 Task: Validation rules on other objects.
Action: Mouse moved to (838, 65)
Screenshot: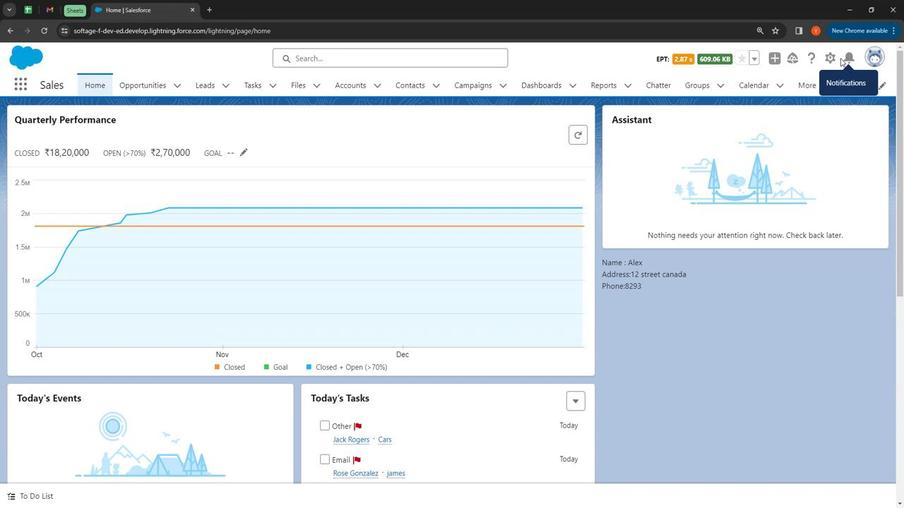 
Action: Mouse pressed left at (838, 65)
Screenshot: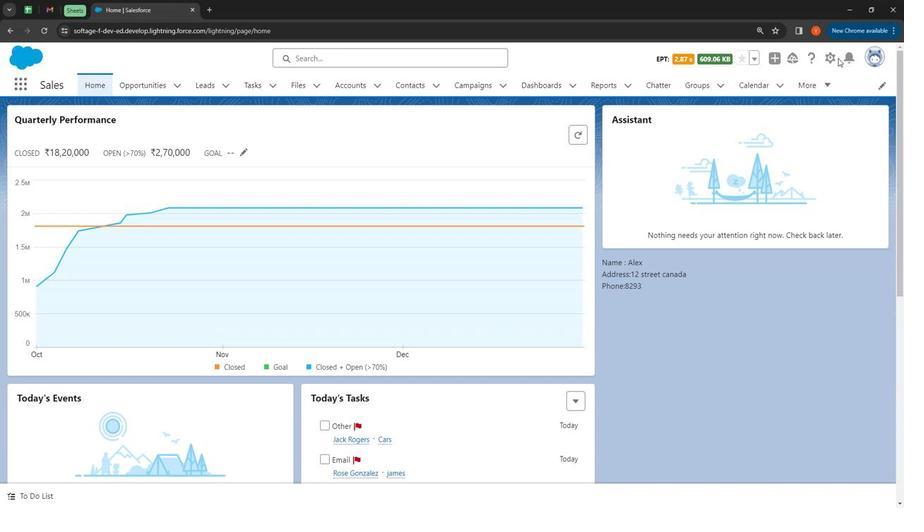 
Action: Mouse moved to (835, 63)
Screenshot: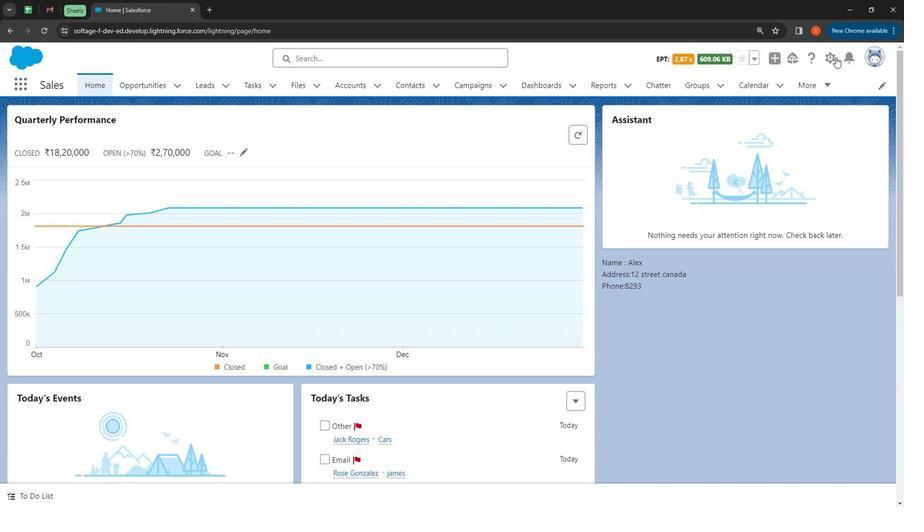 
Action: Mouse pressed left at (835, 63)
Screenshot: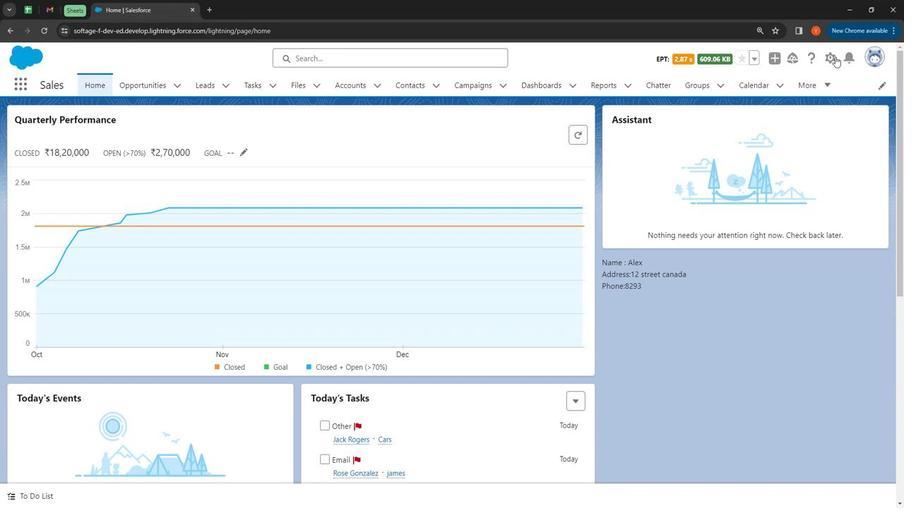 
Action: Mouse moved to (809, 105)
Screenshot: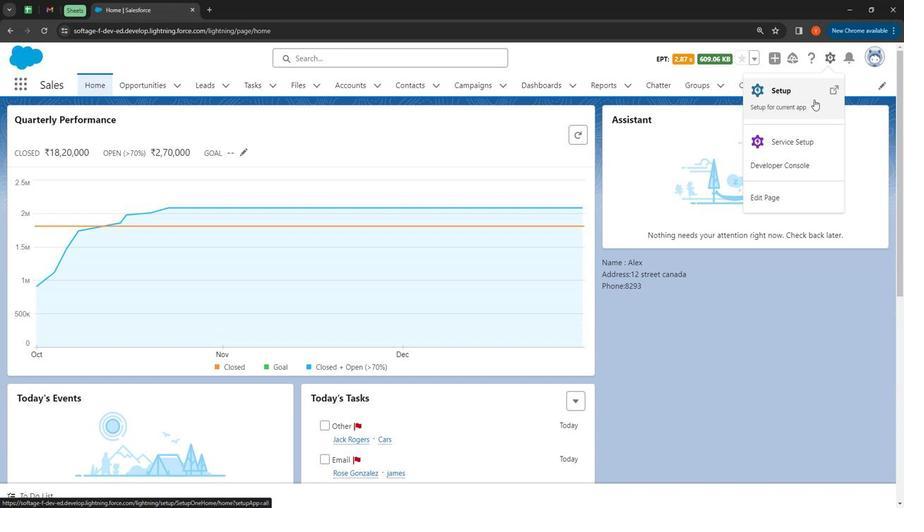 
Action: Mouse pressed left at (809, 105)
Screenshot: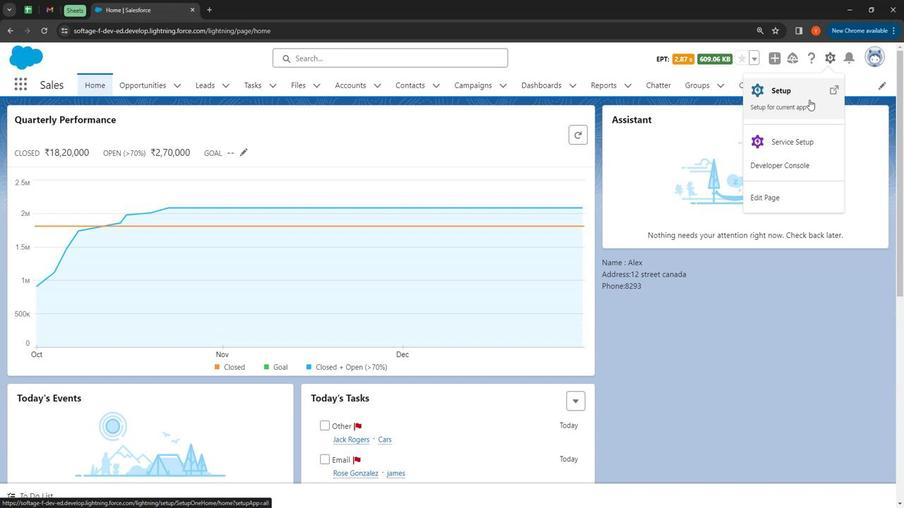 
Action: Mouse moved to (166, 91)
Screenshot: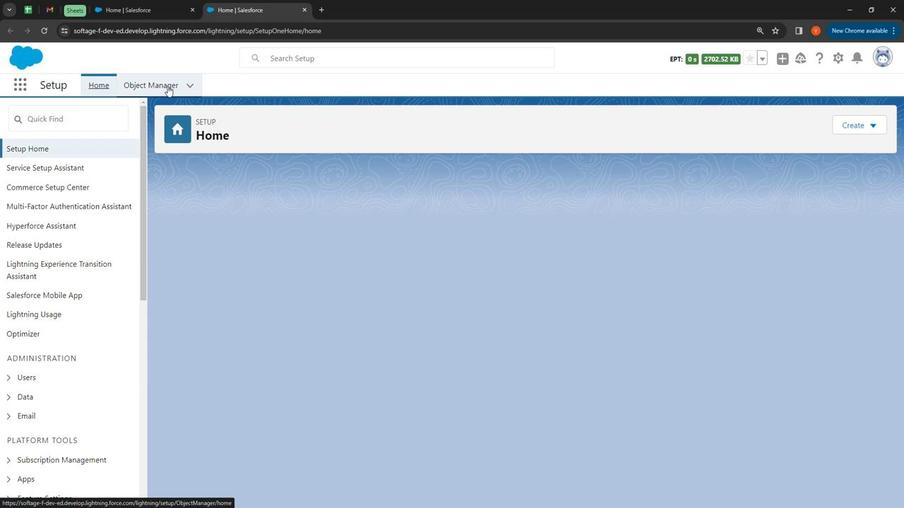 
Action: Mouse pressed left at (166, 91)
Screenshot: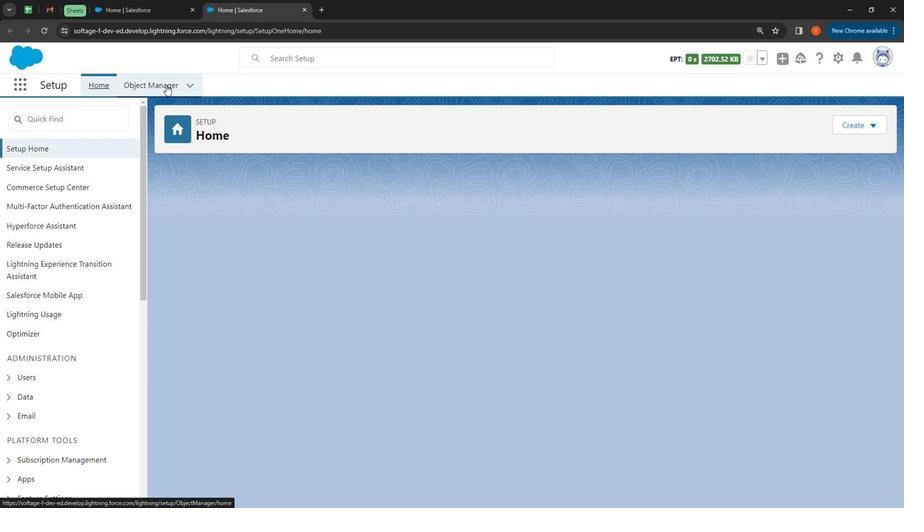 
Action: Mouse moved to (685, 135)
Screenshot: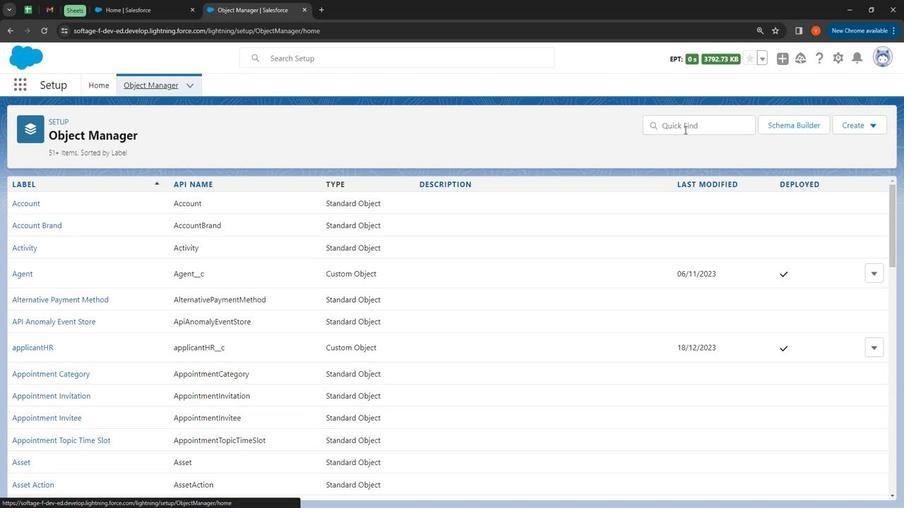 
Action: Mouse pressed left at (685, 135)
Screenshot: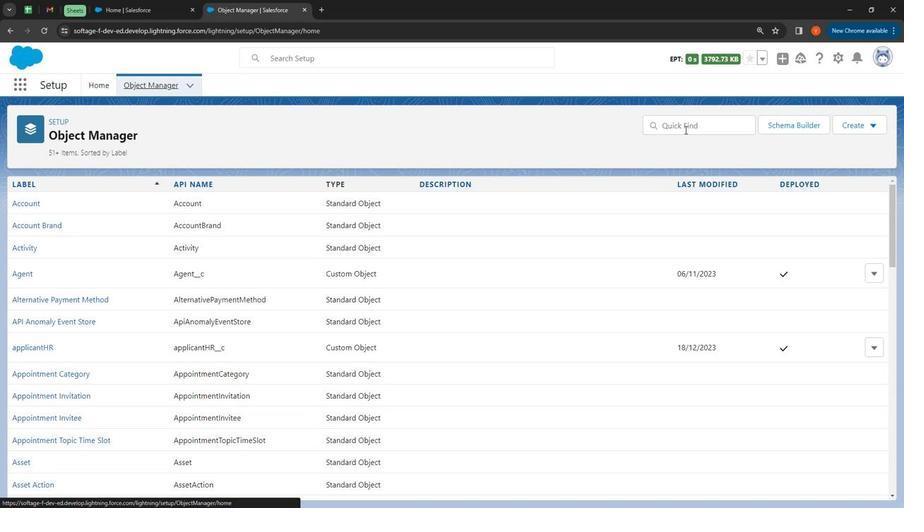 
Action: Mouse moved to (508, 14)
Screenshot: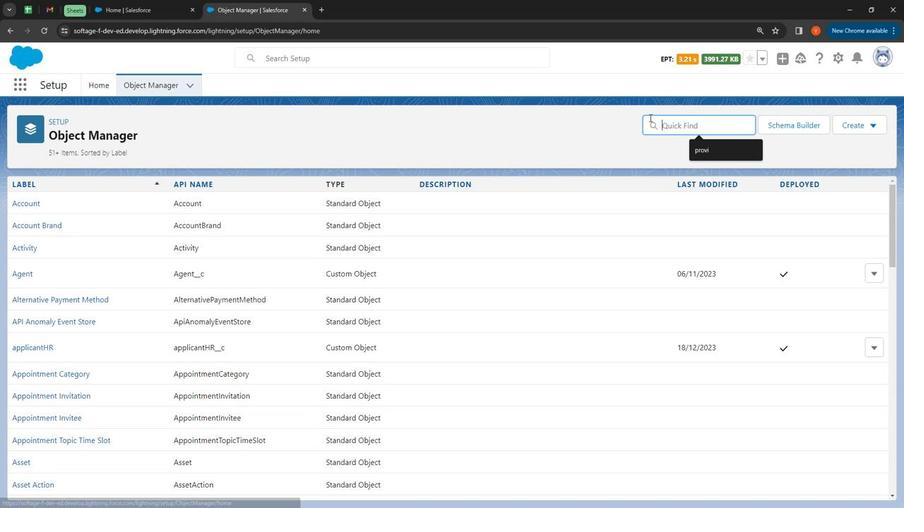 
Action: Key pressed <Key.shift>
Screenshot: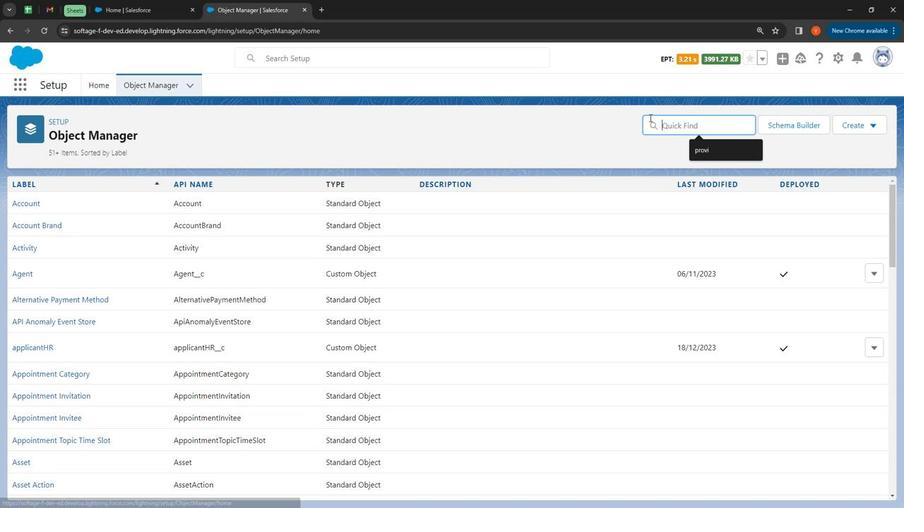 
Action: Mouse moved to (317, 2)
Screenshot: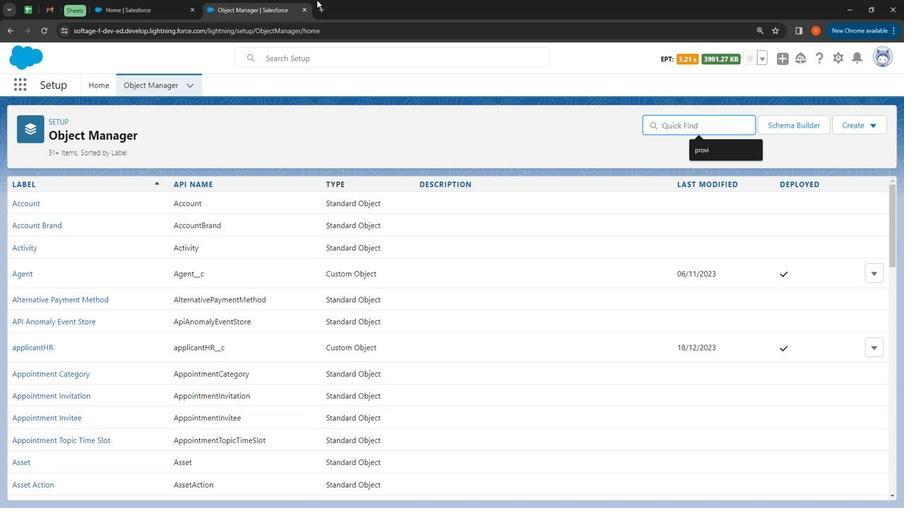 
Action: Key pressed Expense<Key.space>report
Screenshot: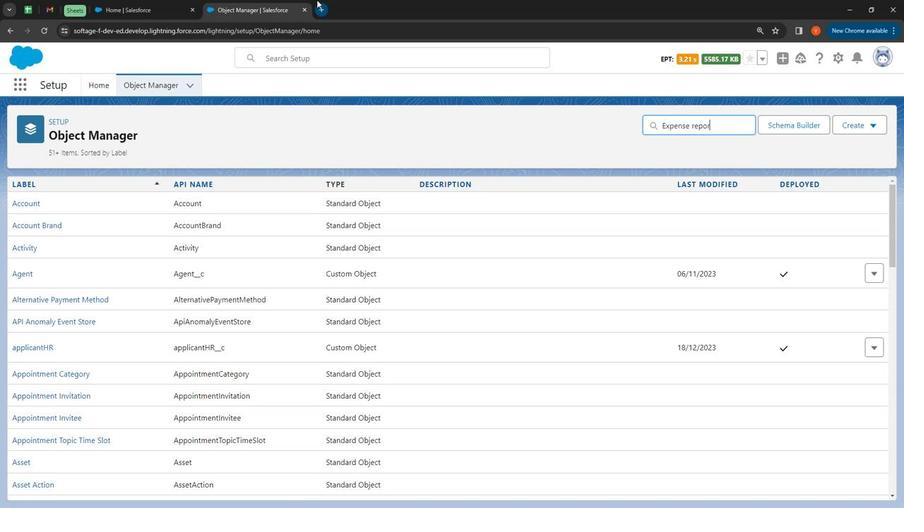 
Action: Mouse moved to (54, 214)
Screenshot: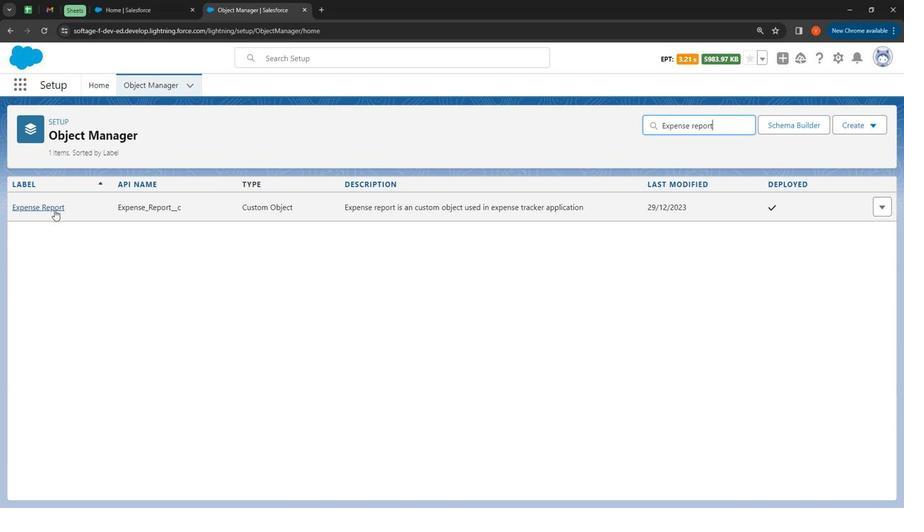 
Action: Mouse pressed left at (54, 214)
Screenshot: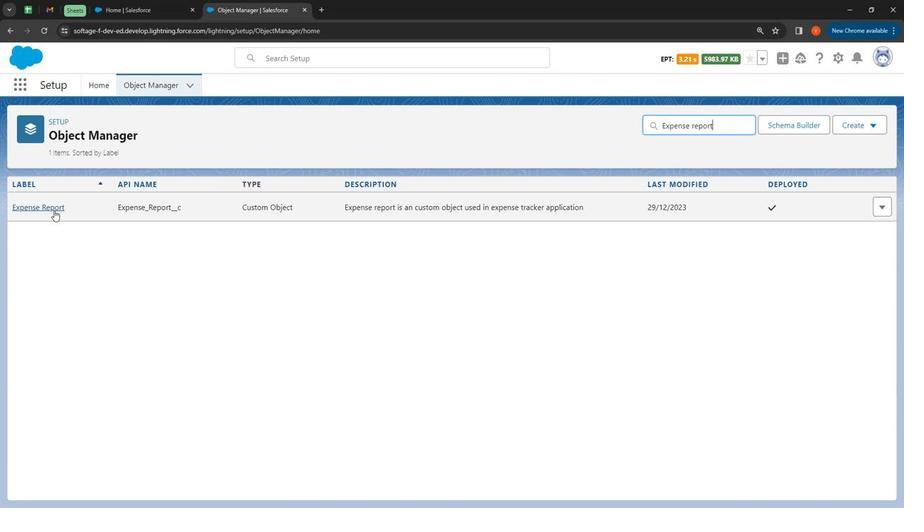 
Action: Mouse moved to (68, 209)
Screenshot: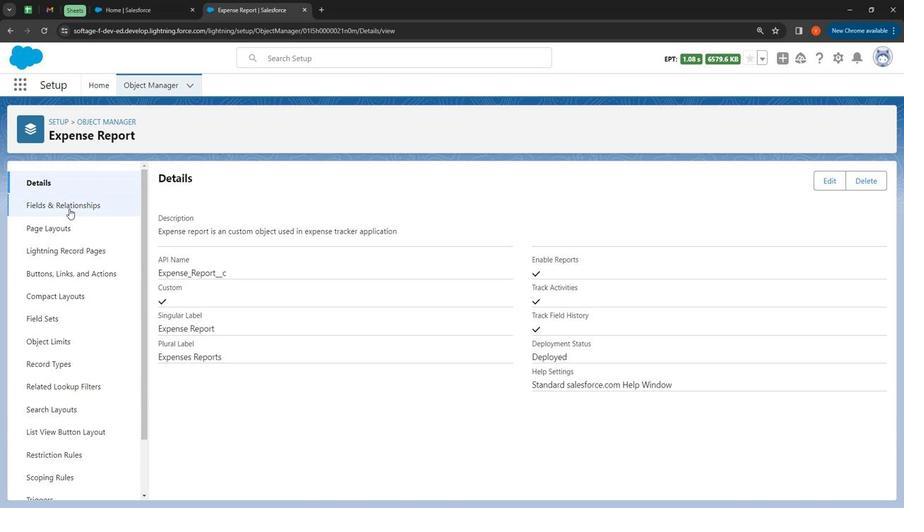 
Action: Mouse pressed left at (68, 209)
Screenshot: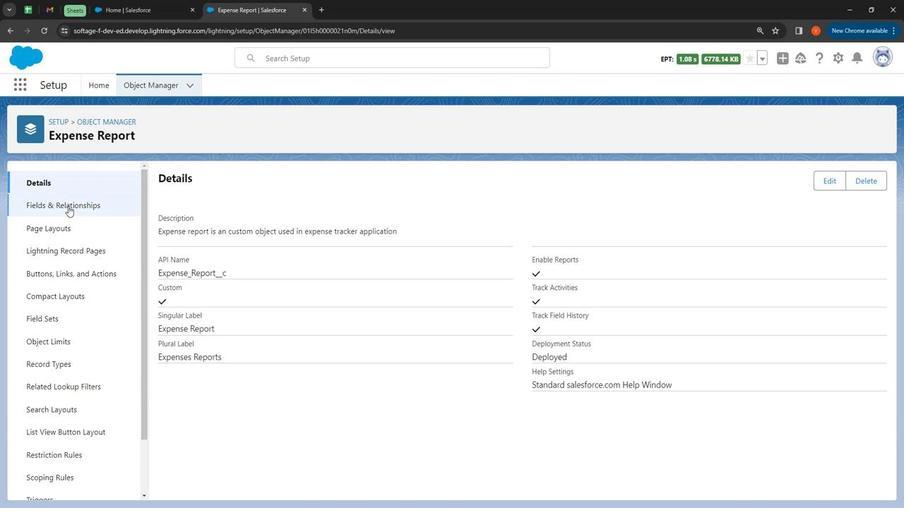
Action: Mouse moved to (78, 479)
Screenshot: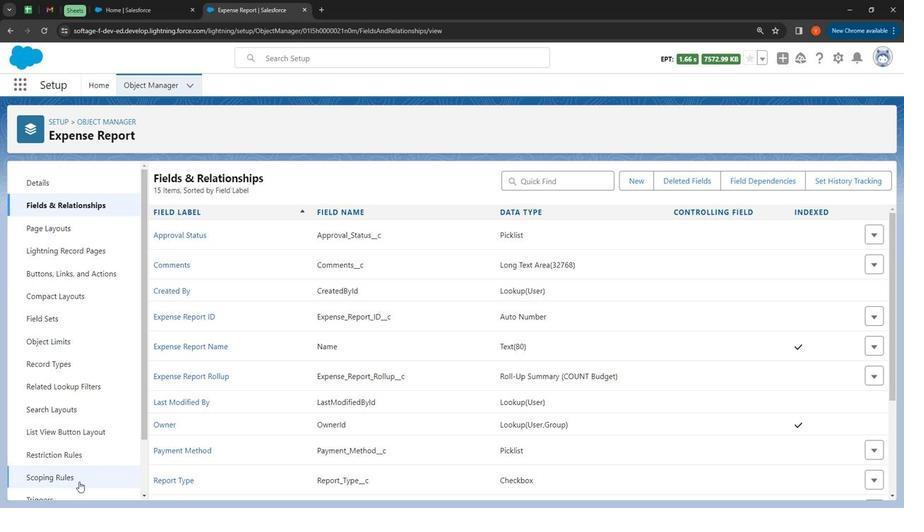 
Action: Mouse scrolled (78, 479) with delta (0, 0)
Screenshot: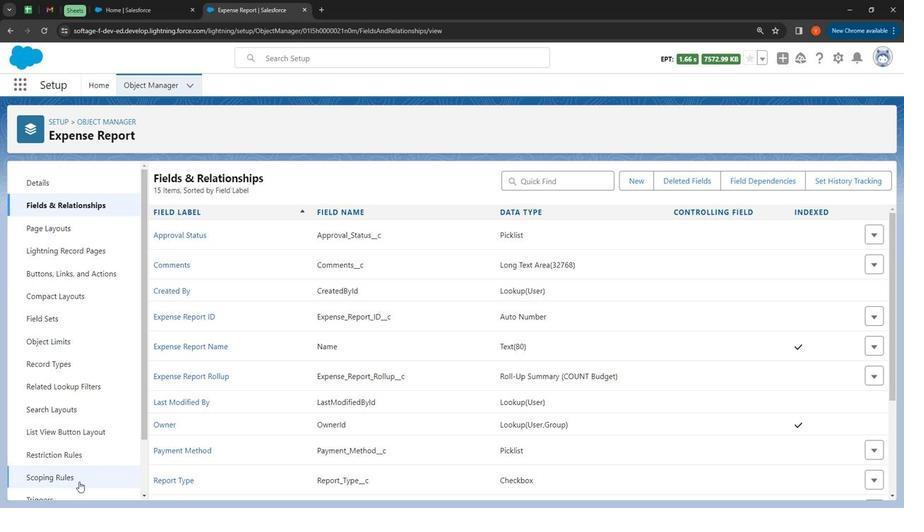 
Action: Mouse moved to (82, 479)
Screenshot: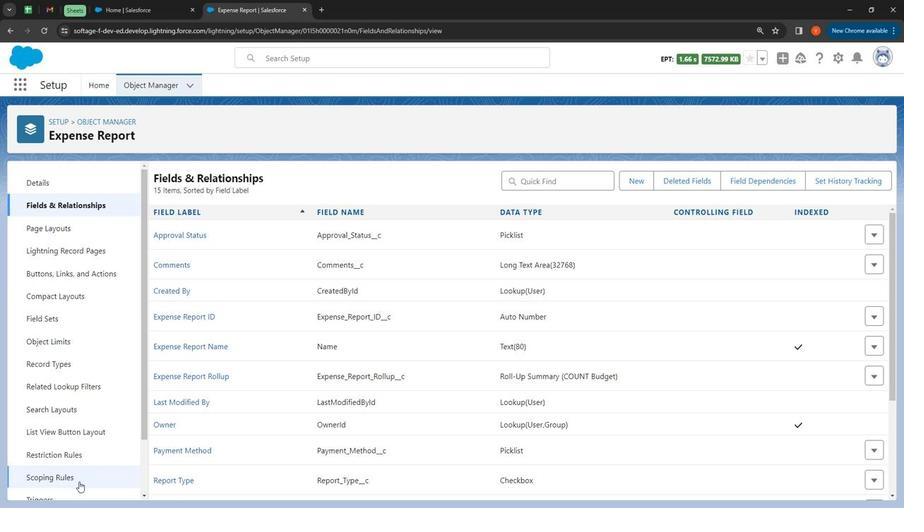 
Action: Mouse scrolled (82, 479) with delta (0, 0)
Screenshot: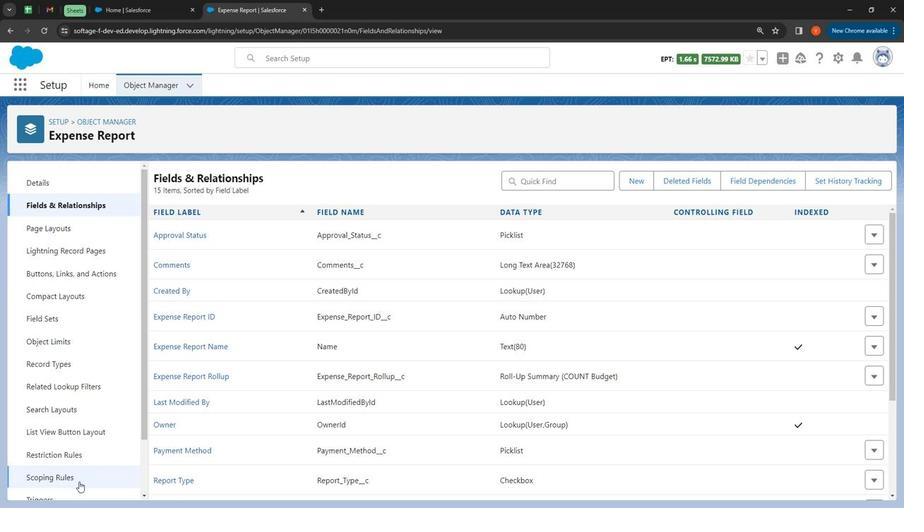 
Action: Mouse moved to (84, 479)
Screenshot: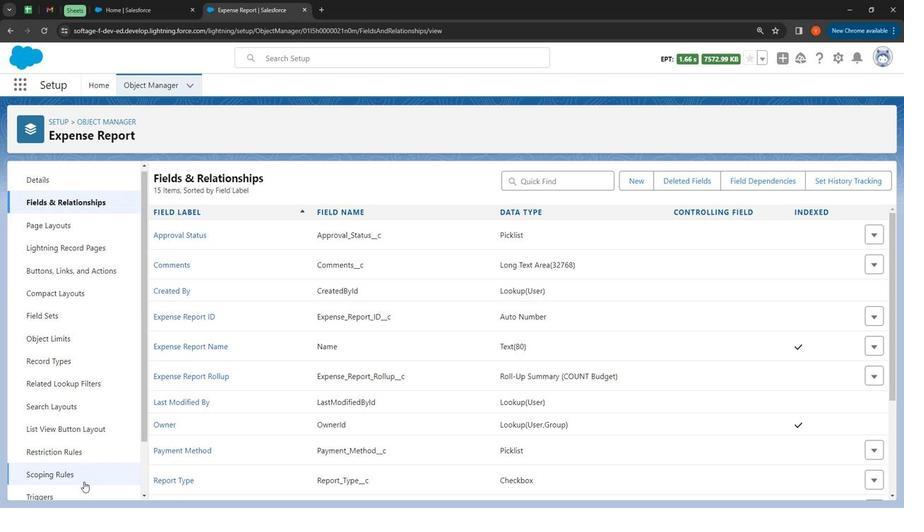 
Action: Mouse scrolled (84, 479) with delta (0, 0)
Screenshot: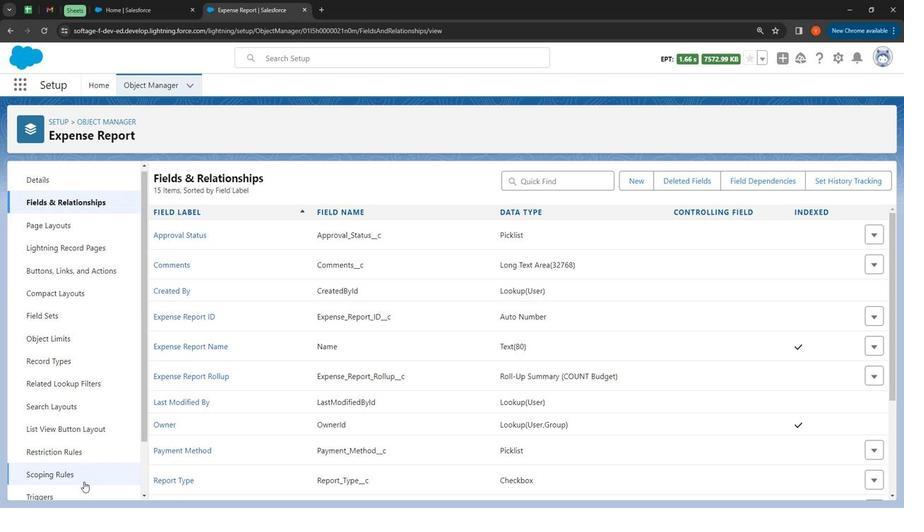 
Action: Mouse moved to (57, 484)
Screenshot: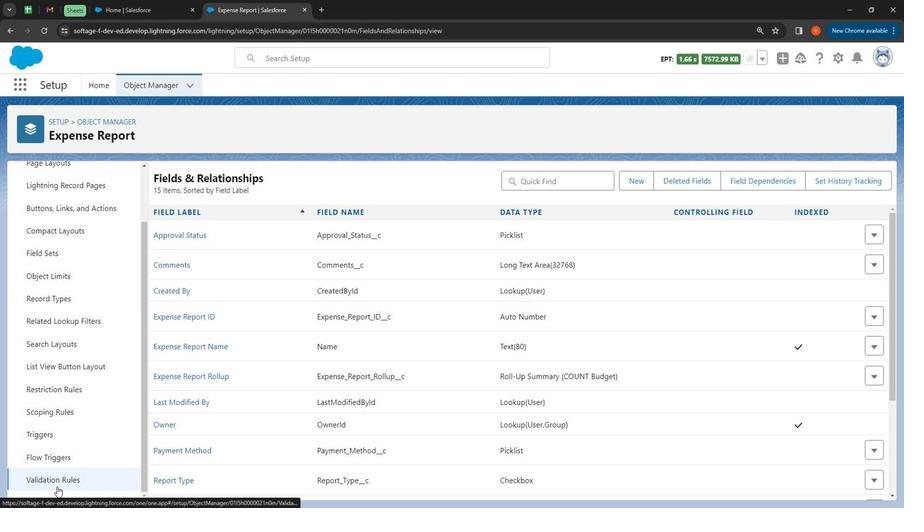 
Action: Mouse pressed left at (57, 484)
Screenshot: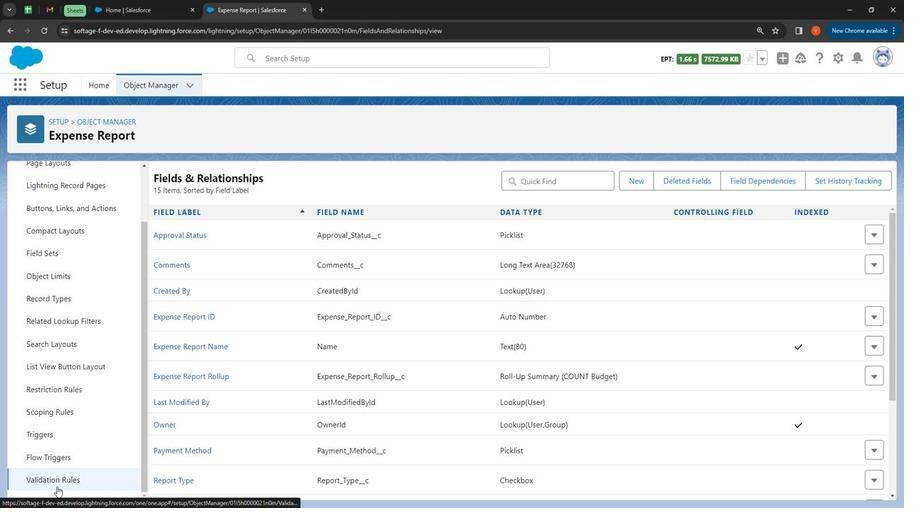 
Action: Mouse moved to (876, 178)
Screenshot: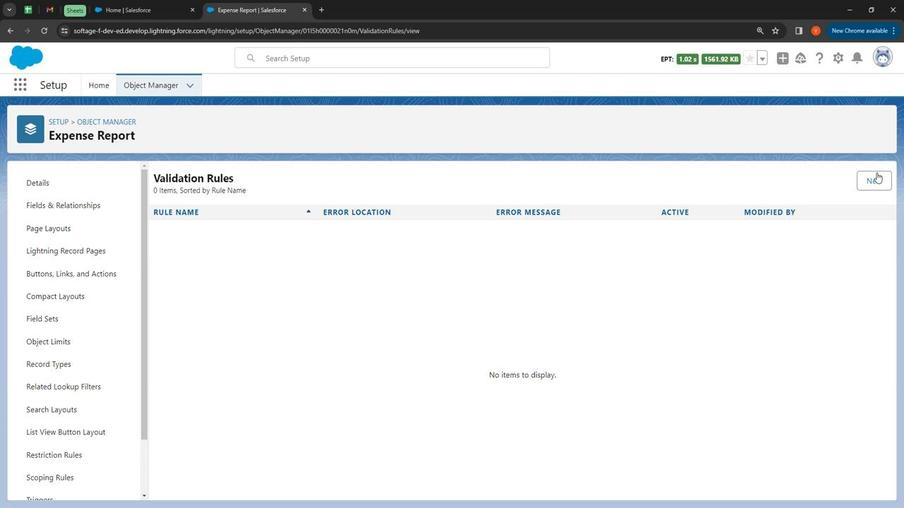 
Action: Mouse pressed left at (876, 178)
Screenshot: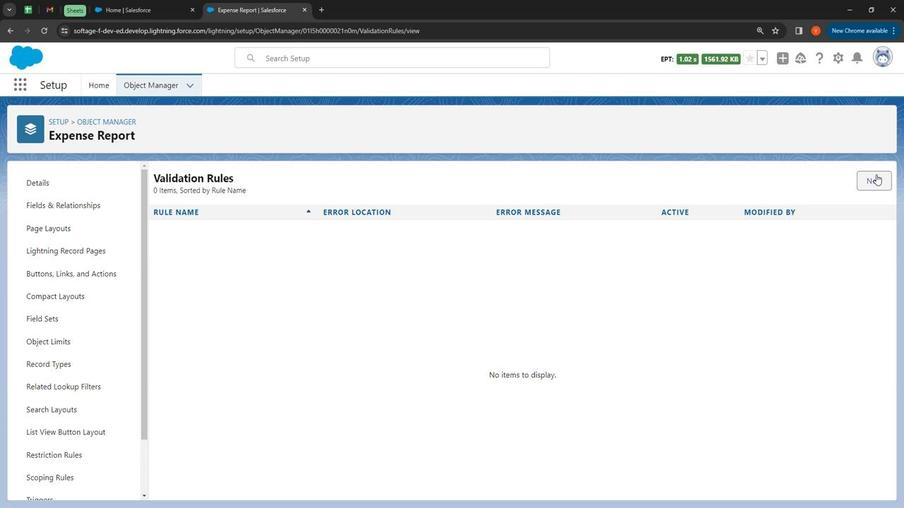 
Action: Mouse moved to (255, 262)
Screenshot: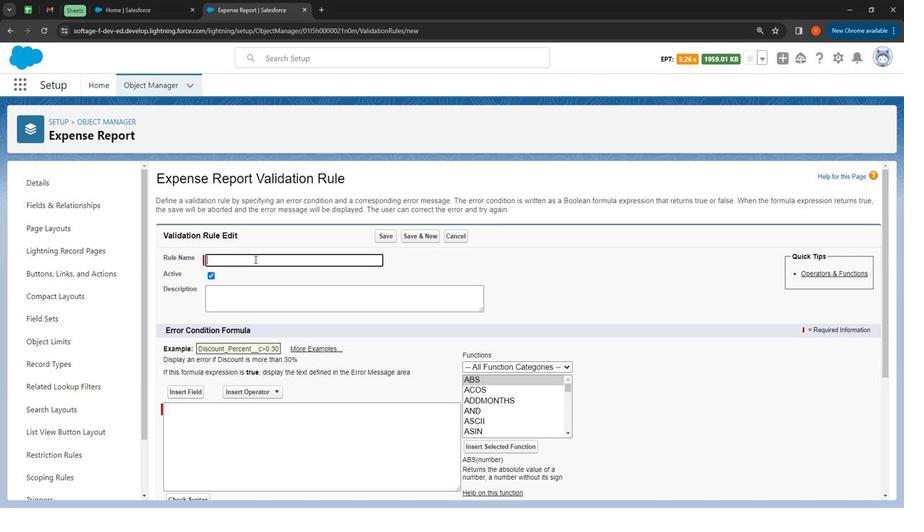 
Action: Mouse pressed left at (255, 262)
Screenshot: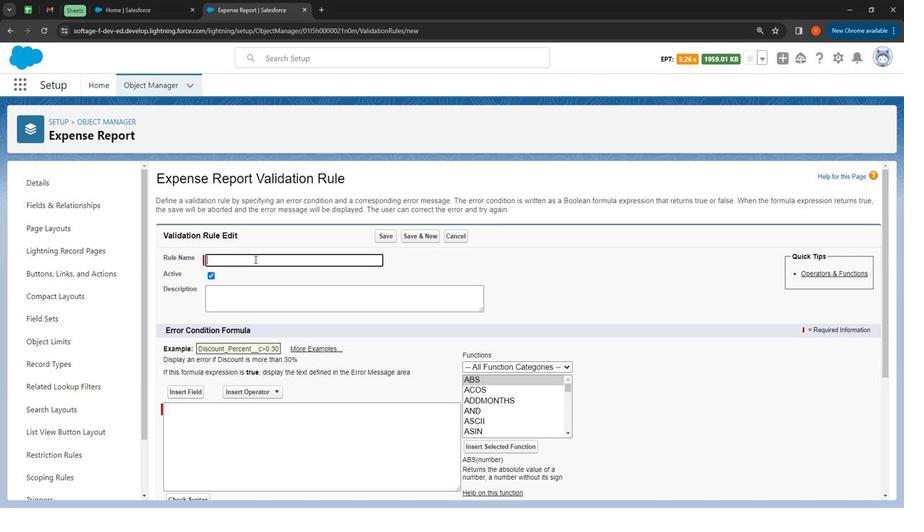 
Action: Mouse moved to (256, 260)
Screenshot: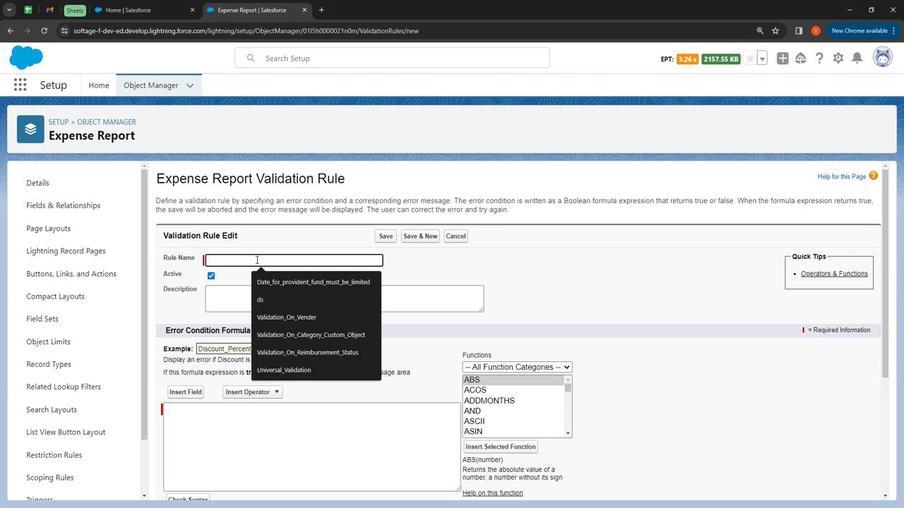 
Action: Key pressed <Key.shift>
Screenshot: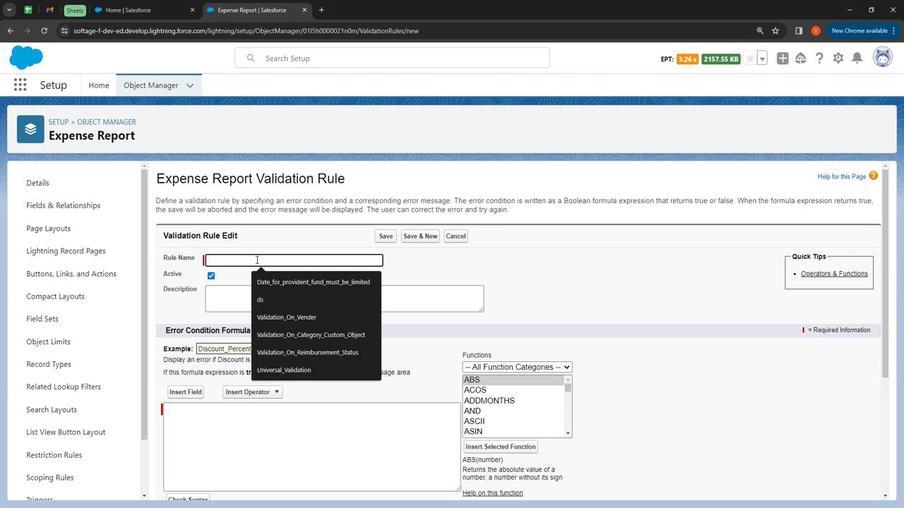 
Action: Mouse moved to (232, 238)
Screenshot: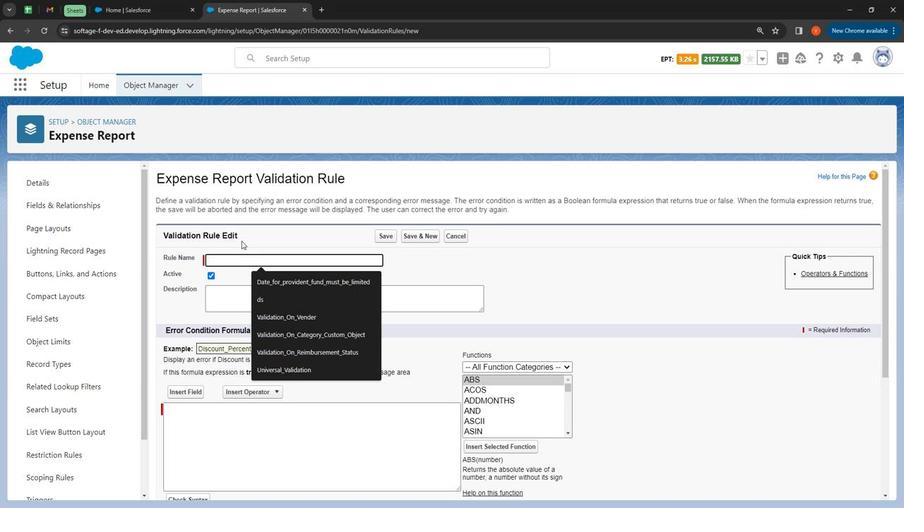 
Action: Key pressed <Key.shift><Key.shift><Key.shift>Validation<Key.space>on<Key.space>approval<Key.space>status<Key.space>field
Screenshot: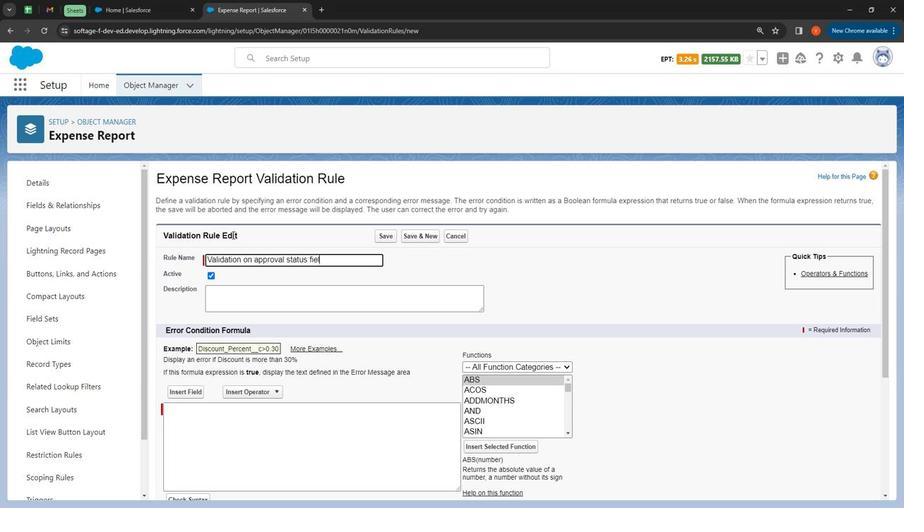 
Action: Mouse moved to (211, 277)
Screenshot: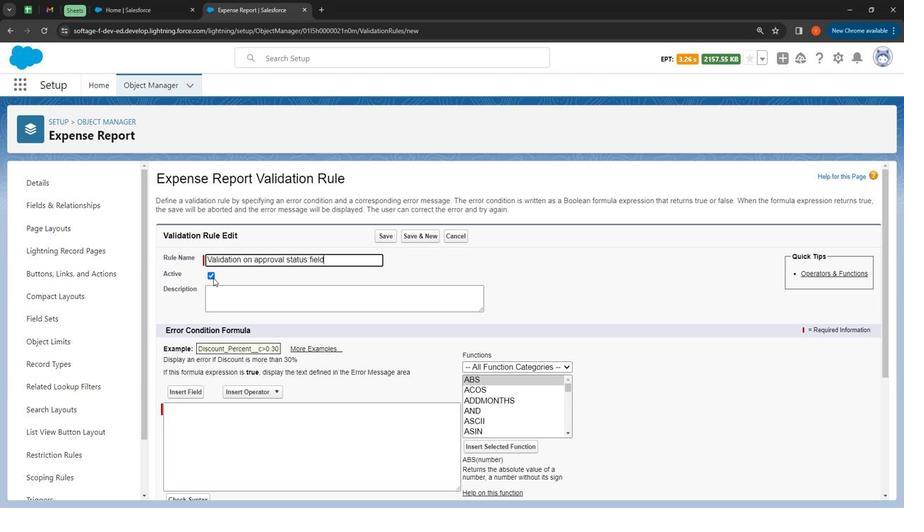 
Action: Mouse pressed left at (211, 277)
Screenshot: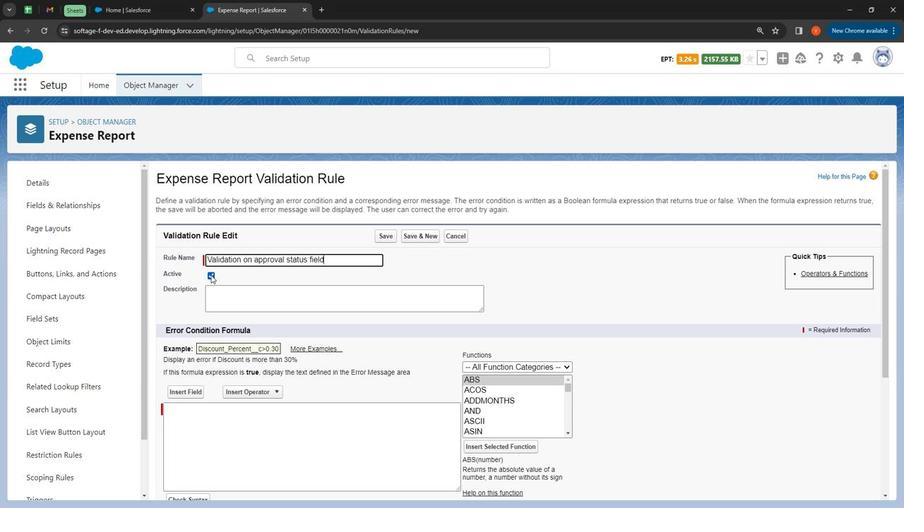 
Action: Mouse moved to (231, 303)
Screenshot: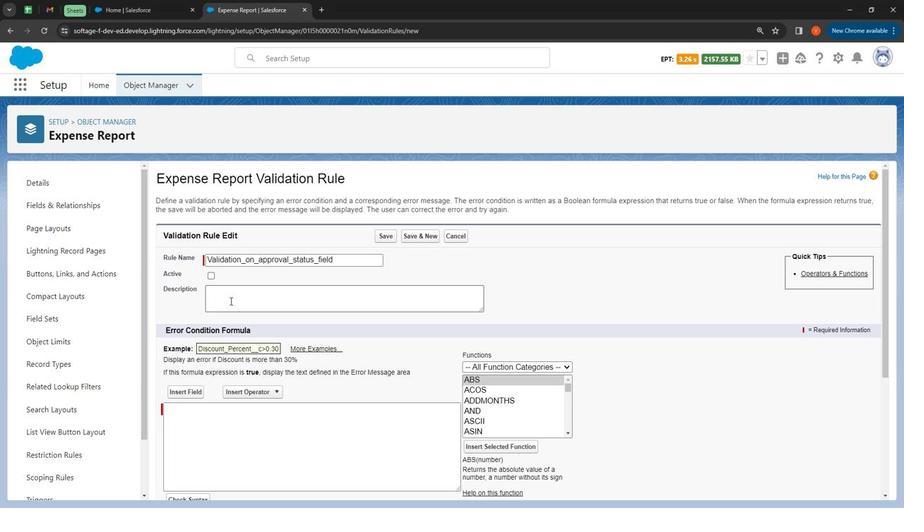 
Action: Mouse pressed left at (231, 303)
Screenshot: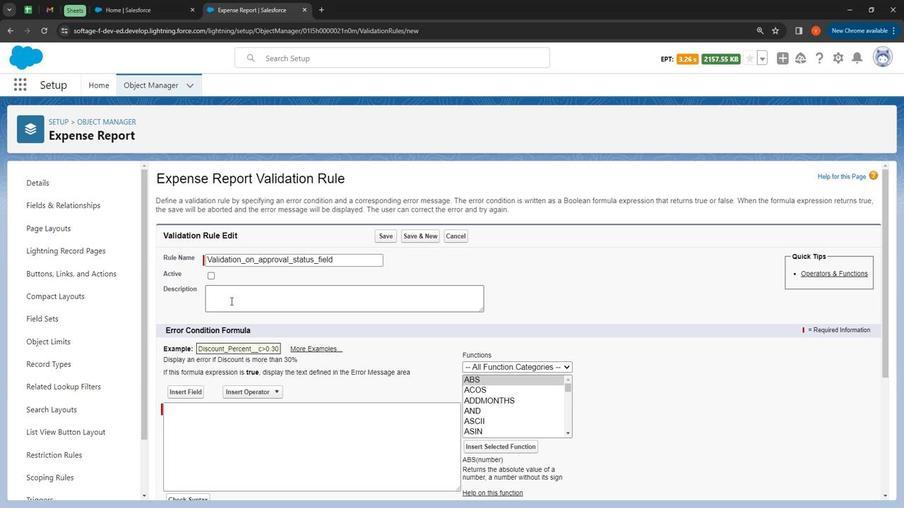 
Action: Mouse moved to (233, 303)
Screenshot: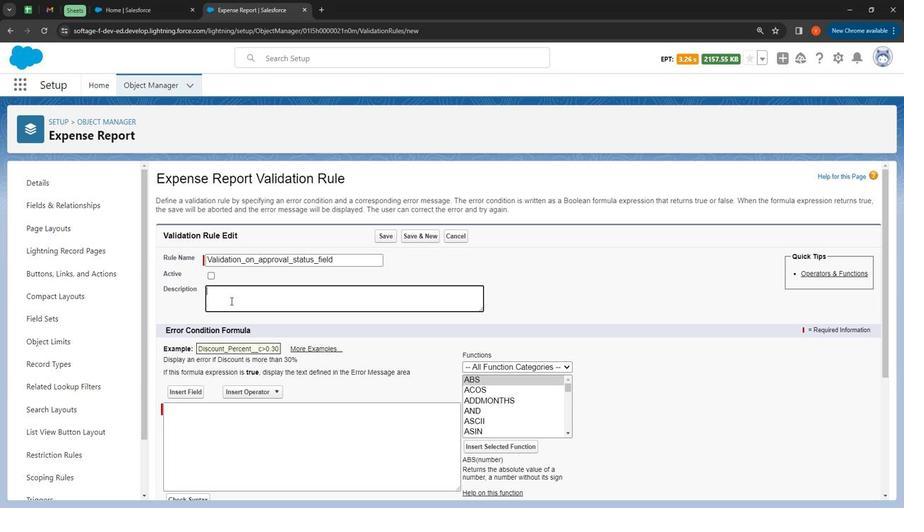 
Action: Key pressed <Key.shift>
Screenshot: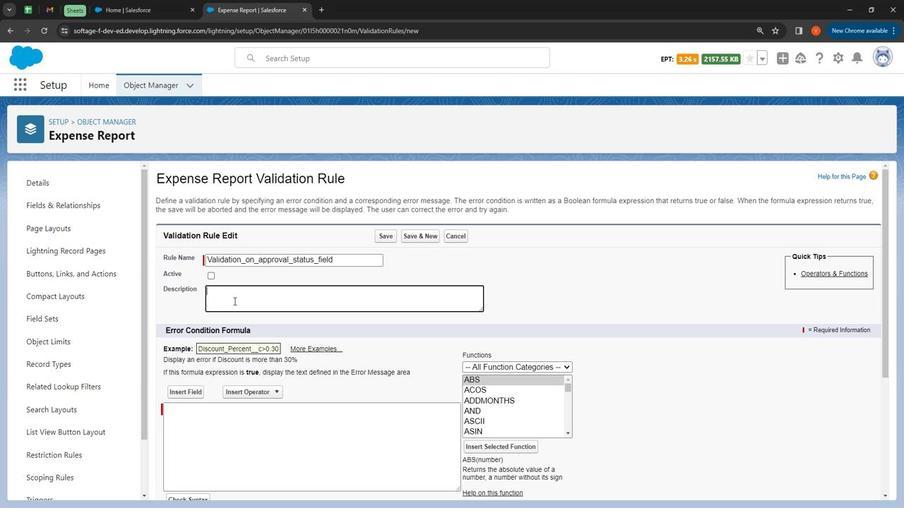 
Action: Mouse moved to (223, 288)
Screenshot: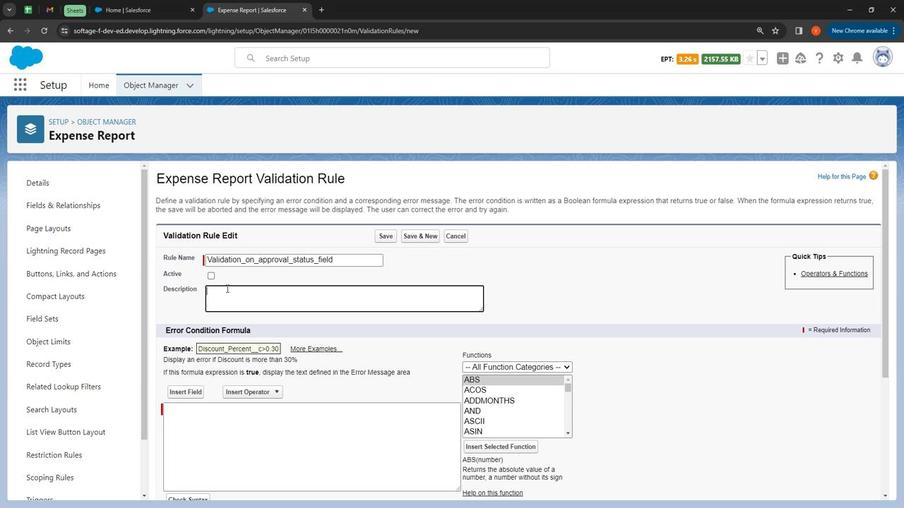 
Action: Key pressed <Key.shift><Key.shift><Key.shift><Key.shift>Validation<Key.space>rule<Key.space>on<Key.space>approval<Key.space>status<Key.space>custom<Key.space>field<Key.space>on<Key.space>custom<Key.space>object<Key.space><Key.shift>Expense<Key.space><Key.shift>Report<Key.space>in<Key.space>expense<Key.space>tracker<Key.space><Key.shift><Key.shift><Key.shift><Key.shift><Key.shift><Key.shift><Key.shift><Key.shift><Key.shift><Key.shift><Key.shift><Key.shift><Key.shift><Key.shift><Key.shift><Key.shift><Key.shift><Key.shift><Key.shift><Key.shift><Key.shift><Key.shift><Key.shift><Key.shift>Application.
Screenshot: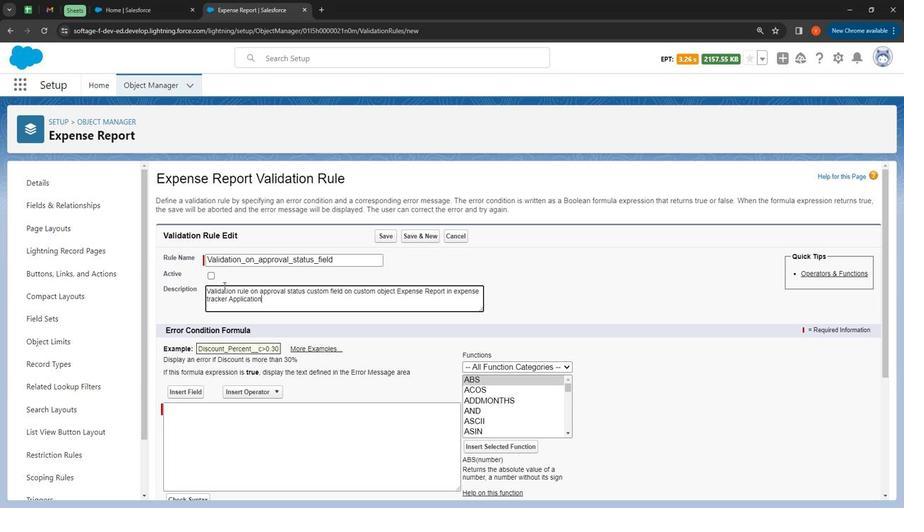
Action: Mouse moved to (312, 414)
Screenshot: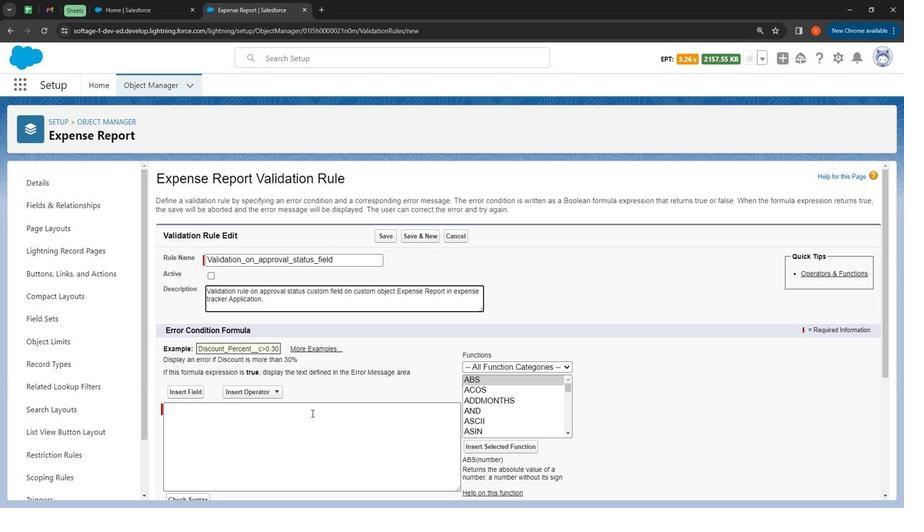 
Action: Mouse scrolled (312, 414) with delta (0, 0)
Screenshot: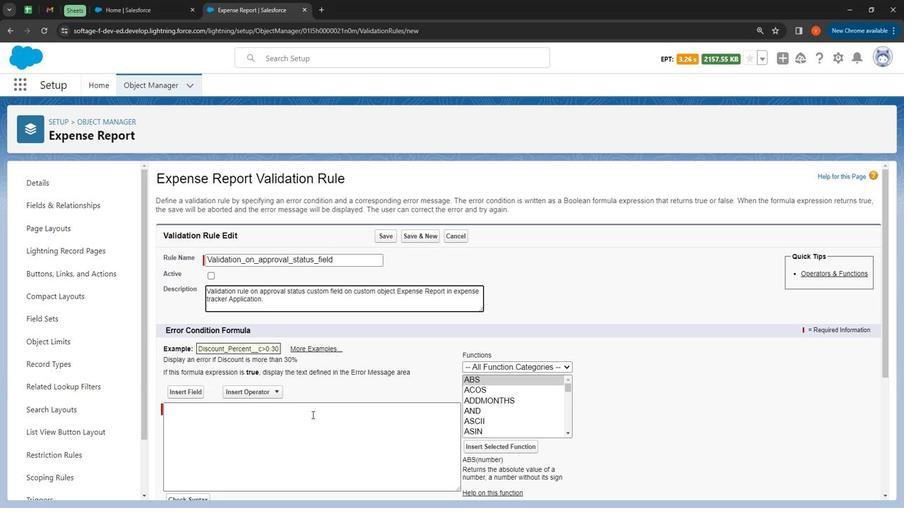
Action: Mouse moved to (312, 415)
Screenshot: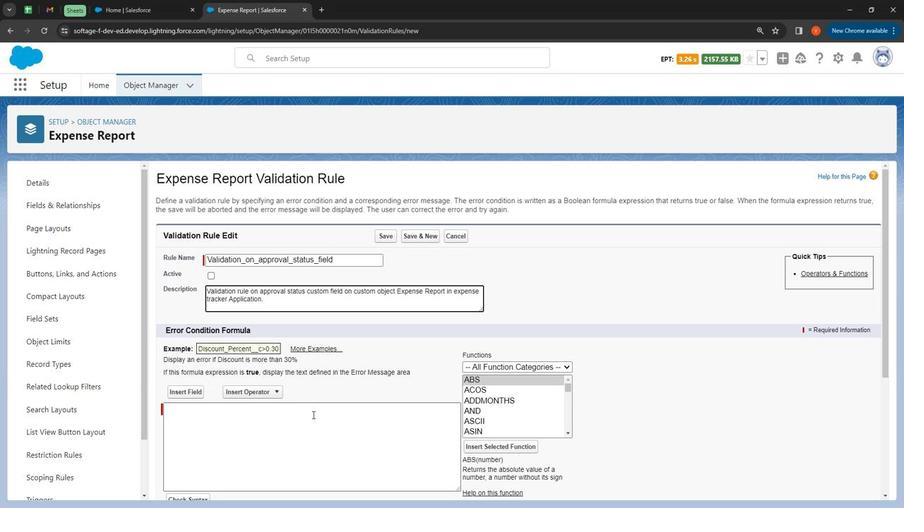 
Action: Mouse scrolled (312, 415) with delta (0, 0)
Screenshot: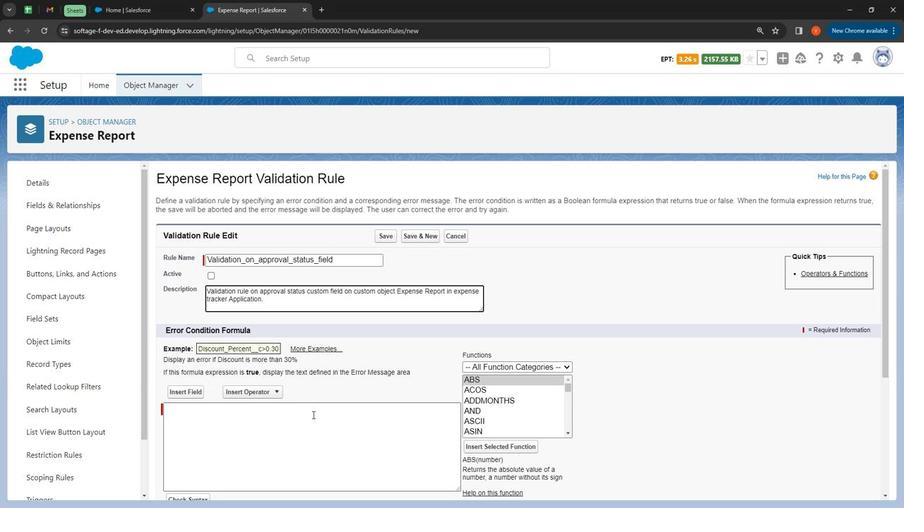 
Action: Mouse moved to (258, 426)
Screenshot: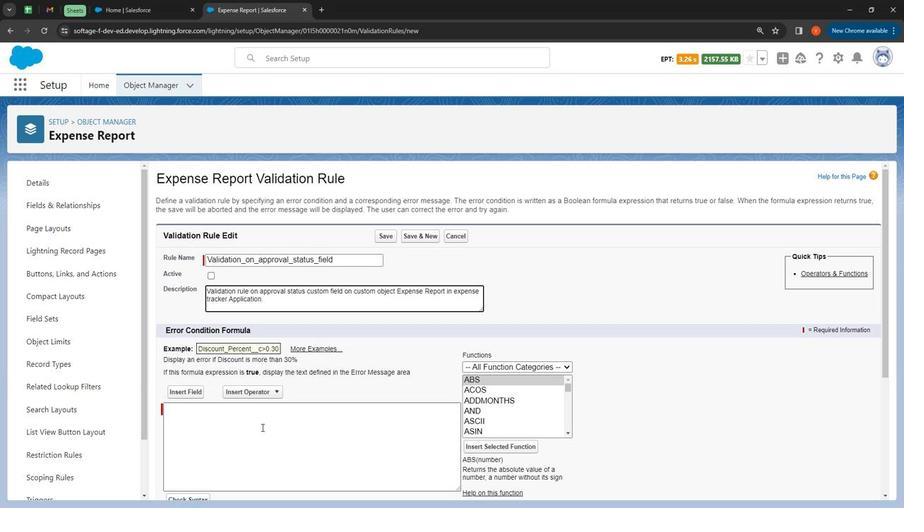 
Action: Mouse pressed left at (258, 426)
Screenshot: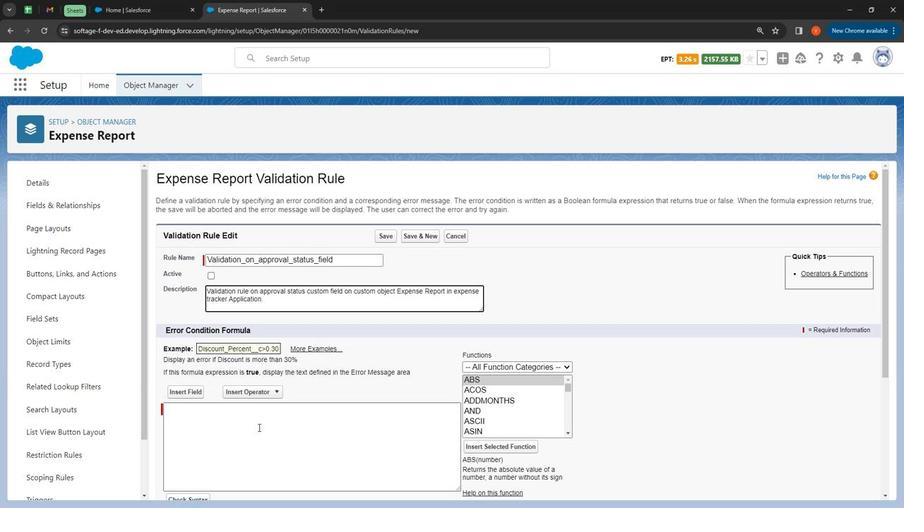 
Action: Mouse moved to (263, 417)
Screenshot: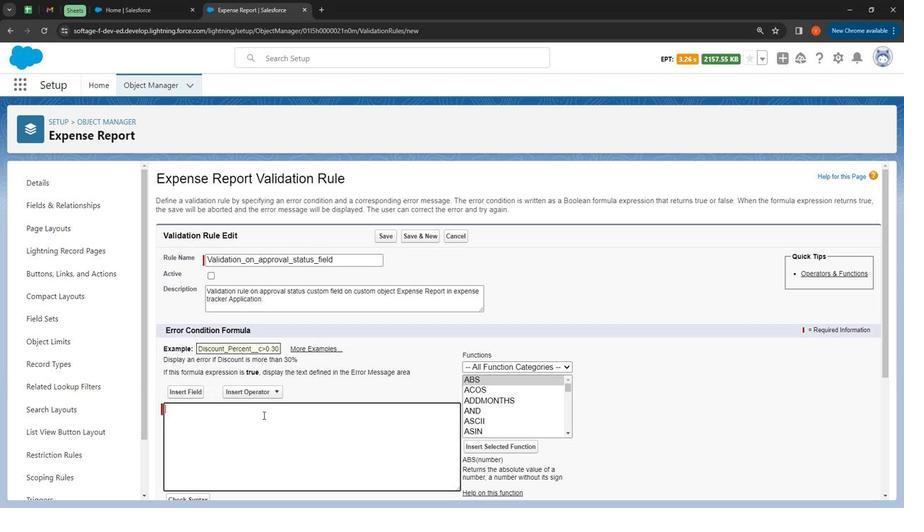 
Action: Key pressed <Key.shift>
Screenshot: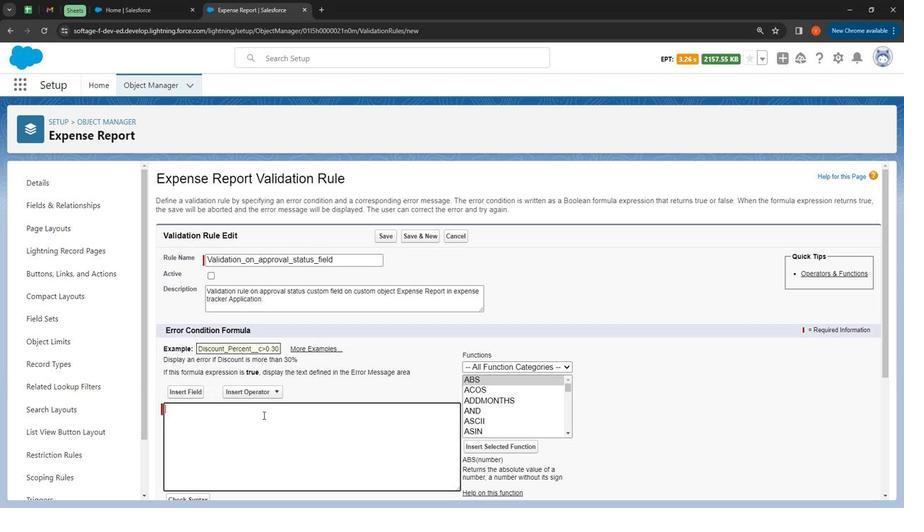 
Action: Mouse moved to (264, 370)
Screenshot: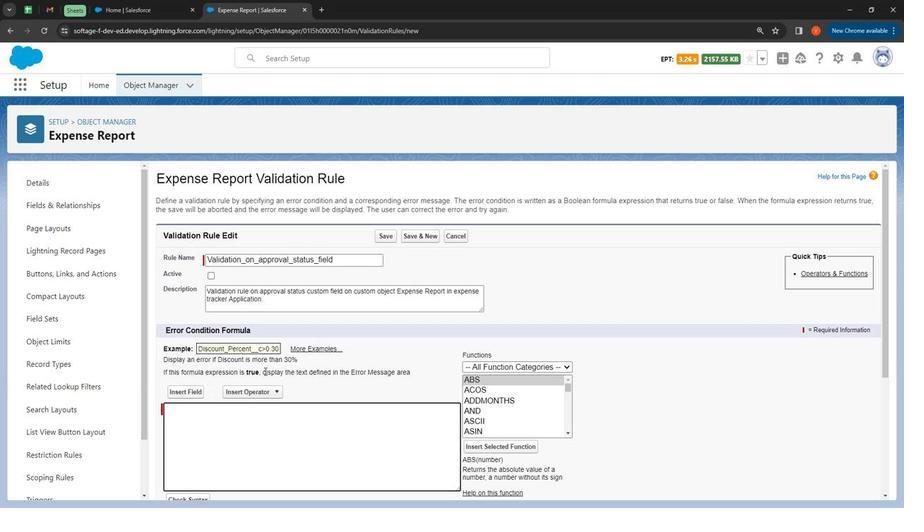 
Action: Key pressed <Key.shift>
Screenshot: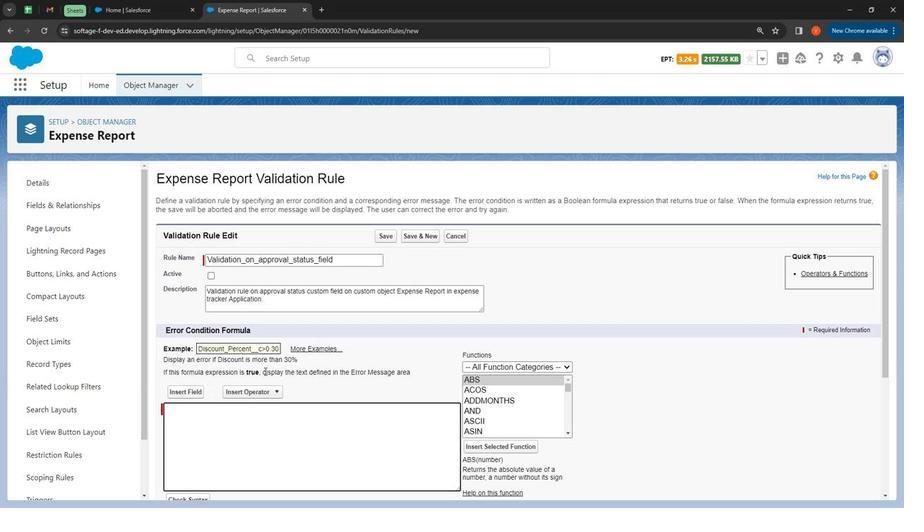 
Action: Mouse moved to (264, 370)
Screenshot: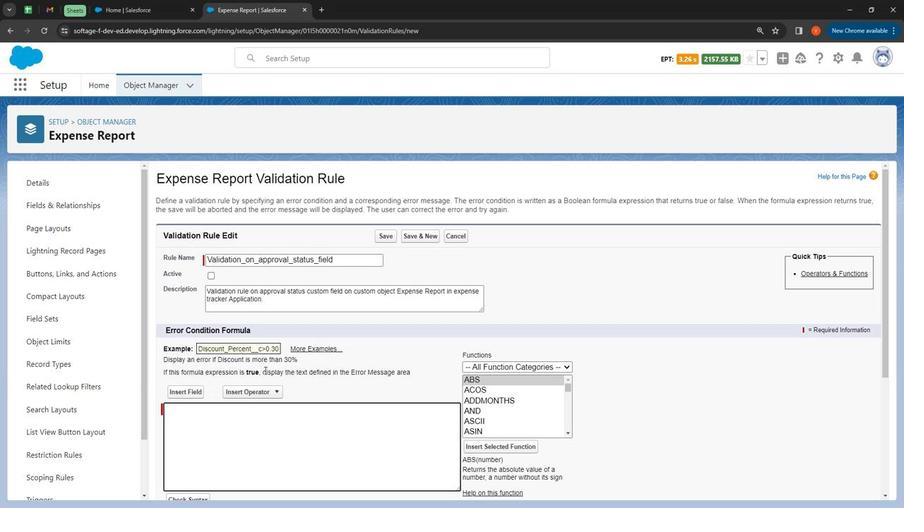 
Action: Key pressed <Key.shift><Key.shift><Key.shift><Key.shift><Key.shift><Key.shift><Key.shift><Key.shift><Key.shift><Key.shift><Key.shift><Key.shift><Key.shift><Key.shift><Key.shift><Key.shift><Key.shift><Key.shift><Key.shift><Key.shift><Key.shift><Key.shift><Key.shift><Key.shift><Key.shift><Key.shift><Key.shift><Key.shift><Key.shift><Key.shift><Key.shift>NOT
Screenshot: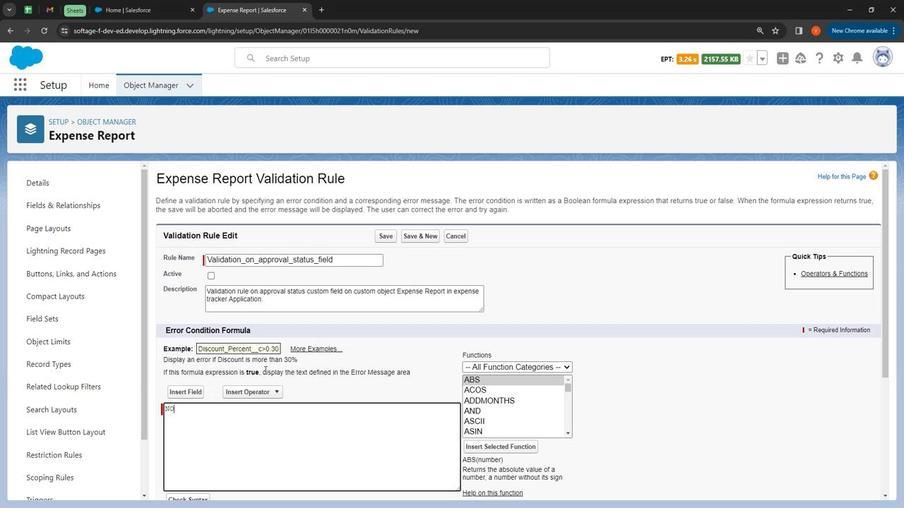 
Action: Mouse moved to (264, 369)
Screenshot: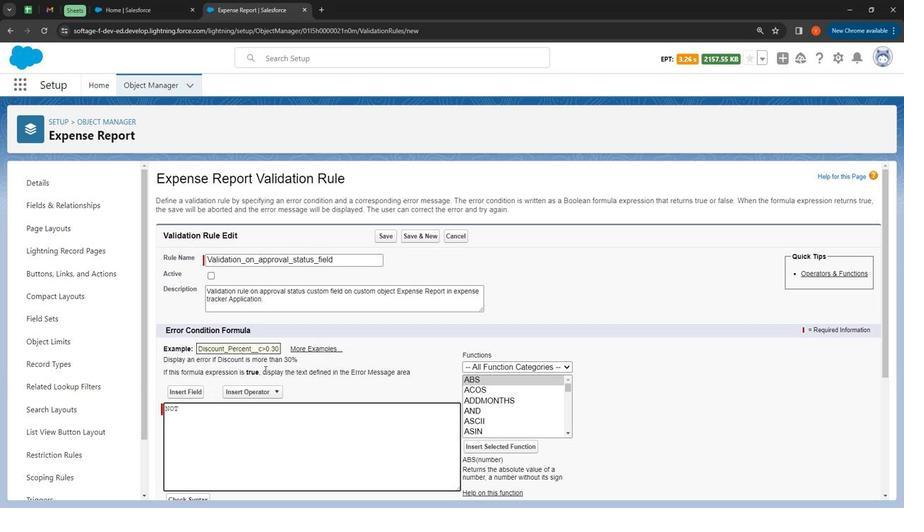 
Action: Key pressed (<Key.enter><Key.shift><Key.shift><Key.shift><Key.shift><Key.shift><Key.shift><Key.shift><Key.shift><Key.shift><Key.shift><Key.shift><Key.shift><Key.shift><Key.shift><Key.shift><Key.shift><Key.shift><Key.shift><Key.shift><Key.shift><Key.shift><Key.shift><Key.shift><Key.shift><Key.shift><Key.shift><Key.shift><Key.shift><Key.shift><Key.shift>ISPICKVAL(
Screenshot: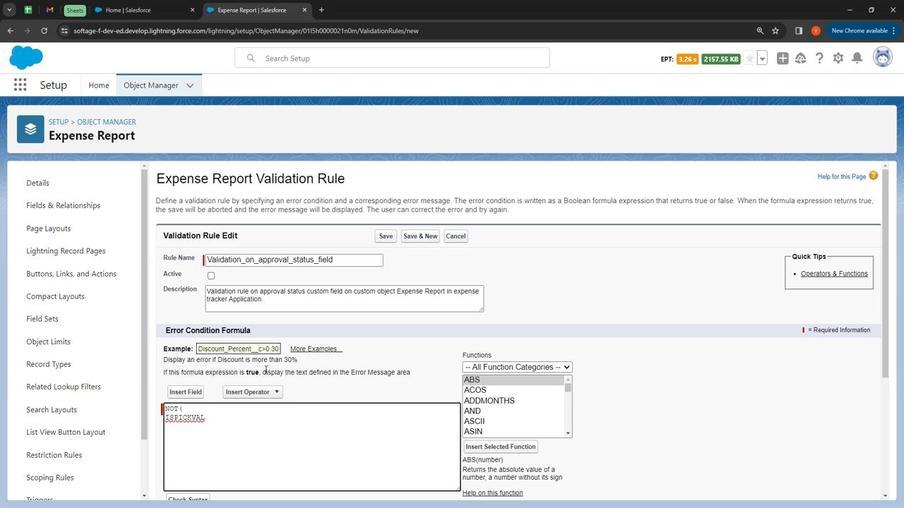 
Action: Mouse moved to (233, 392)
Screenshot: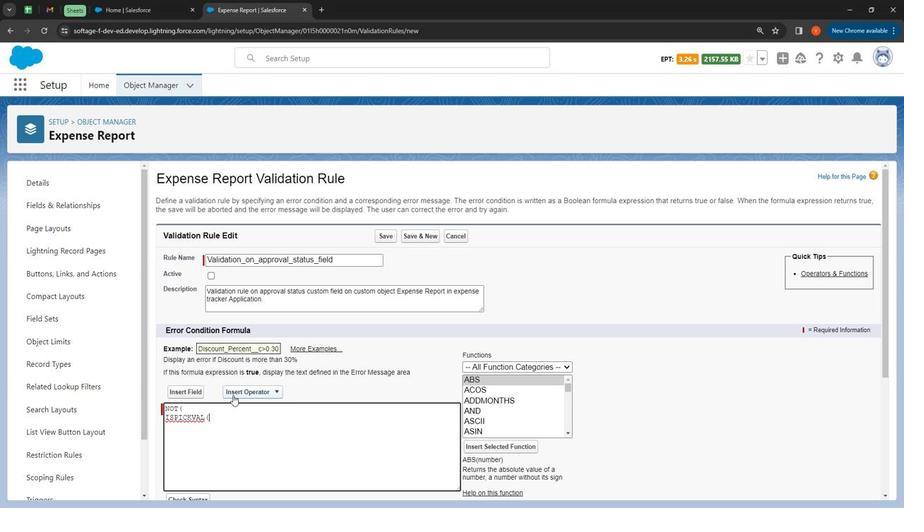 
Action: Key pressed <Key.shift>
Screenshot: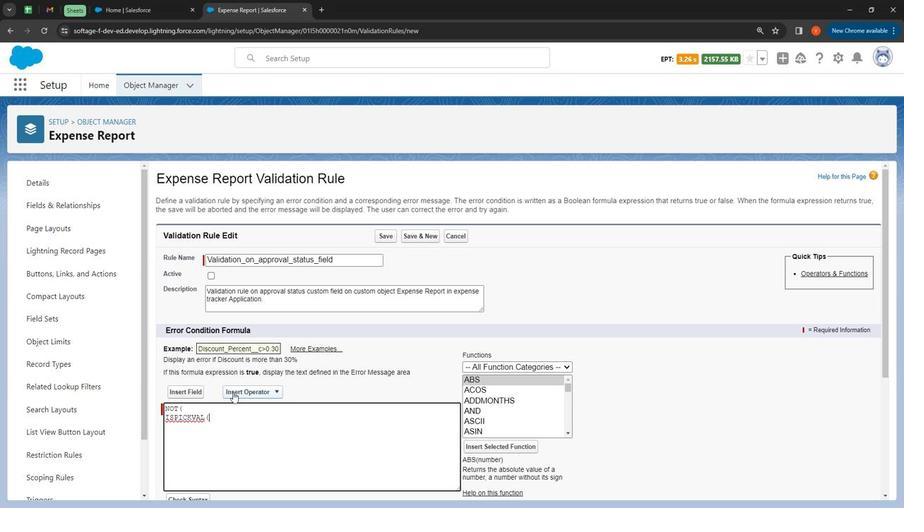 
Action: Mouse moved to (237, 380)
Screenshot: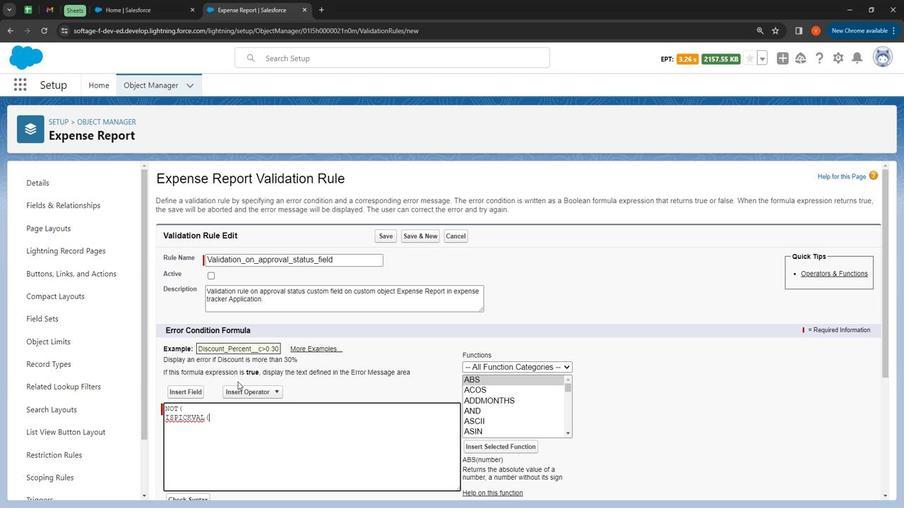 
Action: Key pressed Approval<Key.shift>_<Key.shift>Status<Key.shift><Key.shift><Key.shift><Key.shift><Key.shift><Key.shift>__c,<Key.space>
Screenshot: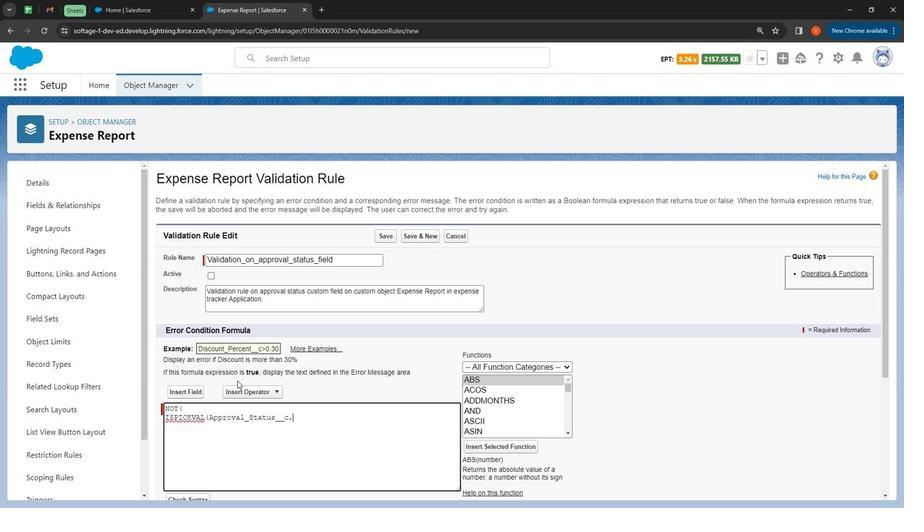 
Action: Mouse moved to (149, 7)
Screenshot: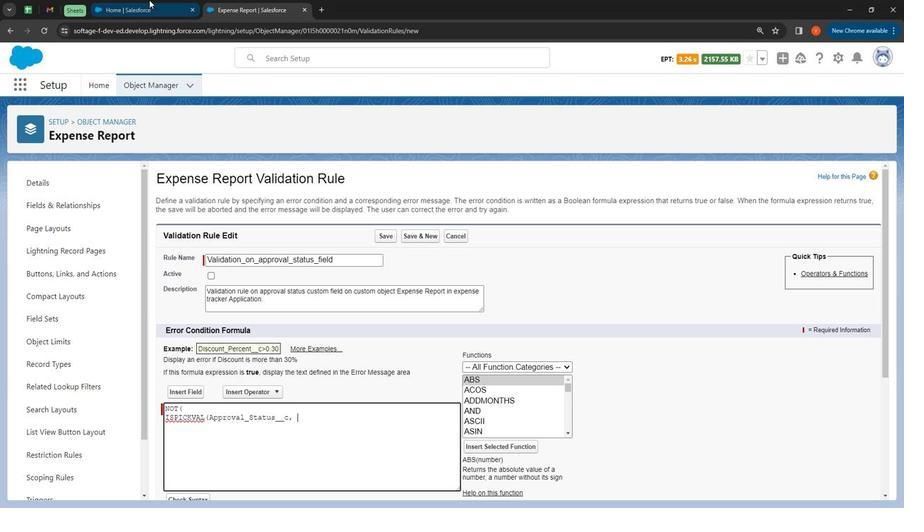 
Action: Mouse pressed left at (149, 7)
Screenshot: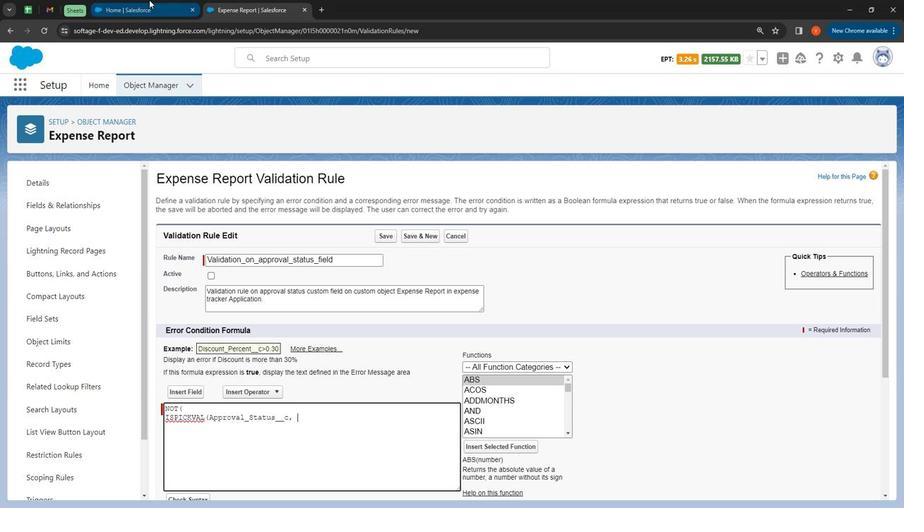 
Action: Mouse moved to (830, 67)
Screenshot: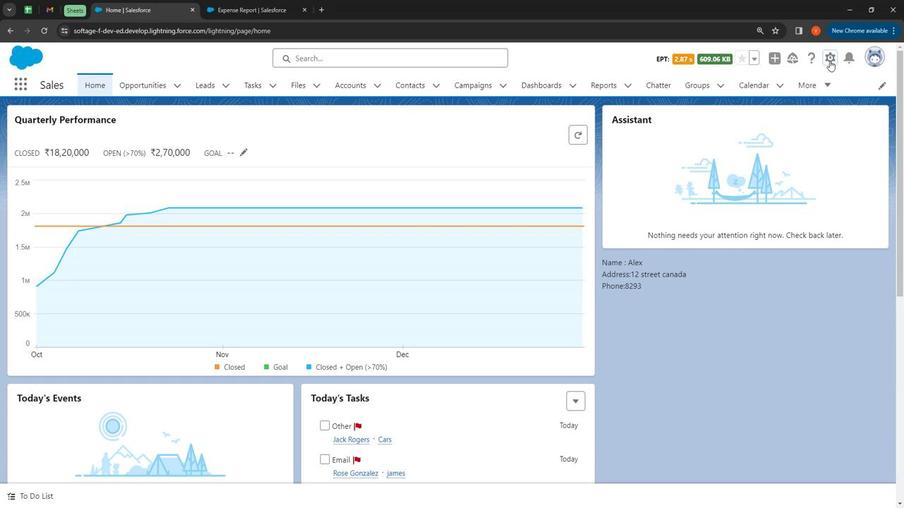 
Action: Mouse pressed left at (830, 67)
Screenshot: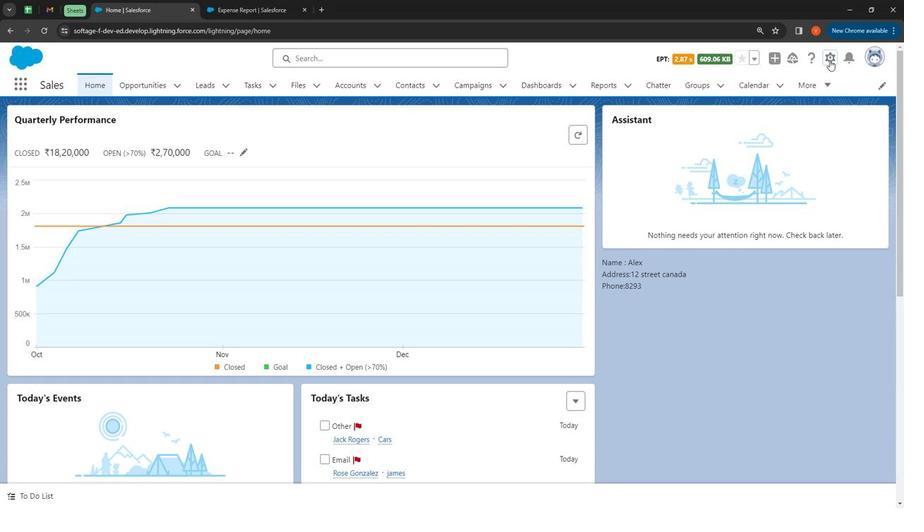 
Action: Mouse moved to (796, 110)
Screenshot: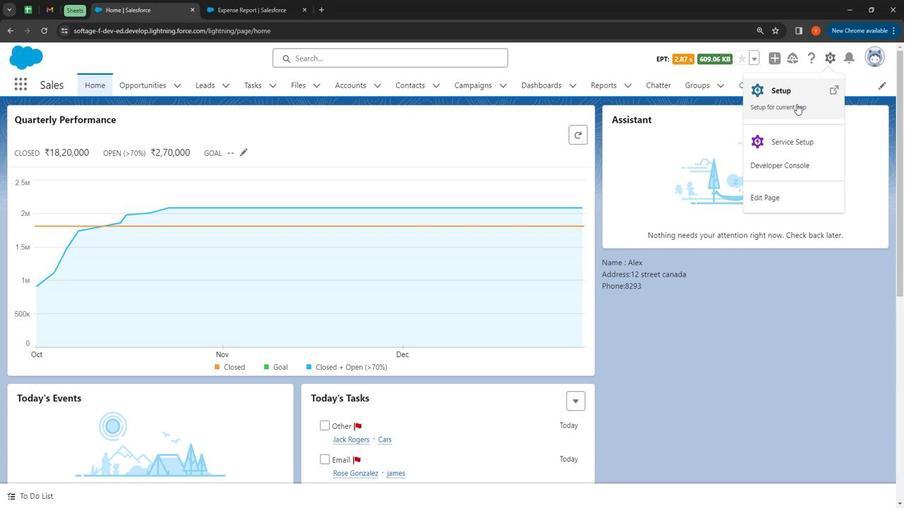 
Action: Mouse pressed left at (796, 110)
Screenshot: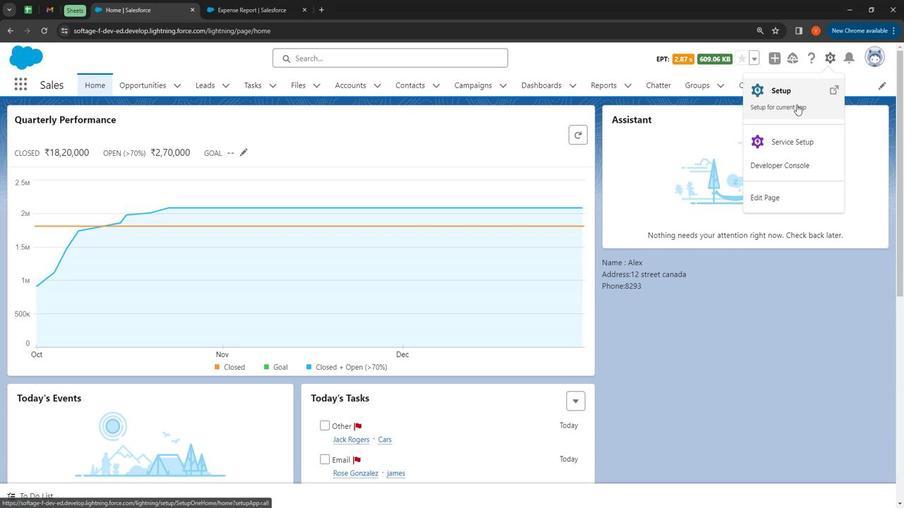 
Action: Mouse moved to (149, 90)
Screenshot: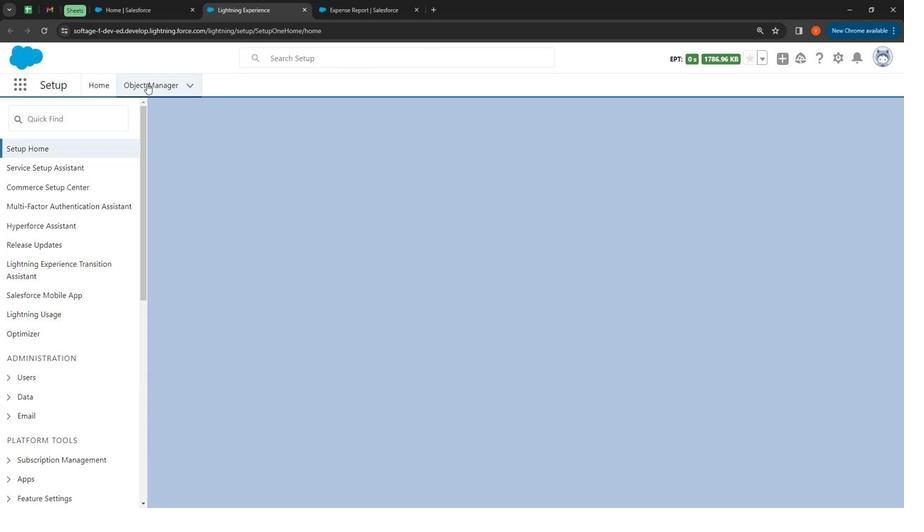 
Action: Mouse pressed left at (149, 90)
Screenshot: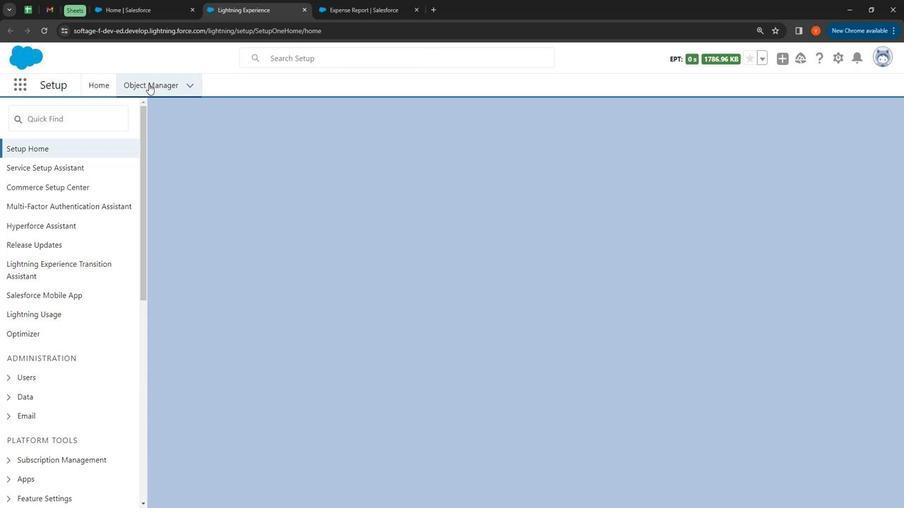 
Action: Mouse moved to (150, 83)
Screenshot: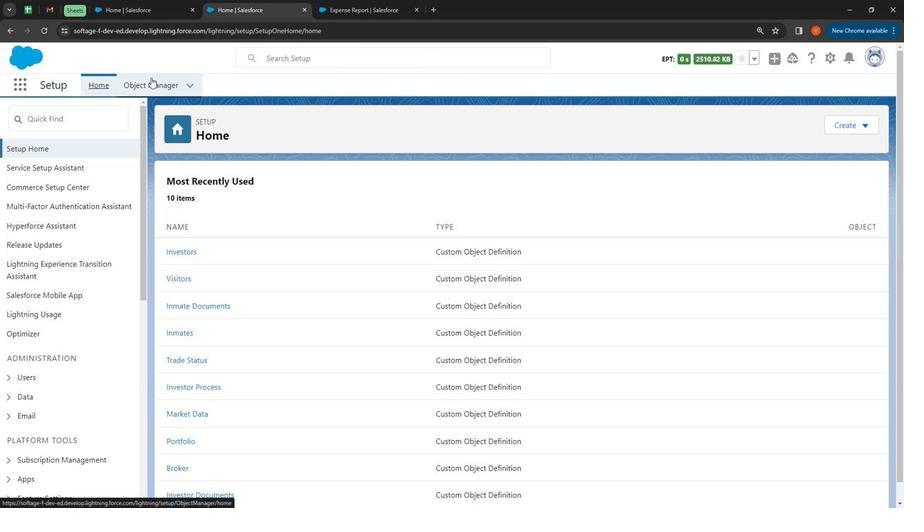 
Action: Mouse pressed left at (150, 83)
Screenshot: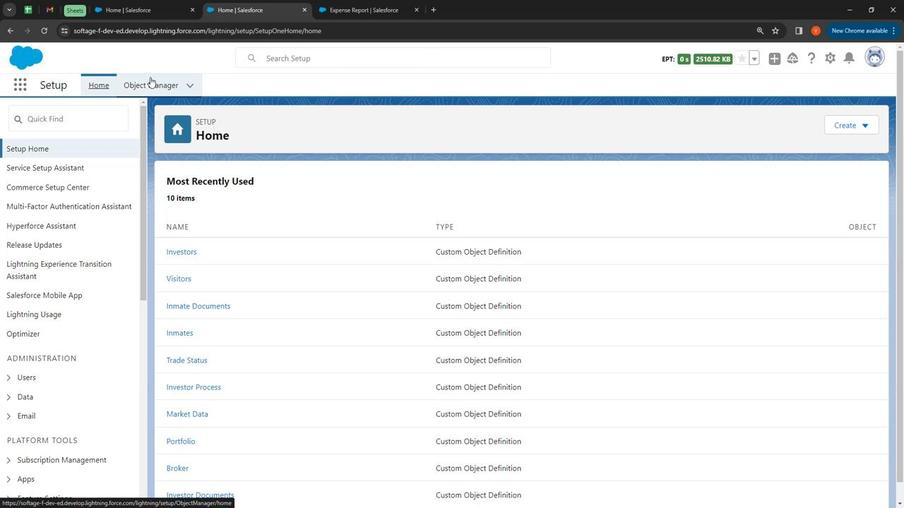 
Action: Mouse moved to (700, 132)
Screenshot: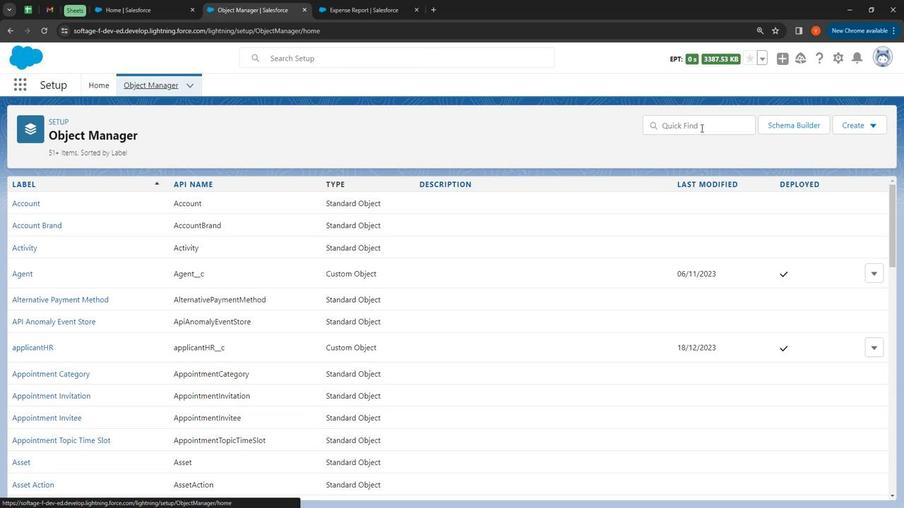 
Action: Mouse pressed left at (700, 132)
Screenshot: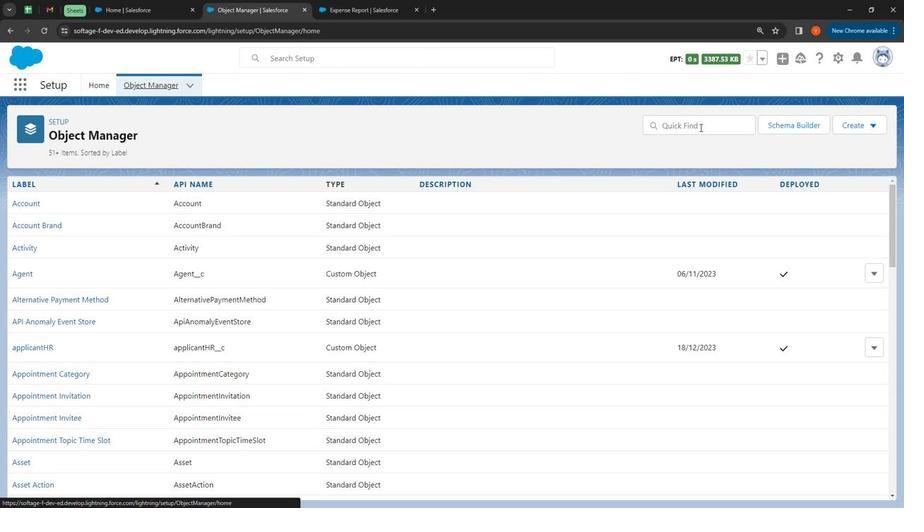 
Action: Mouse moved to (700, 132)
Screenshot: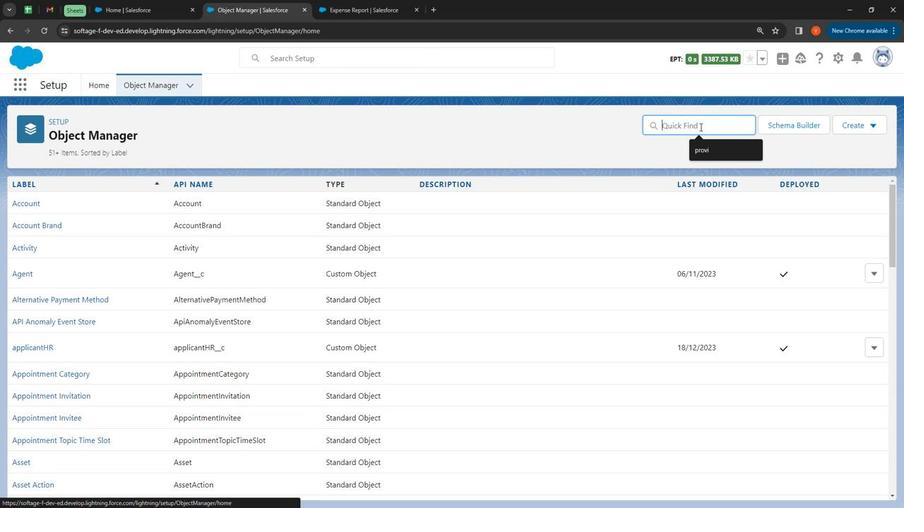 
Action: Key pressed e
Screenshot: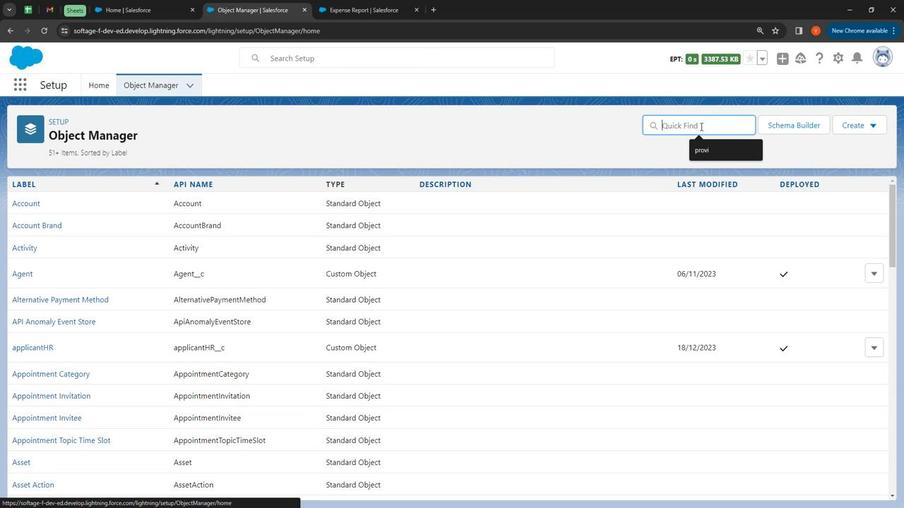 
Action: Mouse moved to (700, 132)
Screenshot: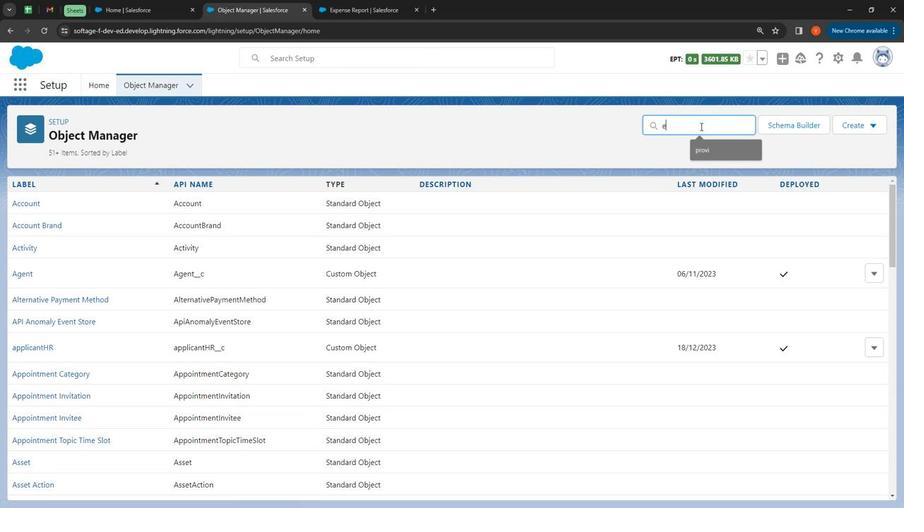 
Action: Key pressed x
Screenshot: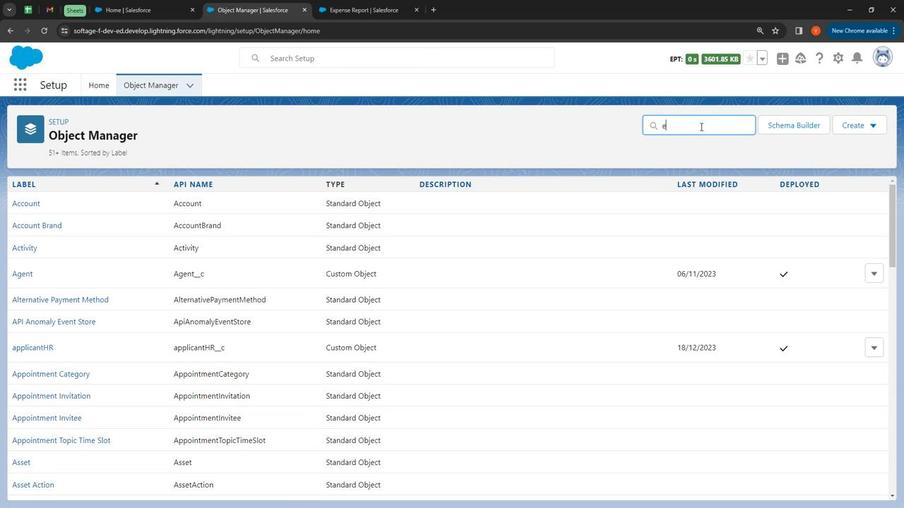 
Action: Mouse moved to (700, 131)
Screenshot: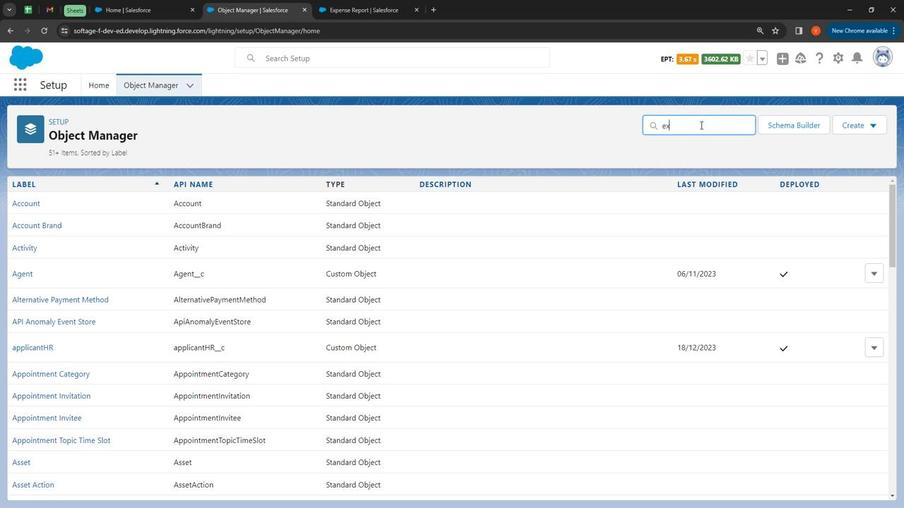 
Action: Key pressed pe
Screenshot: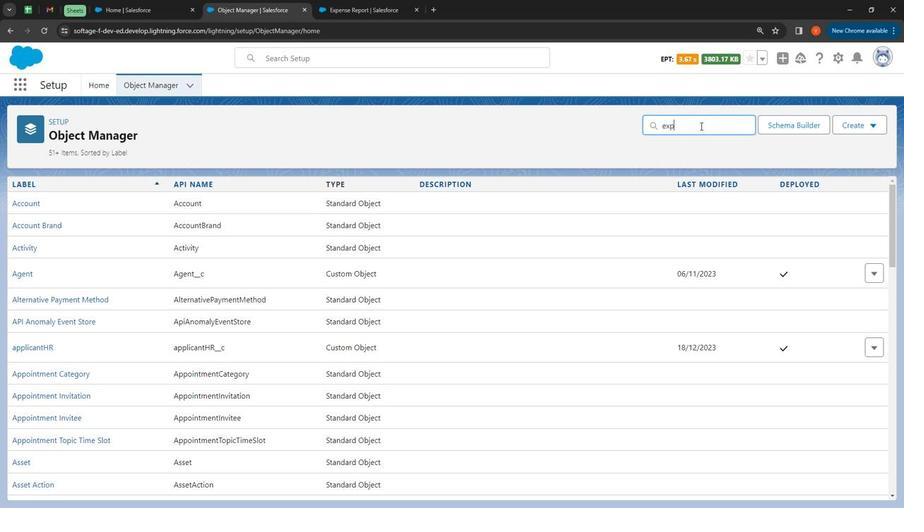 
Action: Mouse moved to (700, 129)
Screenshot: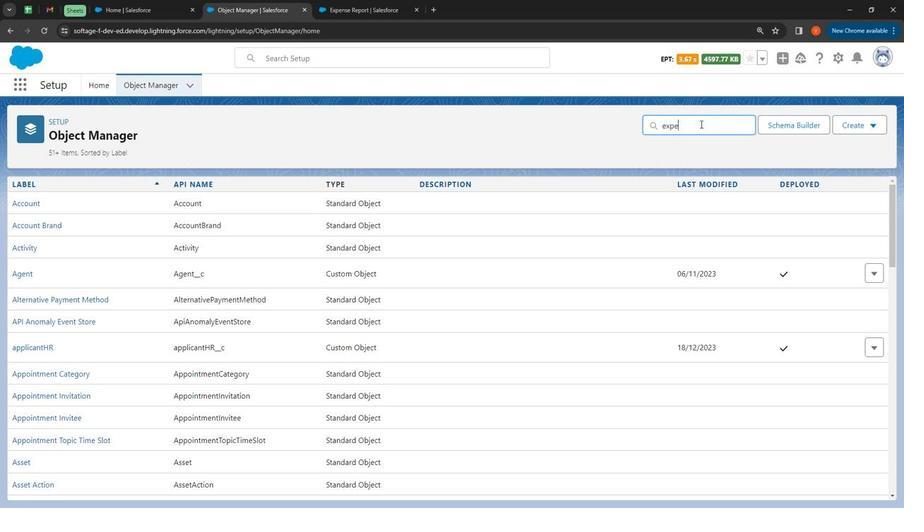 
Action: Key pressed n
Screenshot: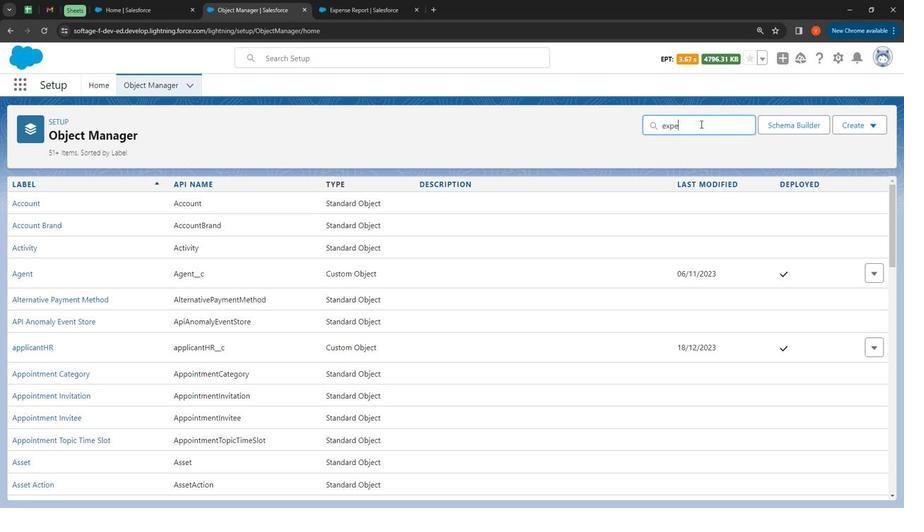 
Action: Mouse moved to (700, 125)
Screenshot: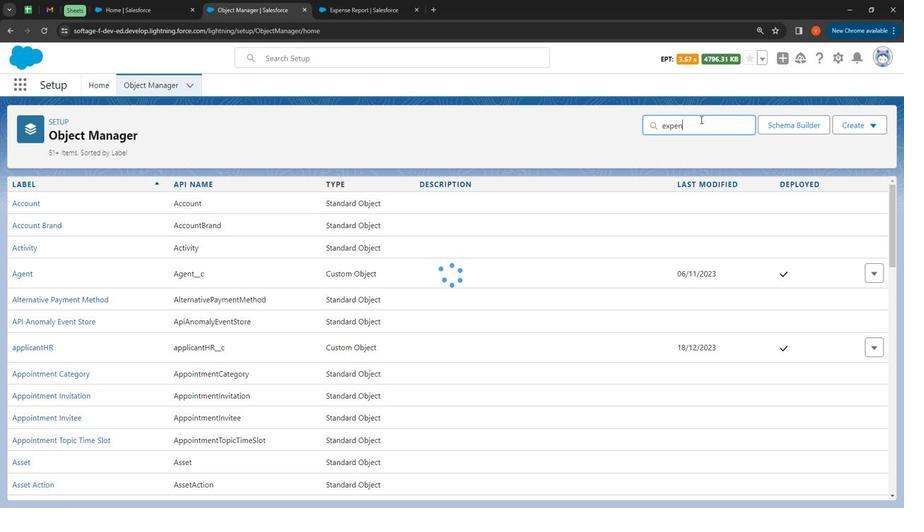 
Action: Key pressed se<Key.space>
Screenshot: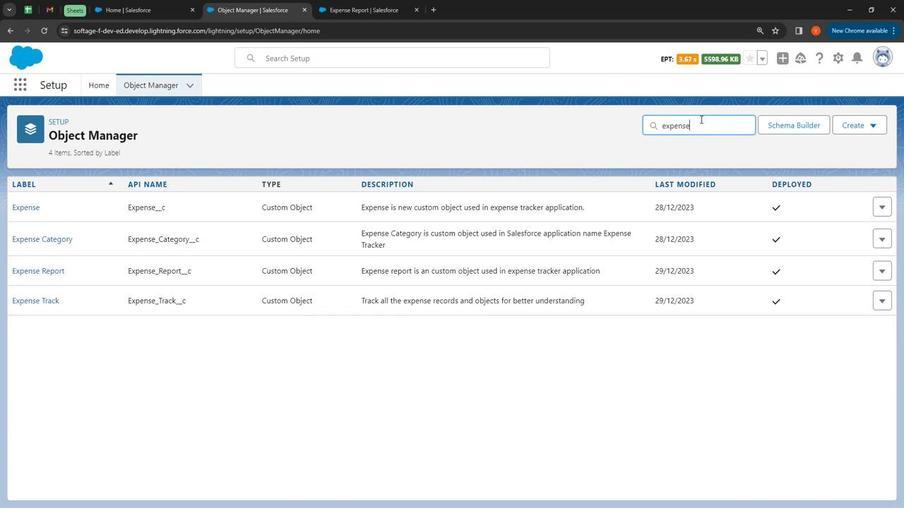 
Action: Mouse moved to (50, 240)
Screenshot: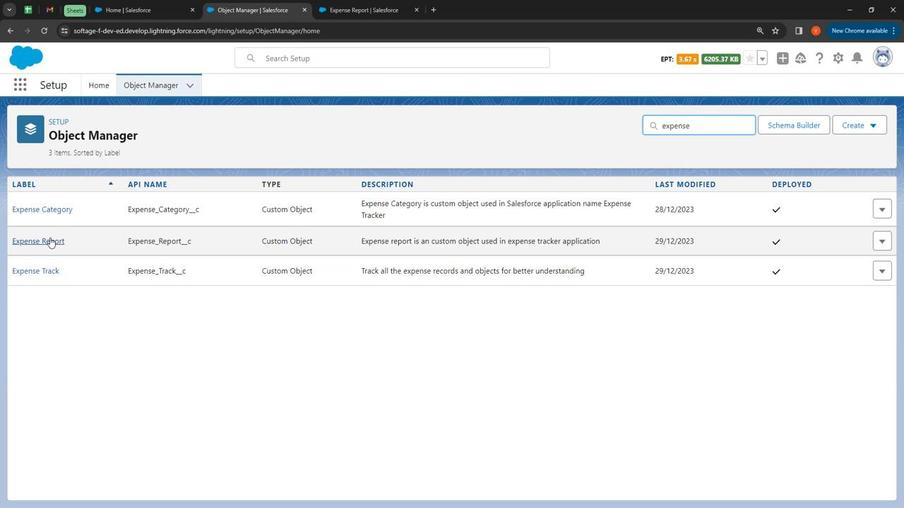 
Action: Mouse pressed left at (50, 240)
Screenshot: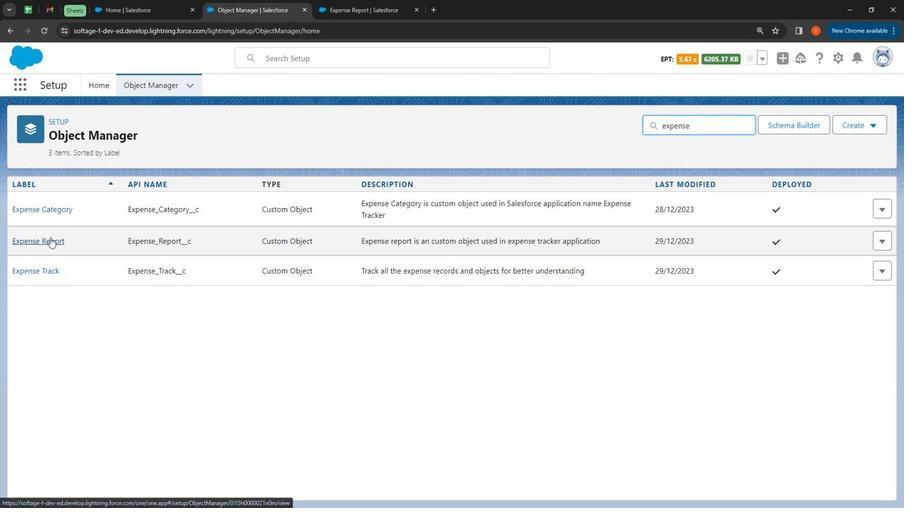 
Action: Mouse moved to (74, 214)
Screenshot: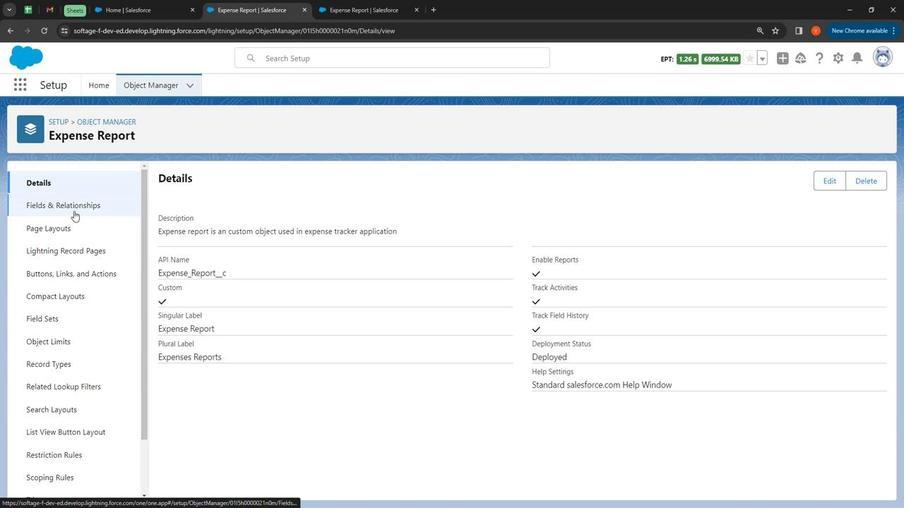 
Action: Mouse pressed left at (74, 214)
Screenshot: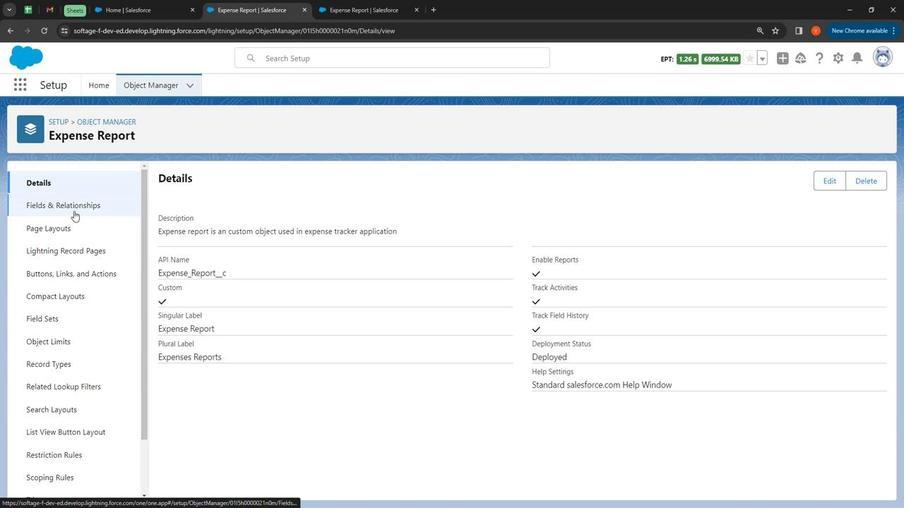 
Action: Mouse moved to (325, 12)
Screenshot: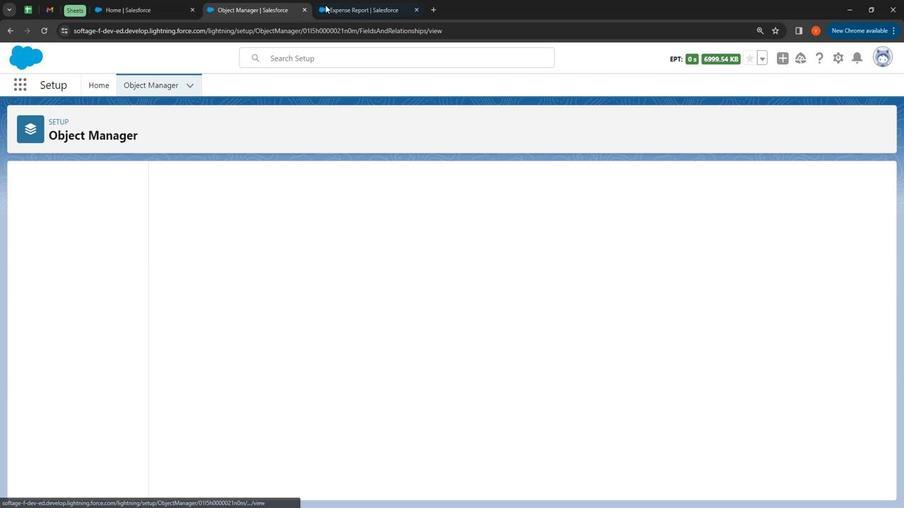 
Action: Mouse pressed left at (325, 12)
Screenshot: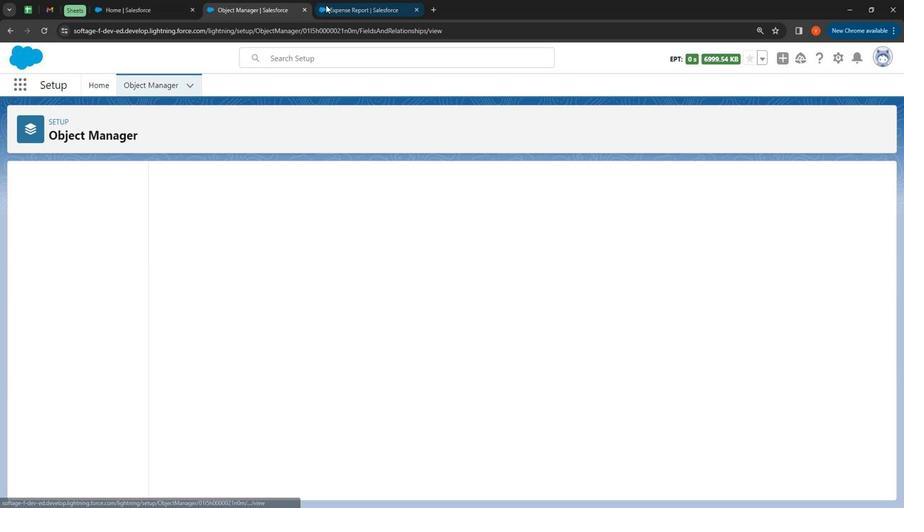 
Action: Mouse moved to (262, 7)
Screenshot: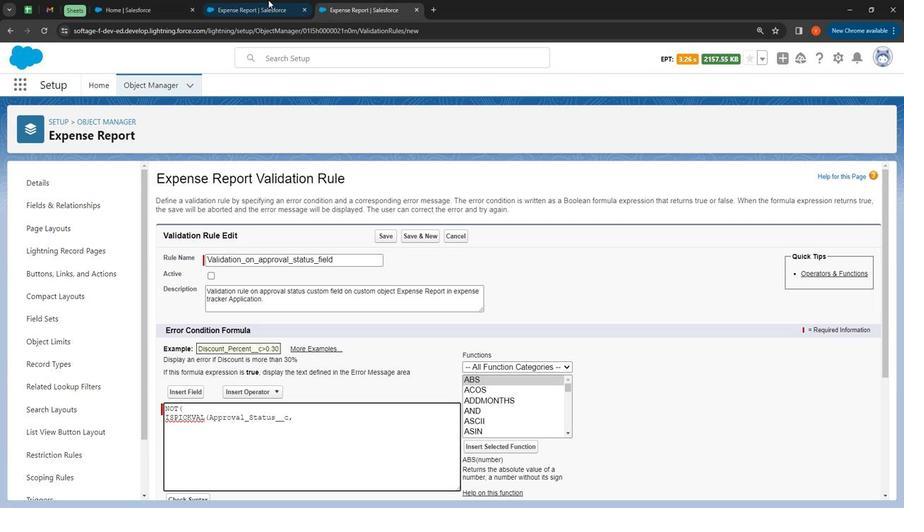 
Action: Mouse pressed left at (262, 7)
Screenshot: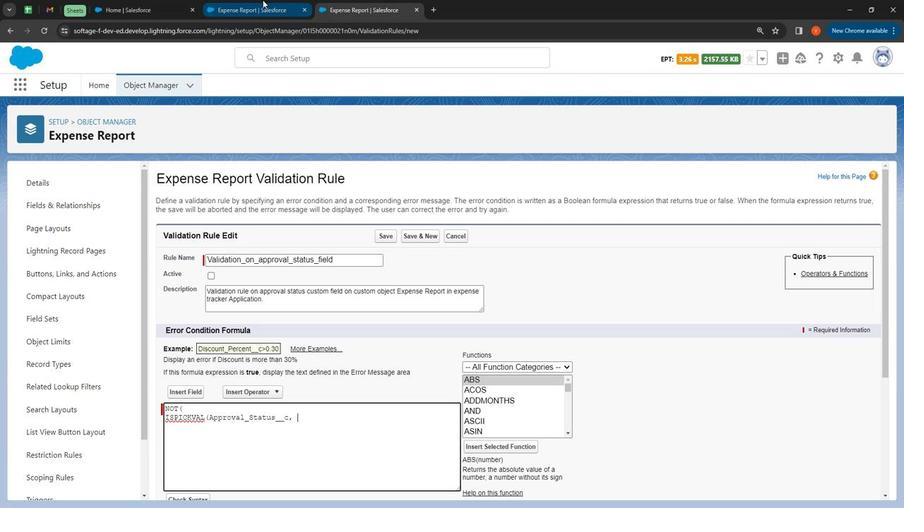 
Action: Mouse moved to (195, 240)
Screenshot: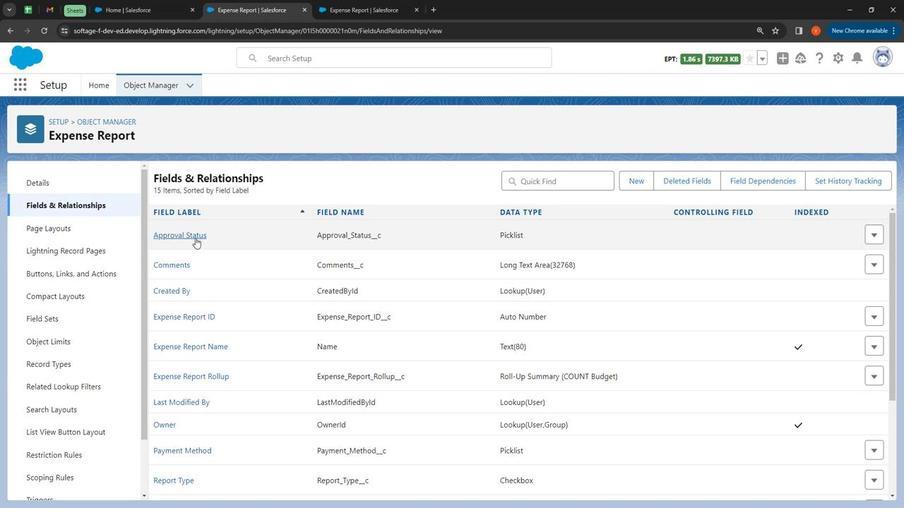 
Action: Mouse pressed left at (195, 240)
Screenshot: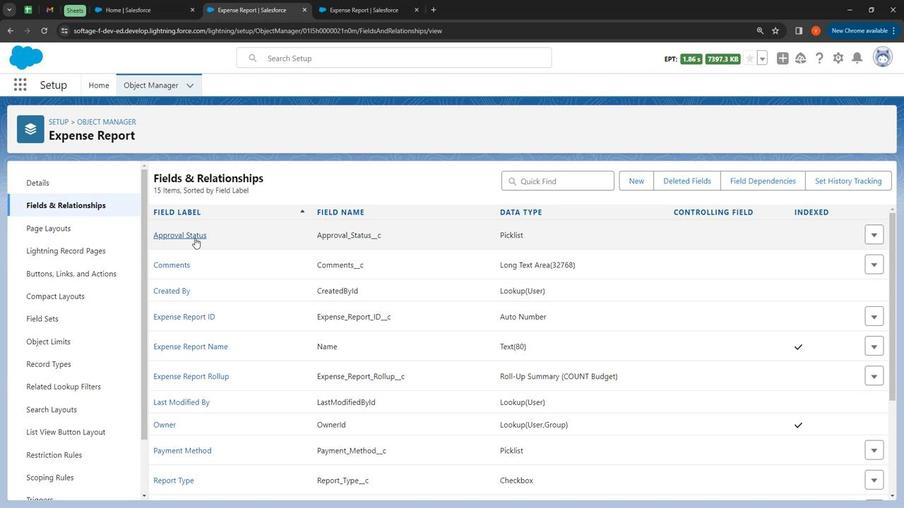 
Action: Mouse moved to (495, 325)
Screenshot: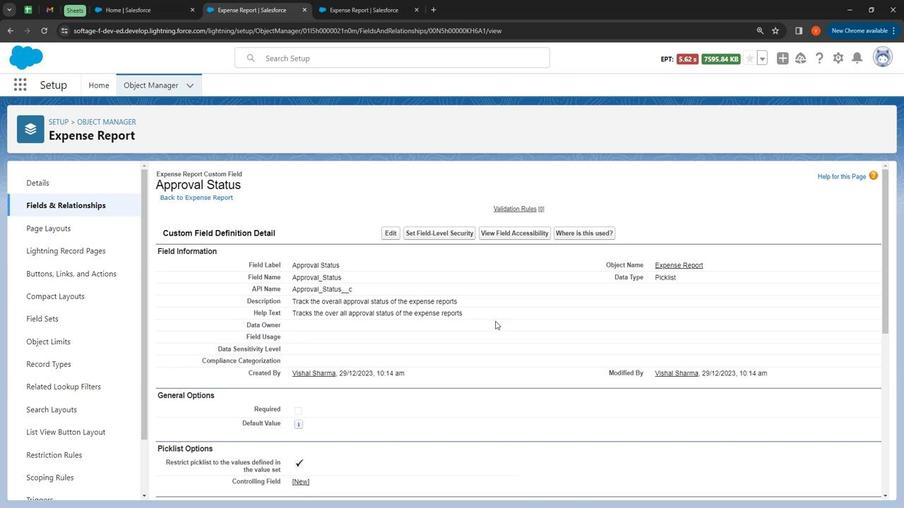 
Action: Mouse scrolled (495, 325) with delta (0, 0)
Screenshot: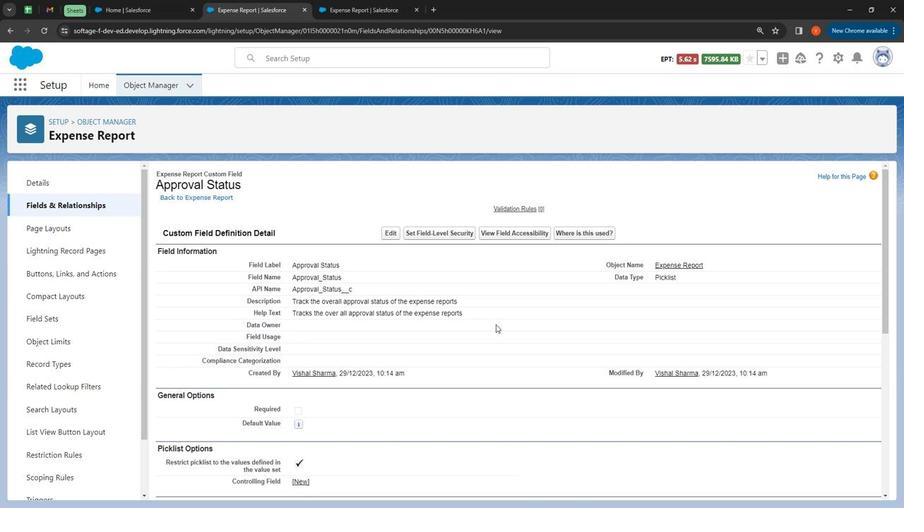 
Action: Mouse moved to (496, 327)
Screenshot: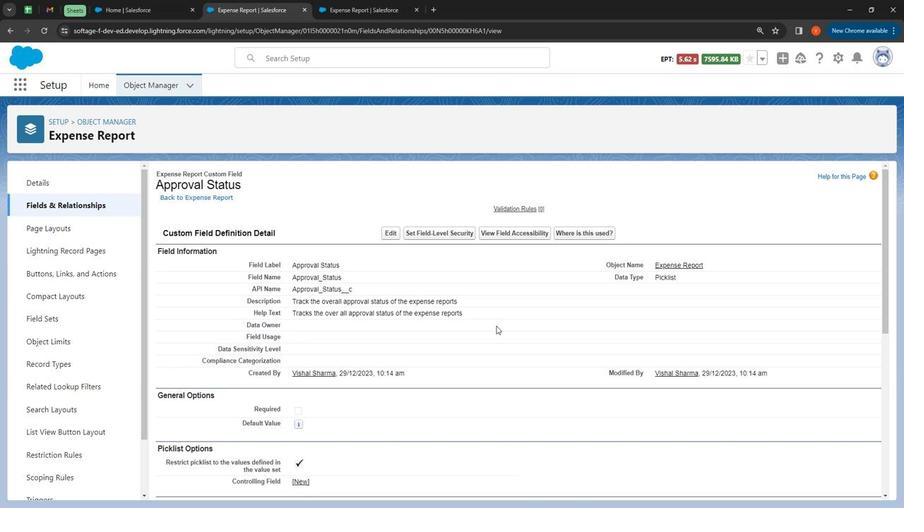 
Action: Mouse scrolled (496, 327) with delta (0, 0)
Screenshot: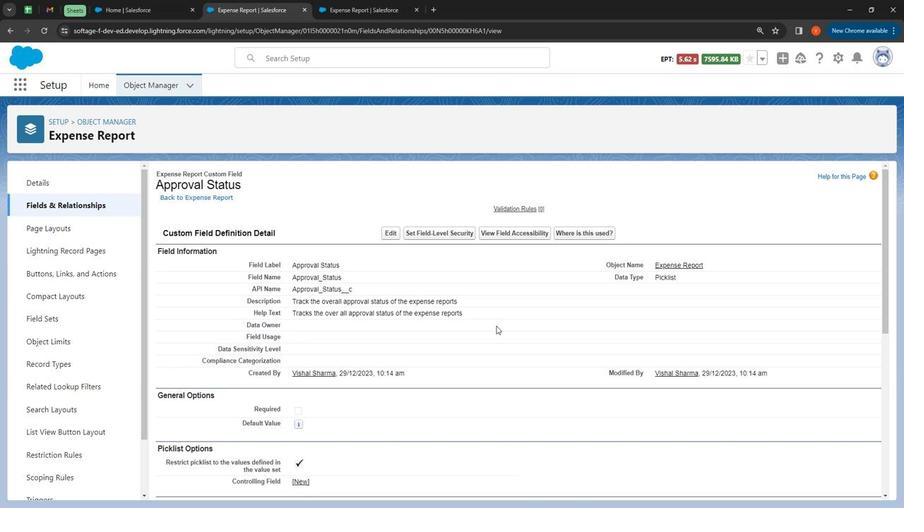 
Action: Mouse moved to (496, 329)
Screenshot: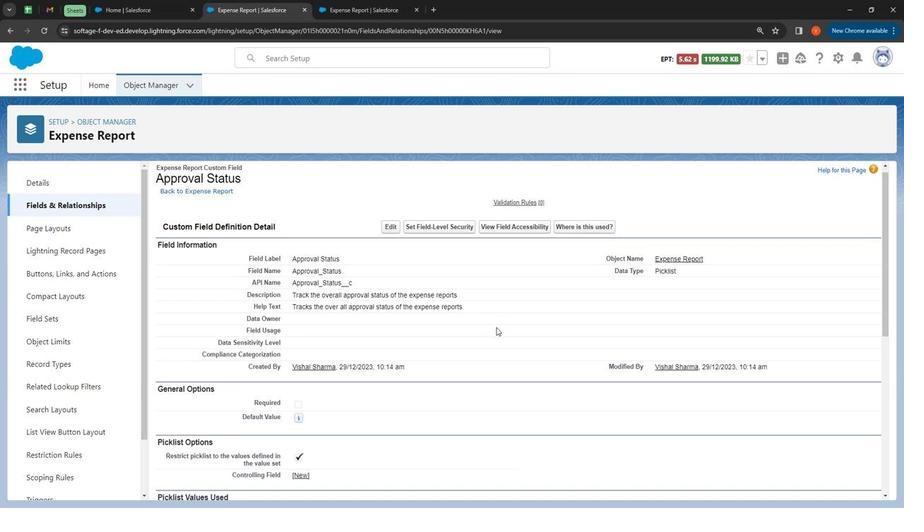 
Action: Mouse scrolled (496, 329) with delta (0, 0)
Screenshot: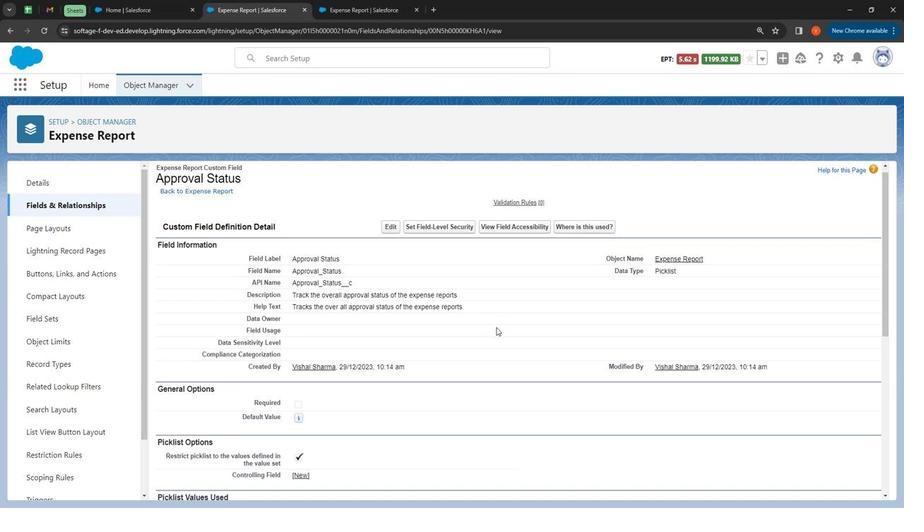 
Action: Mouse moved to (498, 331)
Screenshot: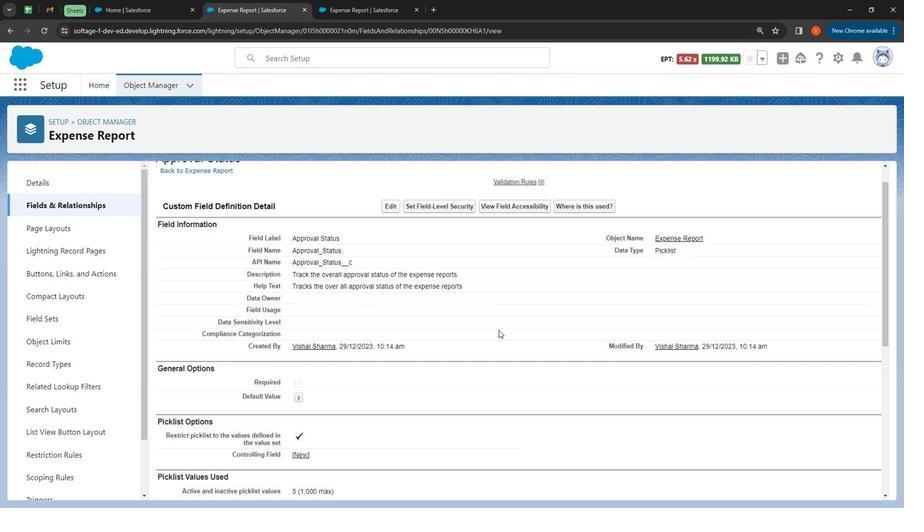 
Action: Mouse scrolled (498, 330) with delta (0, 0)
Screenshot: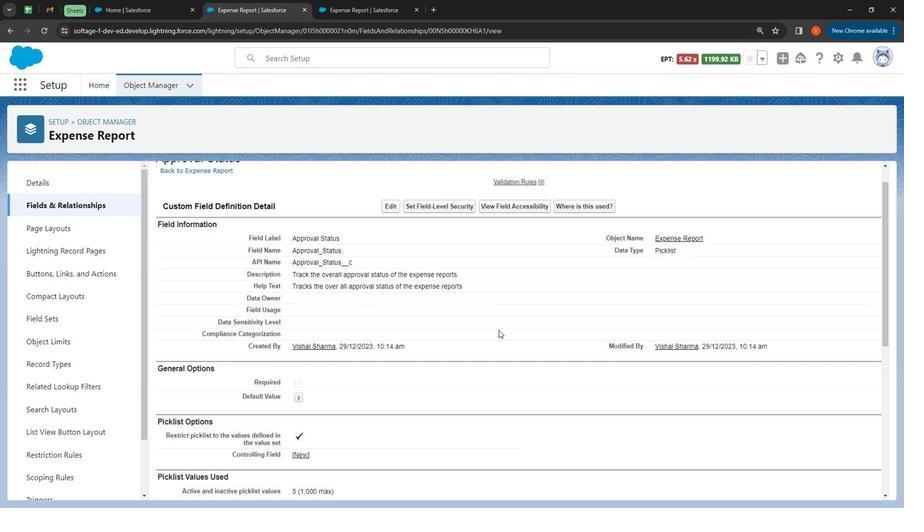 
Action: Mouse moved to (499, 332)
Screenshot: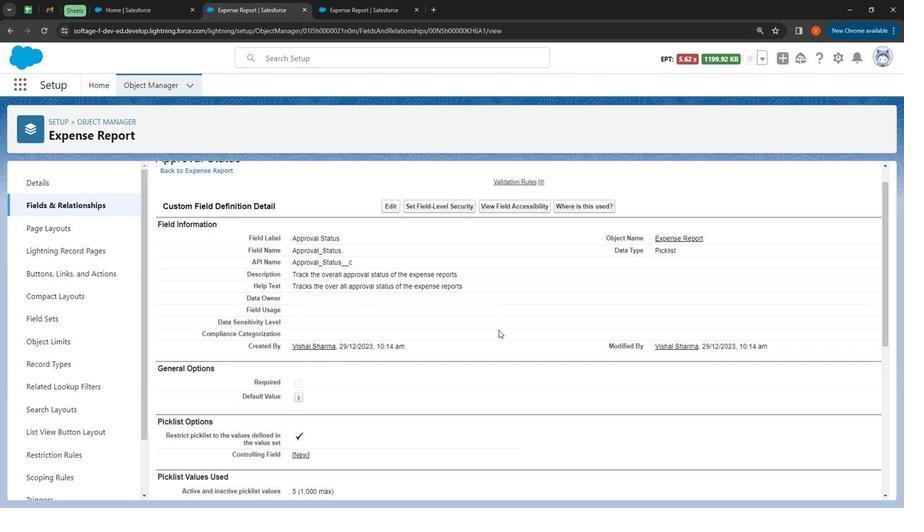 
Action: Mouse scrolled (499, 332) with delta (0, 0)
Screenshot: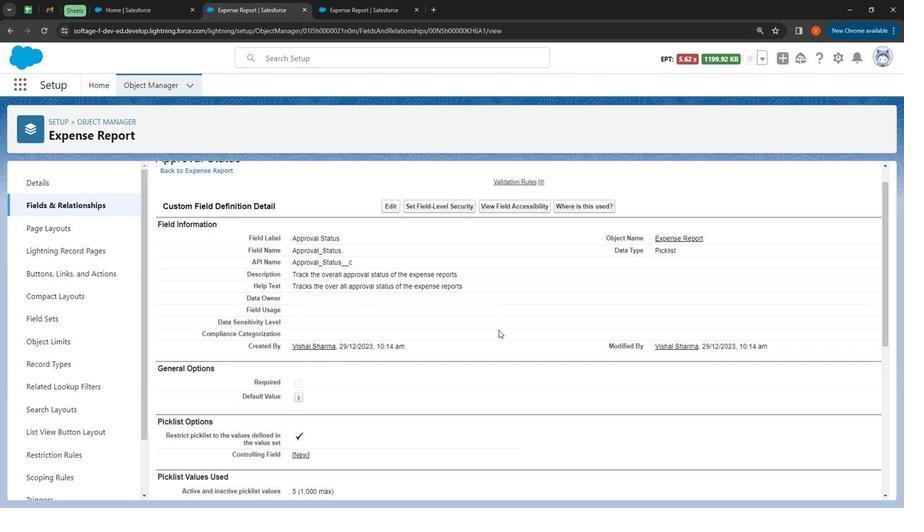 
Action: Mouse moved to (500, 335)
Screenshot: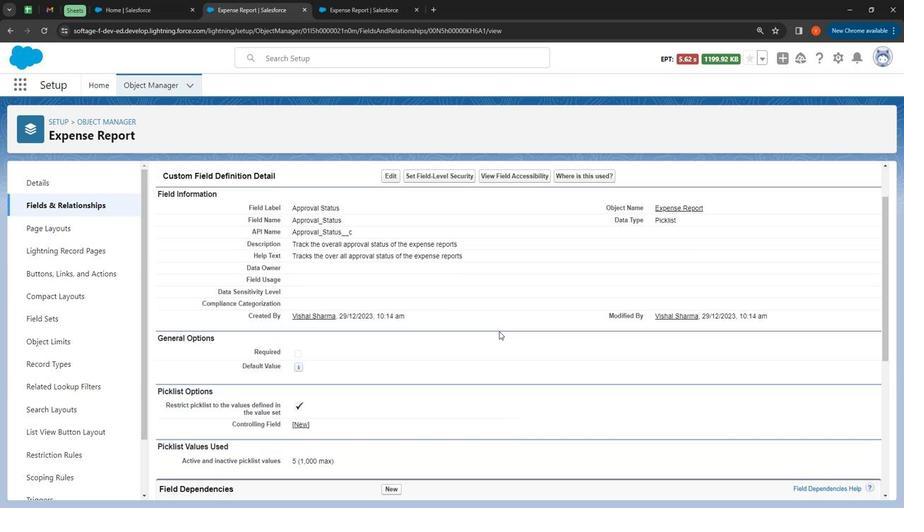 
Action: Mouse scrolled (500, 334) with delta (0, 0)
Screenshot: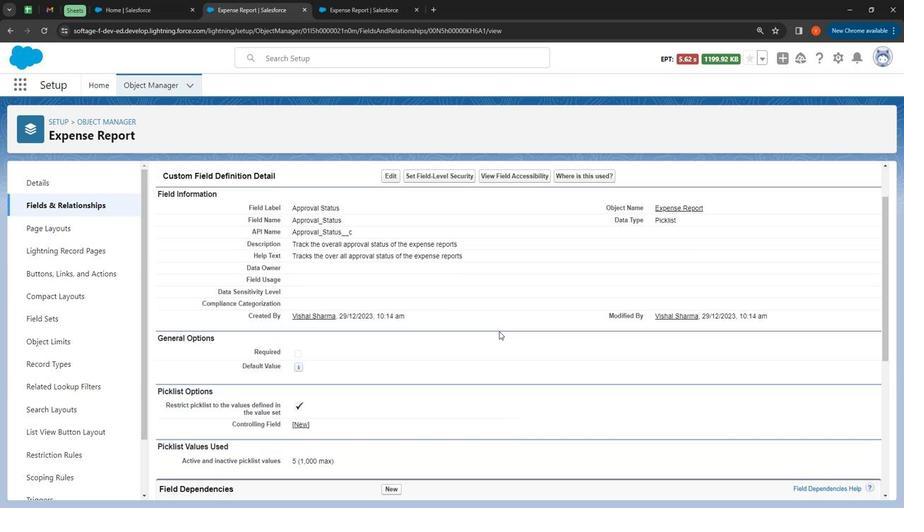 
Action: Mouse moved to (500, 344)
Screenshot: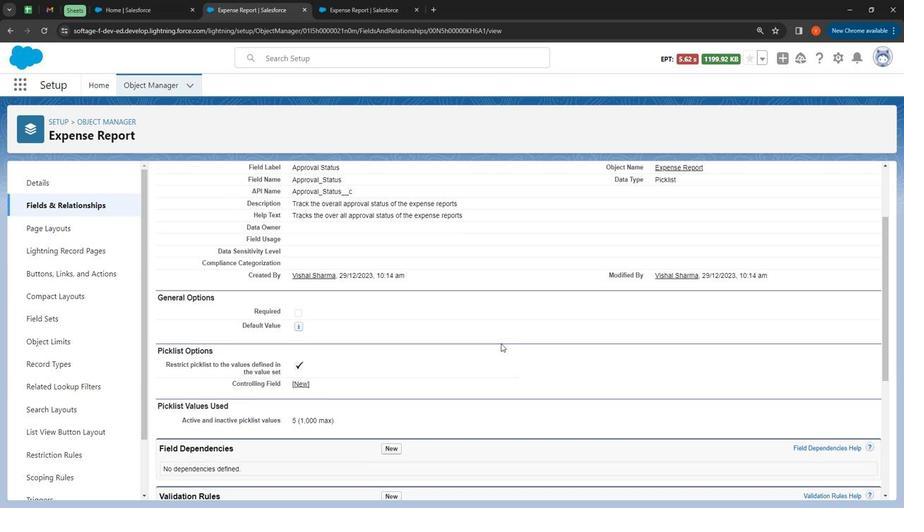
Action: Mouse scrolled (500, 344) with delta (0, 0)
Screenshot: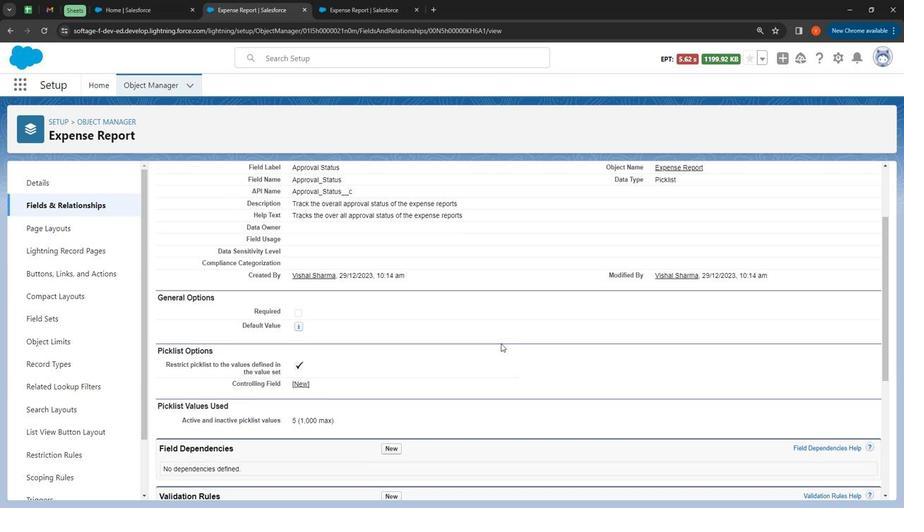 
Action: Mouse moved to (499, 349)
Screenshot: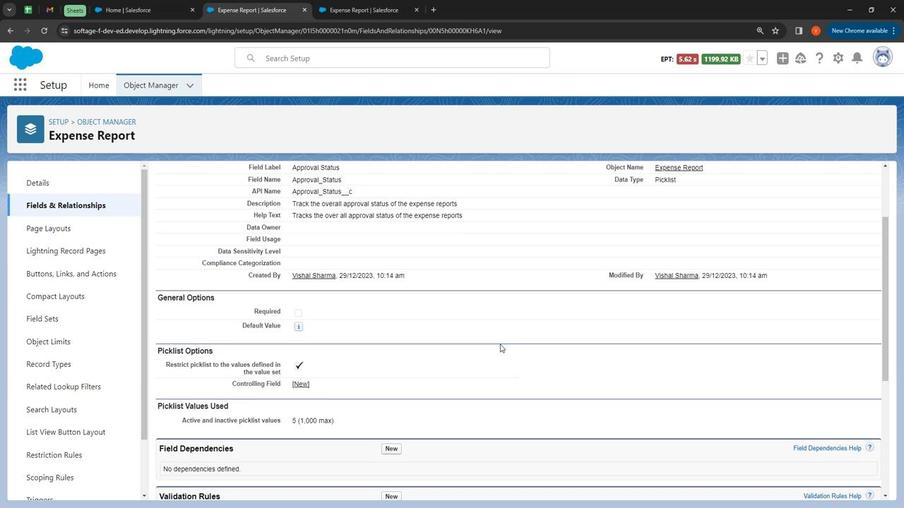 
Action: Mouse scrolled (499, 349) with delta (0, 0)
Screenshot: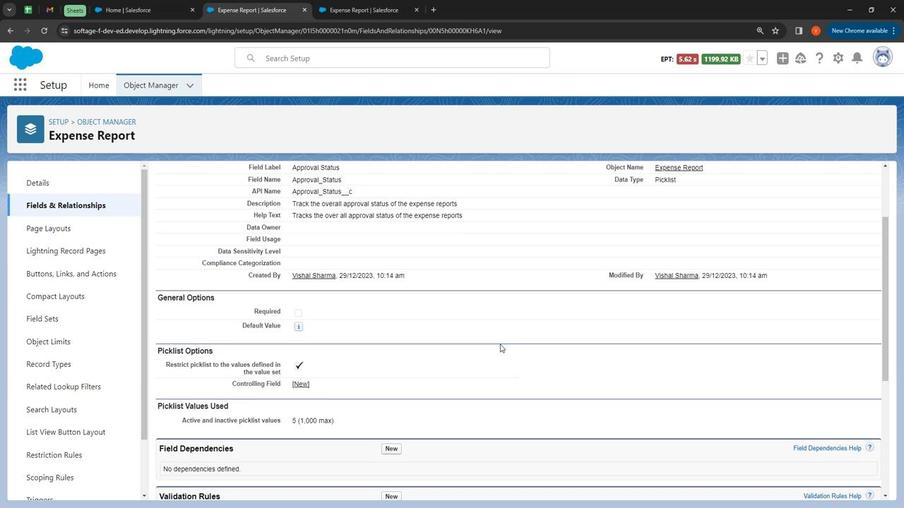 
Action: Mouse moved to (499, 351)
Screenshot: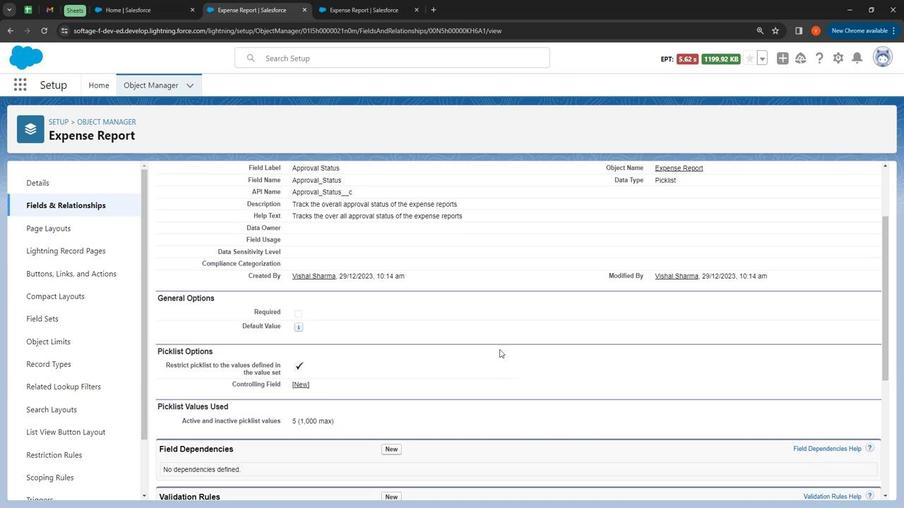 
Action: Mouse scrolled (499, 350) with delta (0, 0)
Screenshot: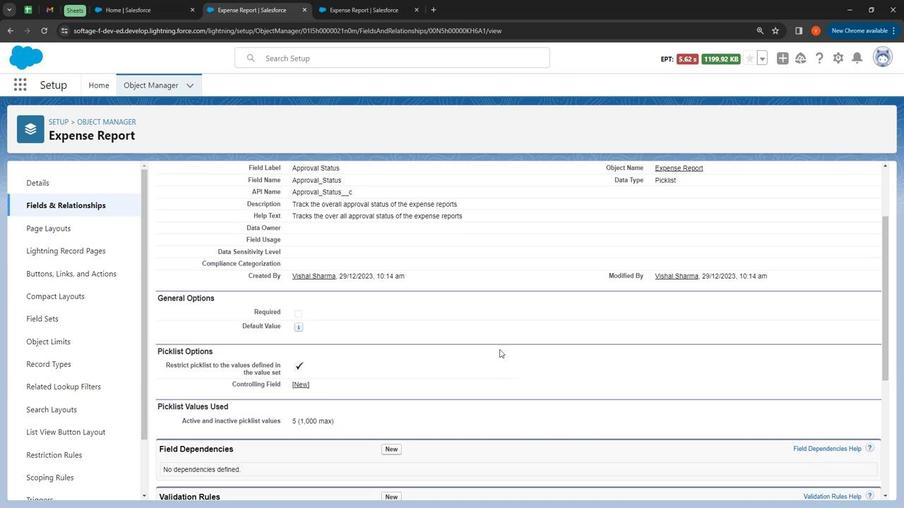 
Action: Mouse scrolled (499, 350) with delta (0, 0)
Screenshot: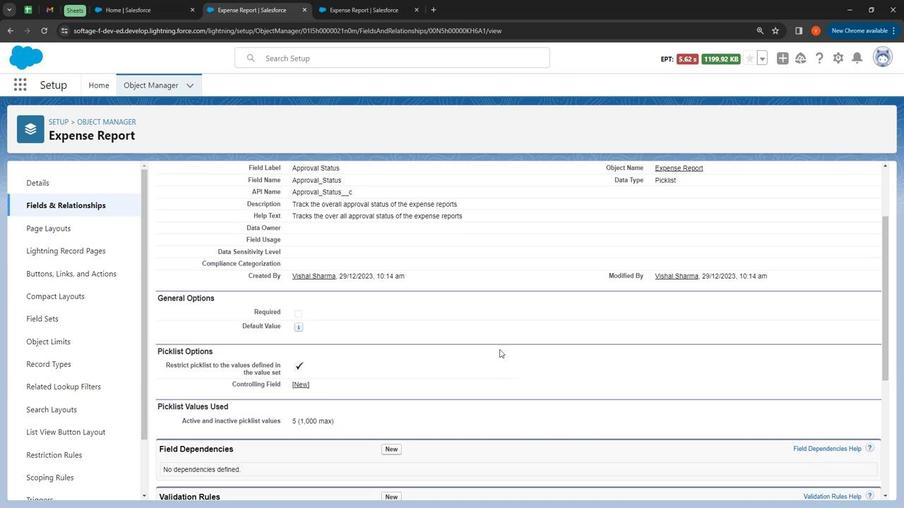 
Action: Mouse moved to (499, 351)
Screenshot: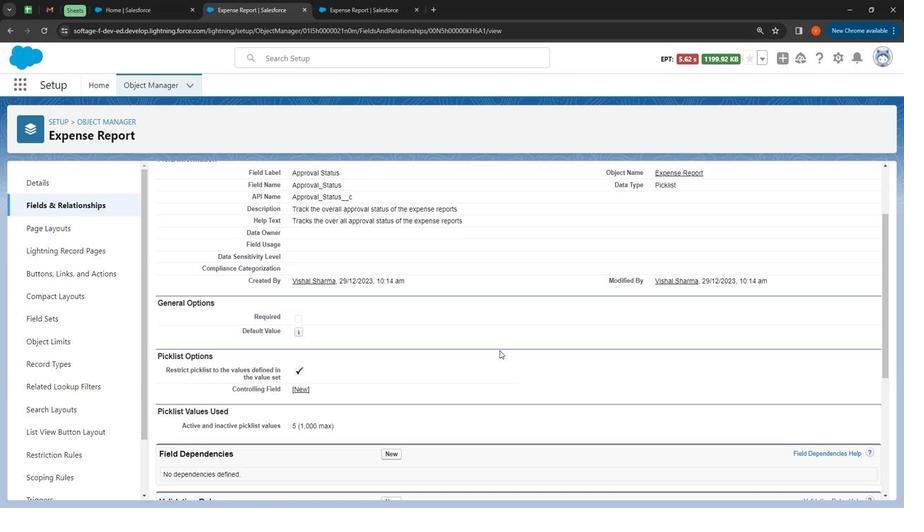 
Action: Mouse scrolled (499, 350) with delta (0, 0)
Screenshot: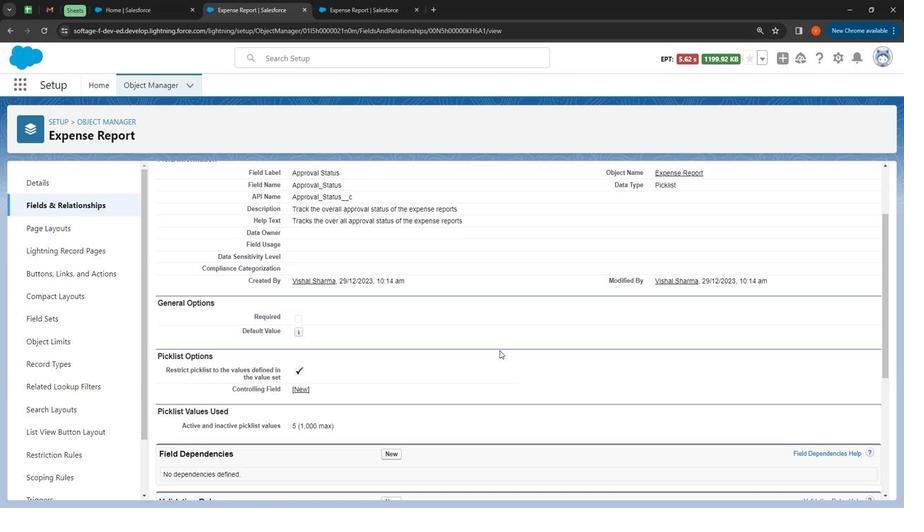 
Action: Mouse scrolled (499, 350) with delta (0, 0)
Screenshot: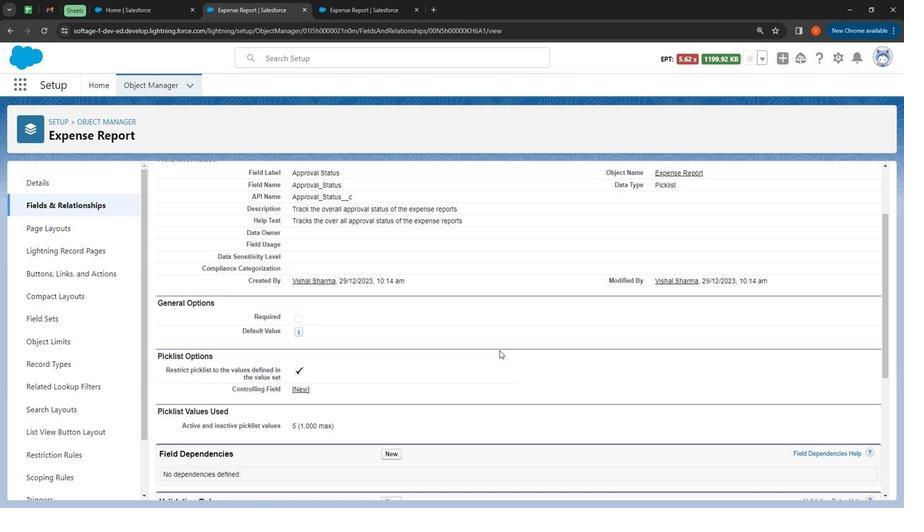 
Action: Mouse scrolled (499, 350) with delta (0, 0)
Screenshot: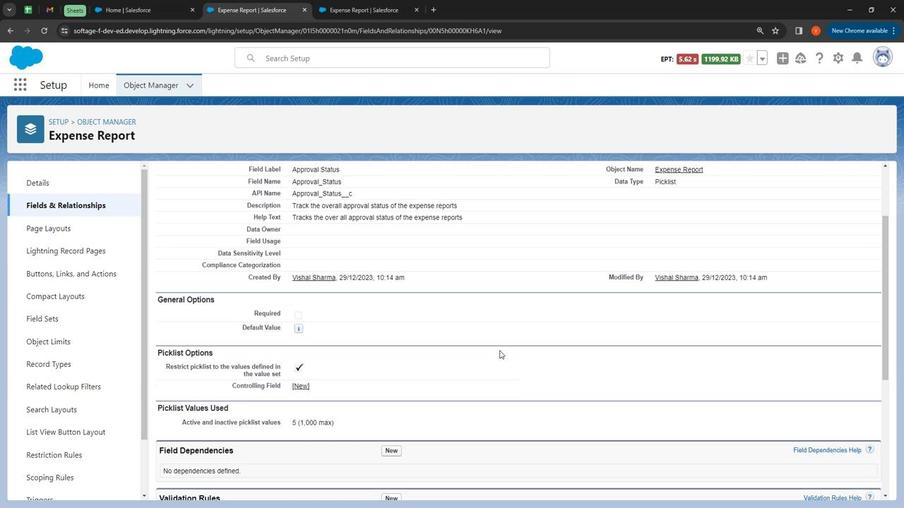 
Action: Mouse moved to (396, 7)
Screenshot: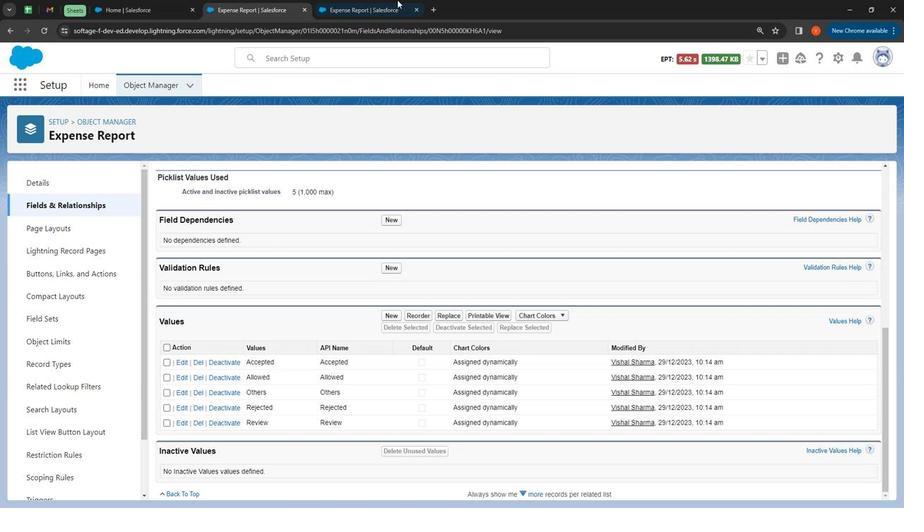 
Action: Mouse pressed left at (396, 7)
Screenshot: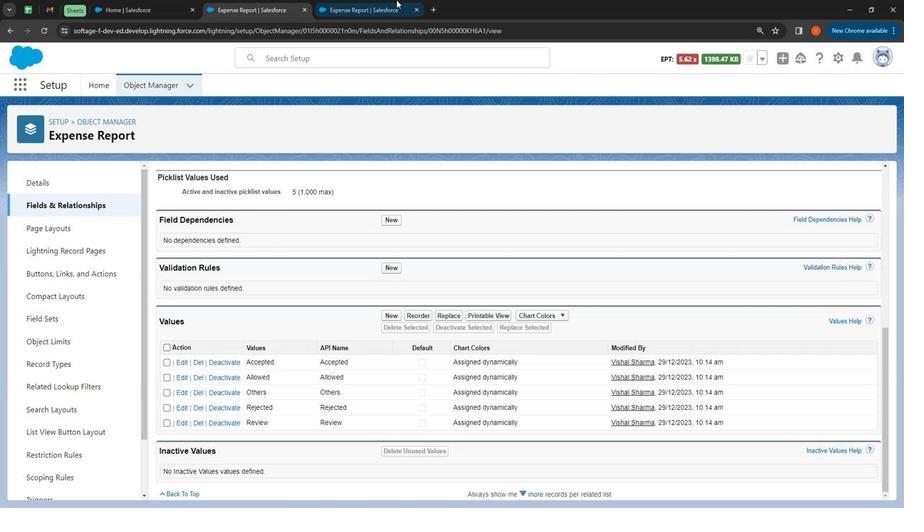 
Action: Mouse moved to (346, 423)
Screenshot: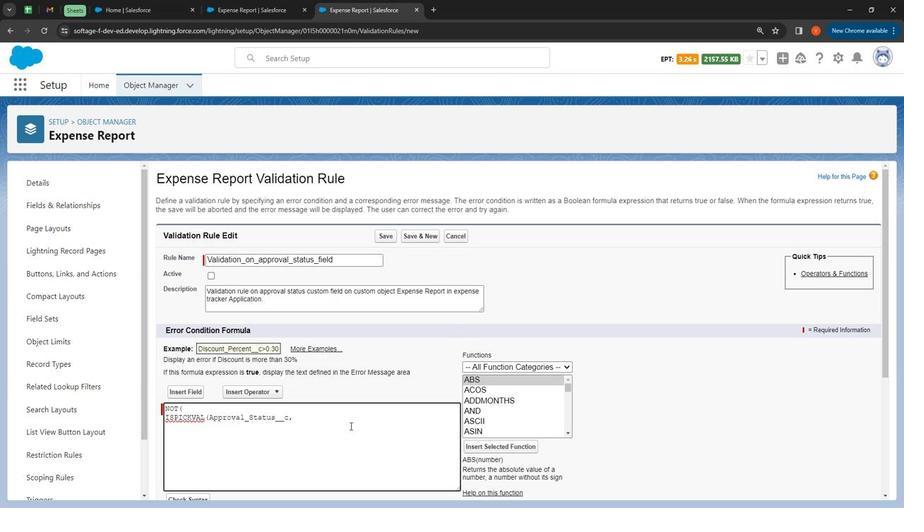 
Action: Key pressed <Key.shift>
Screenshot: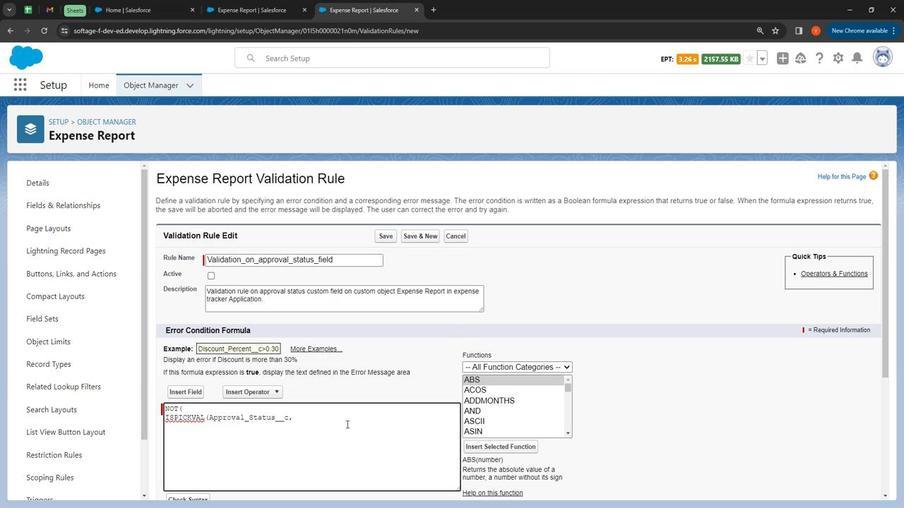 
Action: Mouse moved to (342, 414)
Screenshot: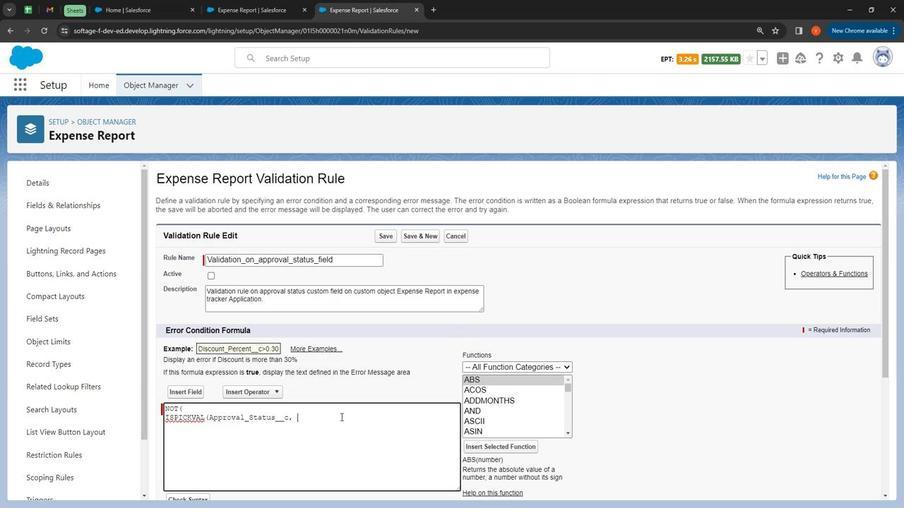 
Action: Key pressed A<Key.backspace><Key.shift><Key.shift><Key.shift><Key.shift><Key.shift><Key.shift><Key.shift><Key.shift><Key.shift><Key.shift><Key.shift><Key.shift><Key.shift><Key.shift>"<Key.shift>Accepted<Key.shift><Key.shift><Key.shift><Key.shift><Key.shift><Key.shift><Key.shift><Key.shift><Key.shift><Key.shift><Key.shift>"<Key.shift>)<Key.space><Key.shift>||<Key.enter><Key.shift><Key.shift><Key.shift><Key.shift><Key.shift>ISPICKVAL(<Key.shift>Approval<Key.shift>_<Key.shift>Status<Key.shift>__c,<Key.space><Key.shift><Key.shift><Key.shift><Key.shift><Key.shift><Key.shift><Key.shift><Key.shift><Key.shift><Key.shift><Key.shift><Key.shift><Key.shift>"<Key.shift><Key.shift><Key.shift><Key.shift><Key.shift><Key.shift><Key.shift><Key.shift><Key.shift><Key.shift><Key.shift><Key.shift><Key.shift><Key.shift><Key.shift>App<Key.backspace>proved<Key.shift><Key.shift><Key.shift><Key.shift><Key.shift><Key.shift><Key.shift><Key.shift><Key.shift><Key.shift>"<Key.shift>)<Key.space><Key.shift>||<Key.enter><Key.shift><Key.shift><Key.shift><Key.shift><Key.shift><Key.shift><Key.shift><Key.shift><Key.shift><Key.shift><Key.shift><Key.shift><Key.shift><Key.shift><Key.shift><Key.shift><Key.shift>Is<Key.backspace><Key.shift>SPICKVAL(<Key.shift>APP<Key.backspace><Key.backspace>pproval<Key.shift>_<Key.shift>Status<Key.shift>__c,<Key.space><Key.shift><Key.shift><Key.shift><Key.shift><Key.shift><Key.shift><Key.shift><Key.shift><Key.shift>"<Key.shift>Other<Key.shift><Key.shift><Key.shift><Key.shift><Key.shift><Key.shift><Key.shift><Key.shift>"<Key.shift><Key.shift><Key.shift><Key.shift><Key.shift><Key.shift><Key.shift><Key.shift><Key.shift><Key.shift>)<Key.enter><Key.shift>)
Screenshot: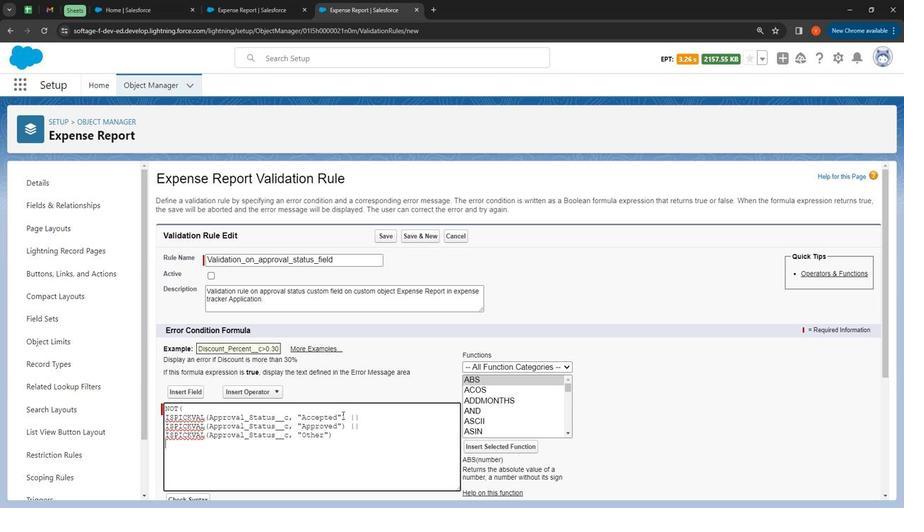 
Action: Mouse moved to (502, 383)
Screenshot: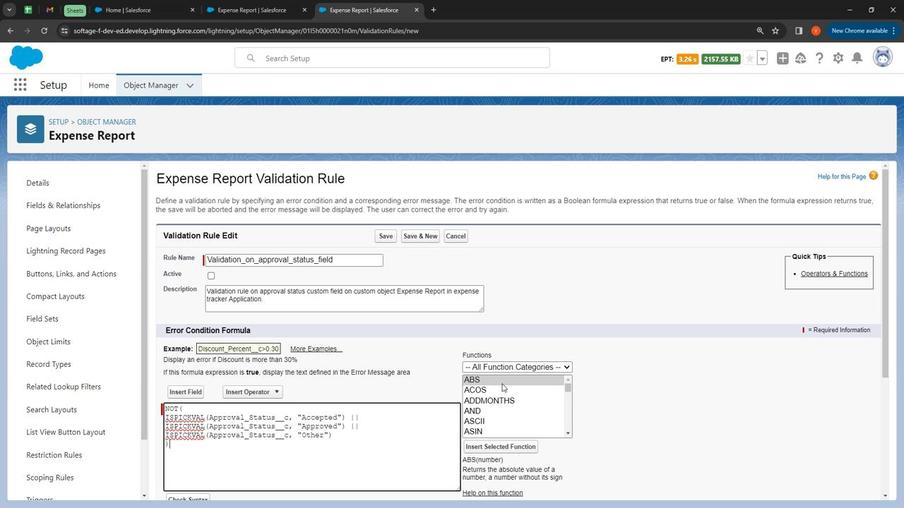 
Action: Mouse scrolled (502, 382) with delta (0, 0)
Screenshot: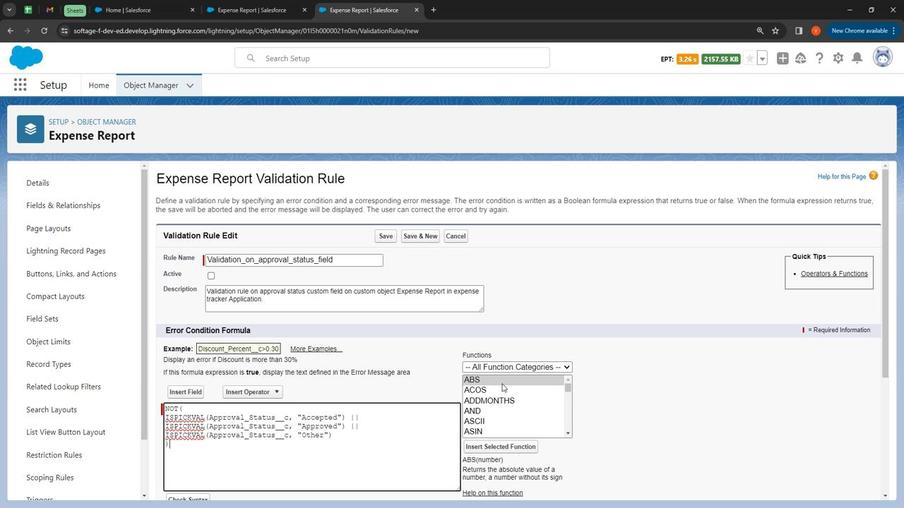 
Action: Mouse moved to (502, 384)
Screenshot: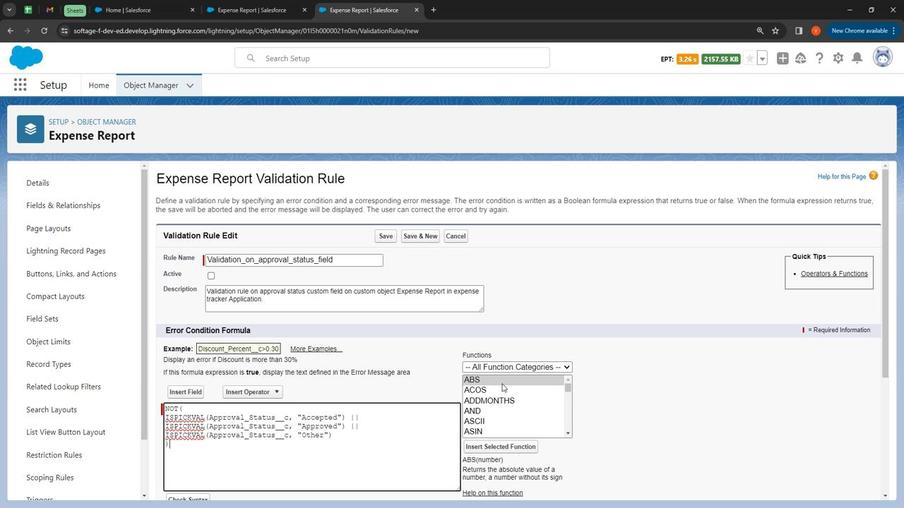 
Action: Mouse scrolled (502, 383) with delta (0, 0)
Screenshot: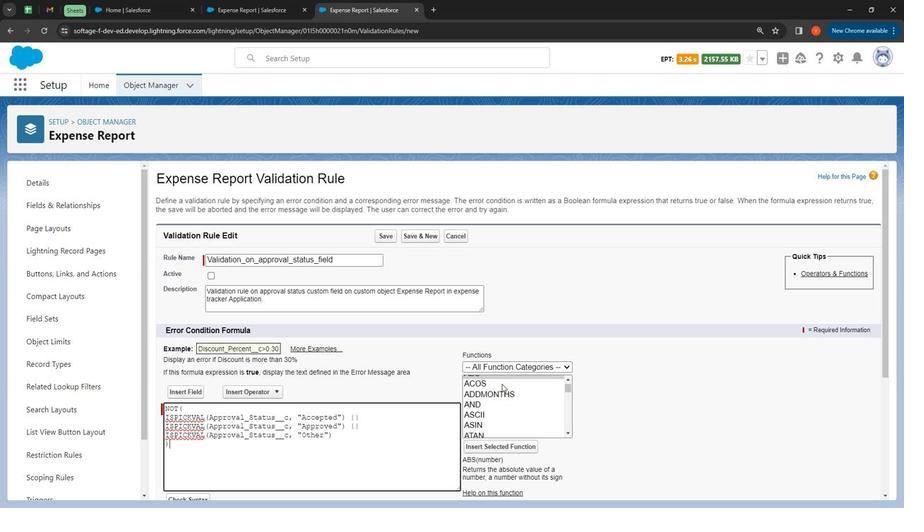 
Action: Mouse moved to (492, 382)
Screenshot: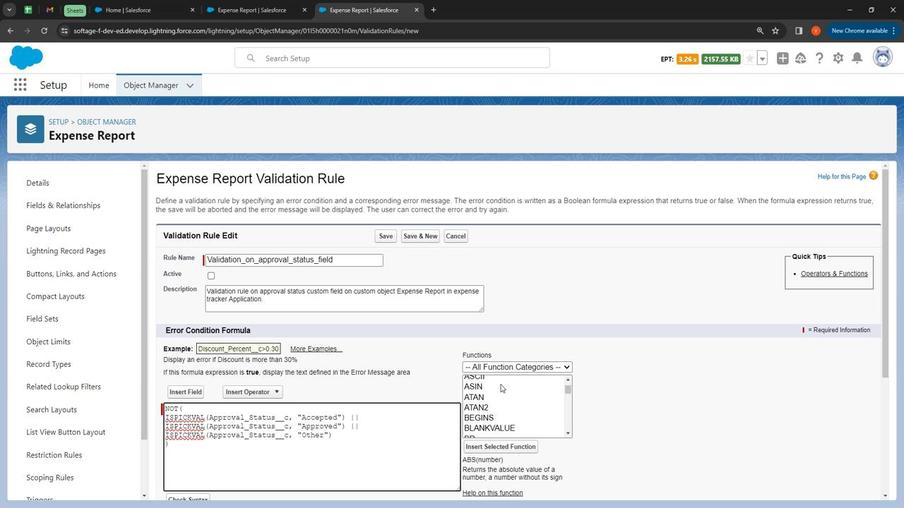 
Action: Mouse scrolled (492, 382) with delta (0, 0)
Screenshot: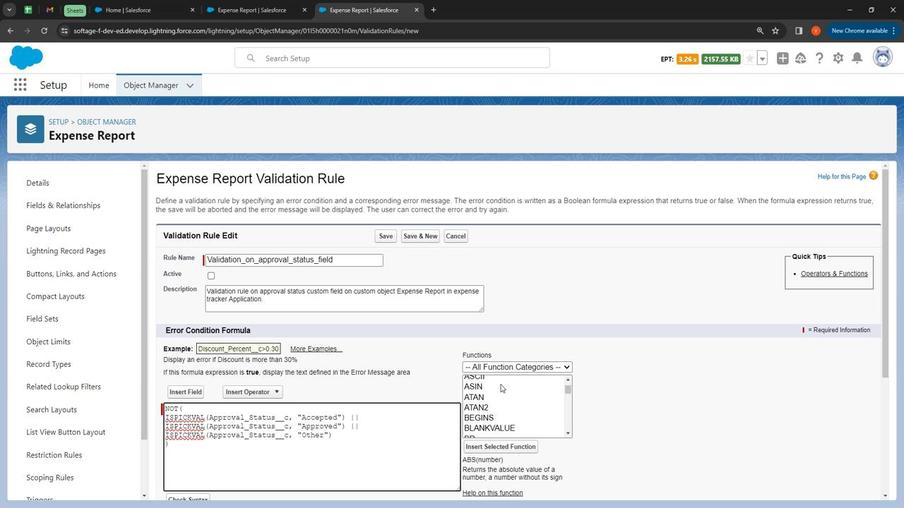 
Action: Mouse moved to (438, 369)
Screenshot: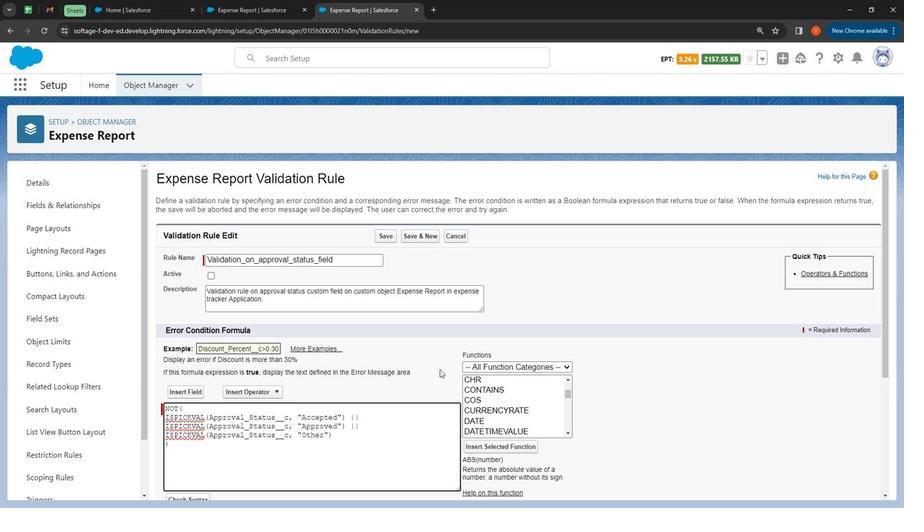 
Action: Mouse scrolled (438, 369) with delta (0, 0)
Screenshot: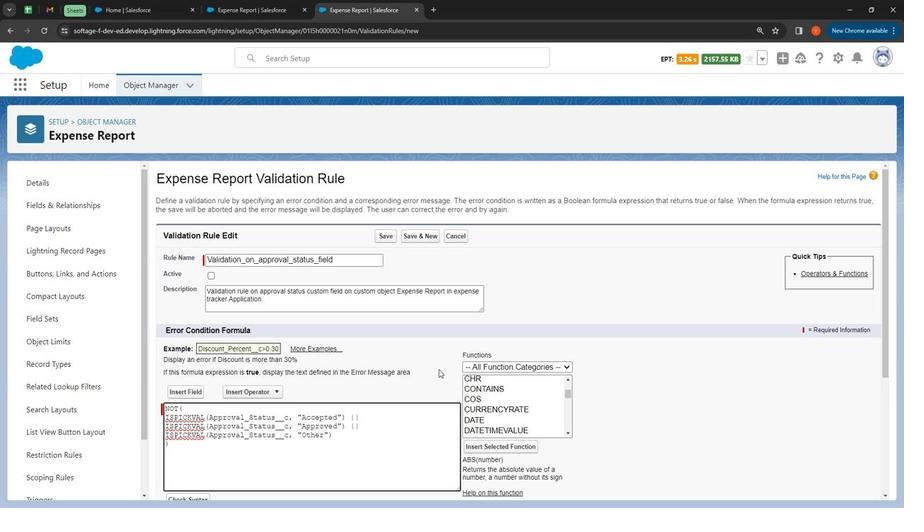 
Action: Mouse moved to (438, 369)
Screenshot: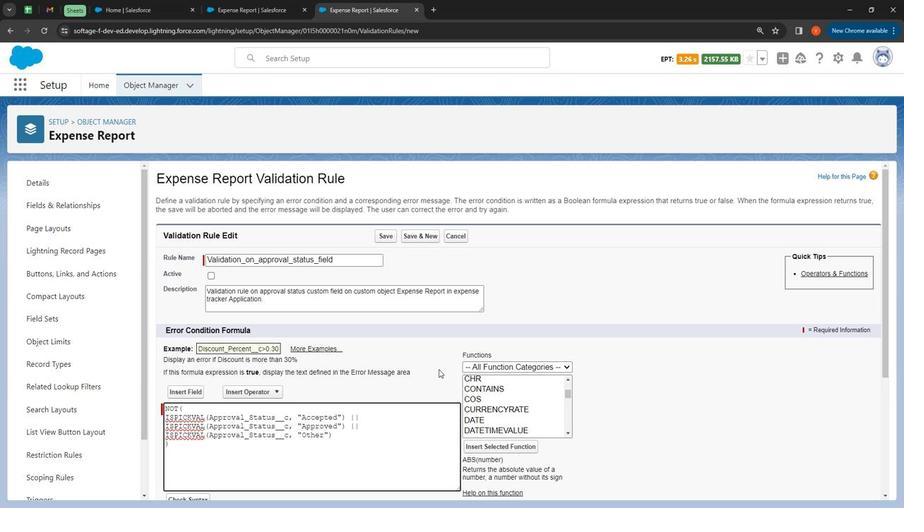 
Action: Mouse scrolled (438, 368) with delta (0, 0)
Screenshot: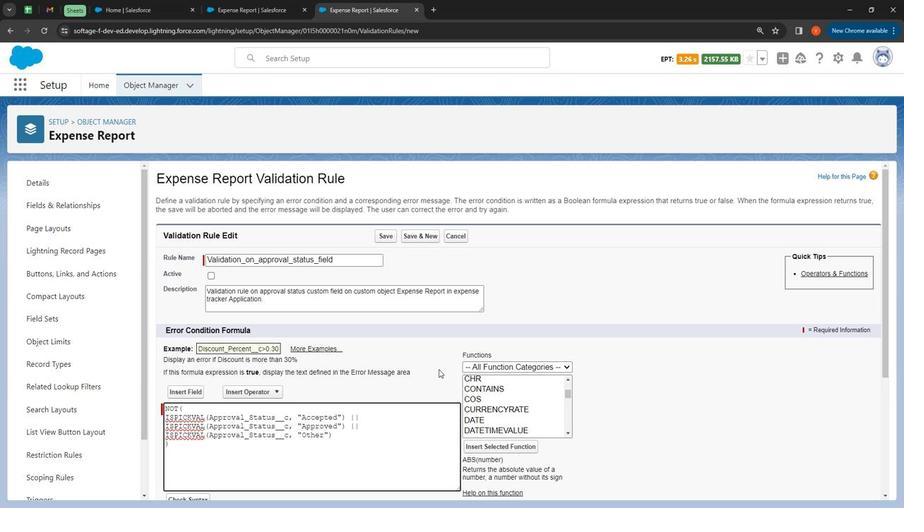 
Action: Mouse scrolled (438, 368) with delta (0, 0)
Screenshot: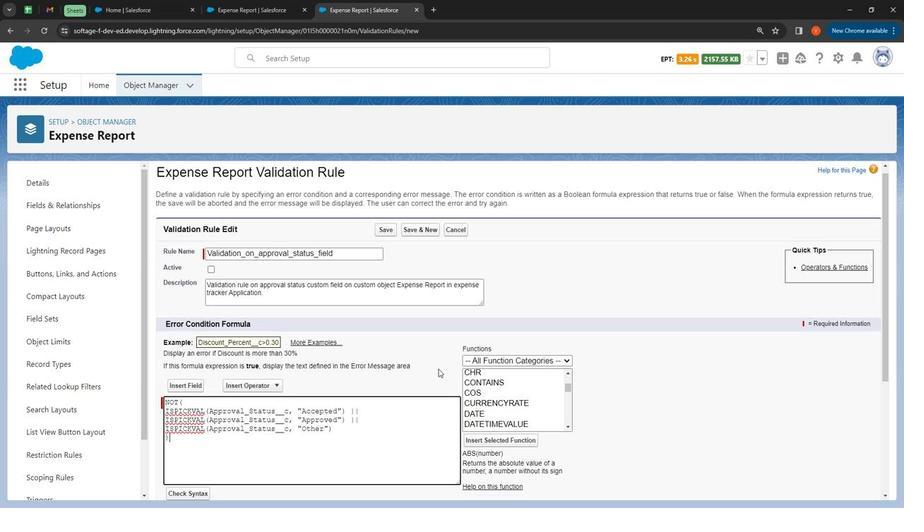 
Action: Mouse moved to (192, 358)
Screenshot: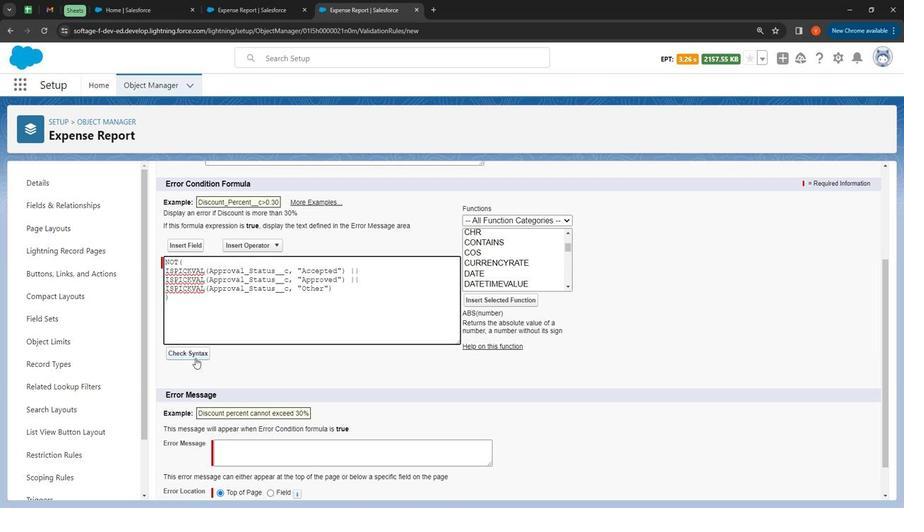 
Action: Mouse pressed left at (192, 358)
Screenshot: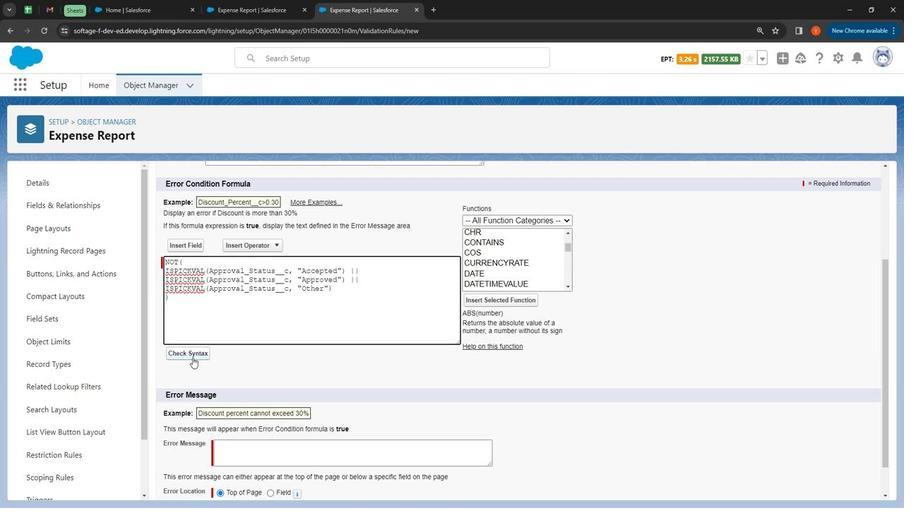 
Action: Mouse moved to (741, 353)
Screenshot: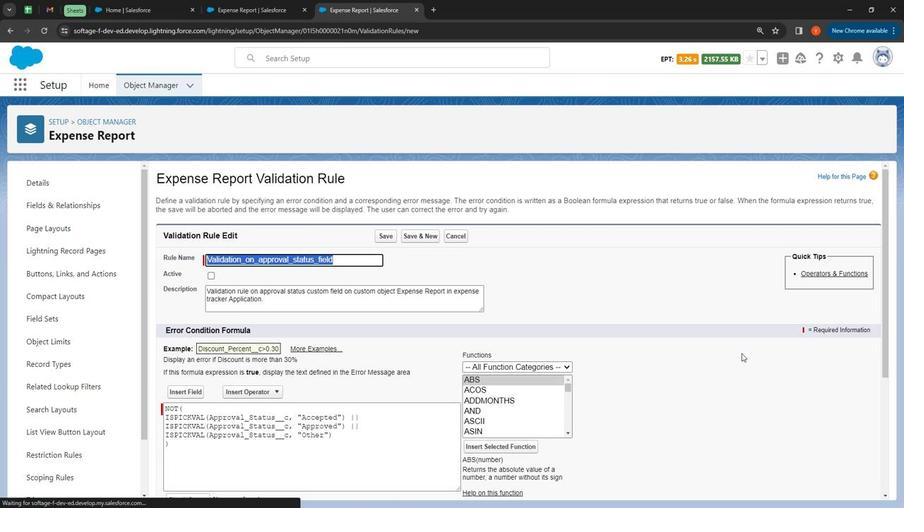 
Action: Mouse scrolled (741, 353) with delta (0, 0)
Screenshot: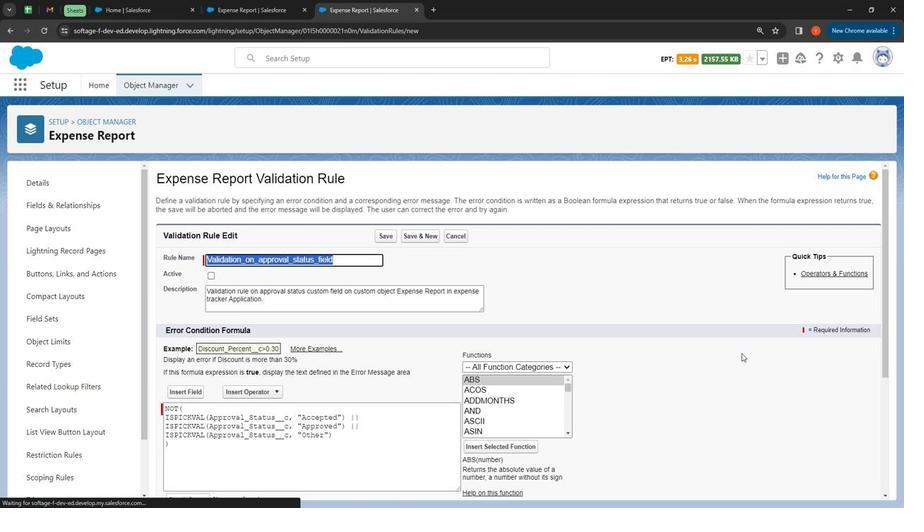
Action: Mouse moved to (741, 353)
Screenshot: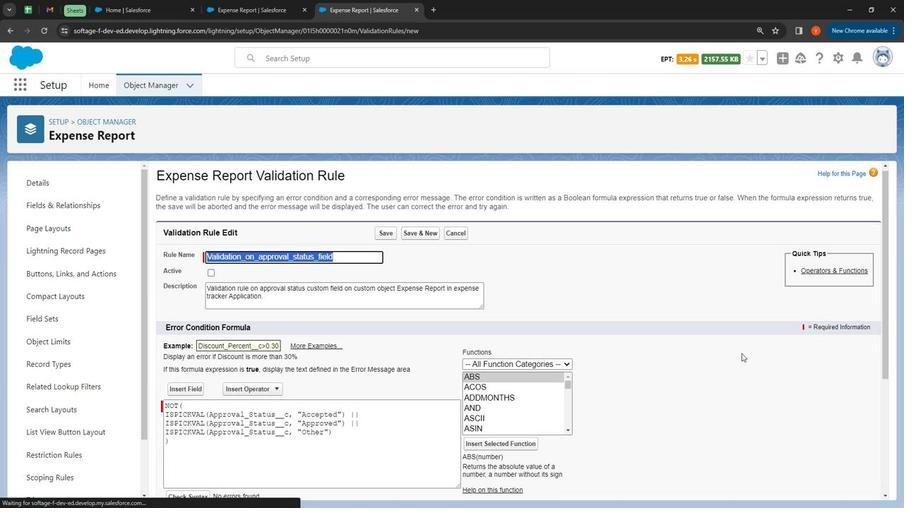 
Action: Mouse scrolled (741, 353) with delta (0, 0)
Screenshot: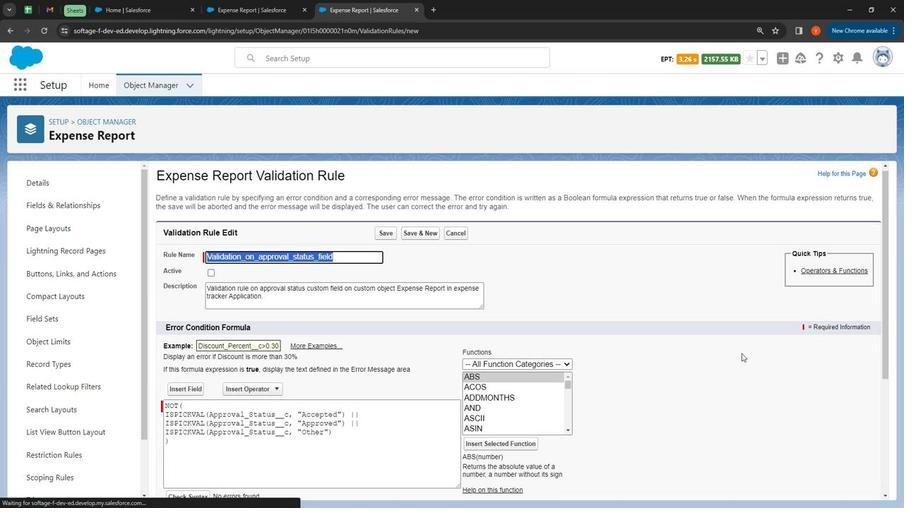 
Action: Mouse moved to (739, 353)
Screenshot: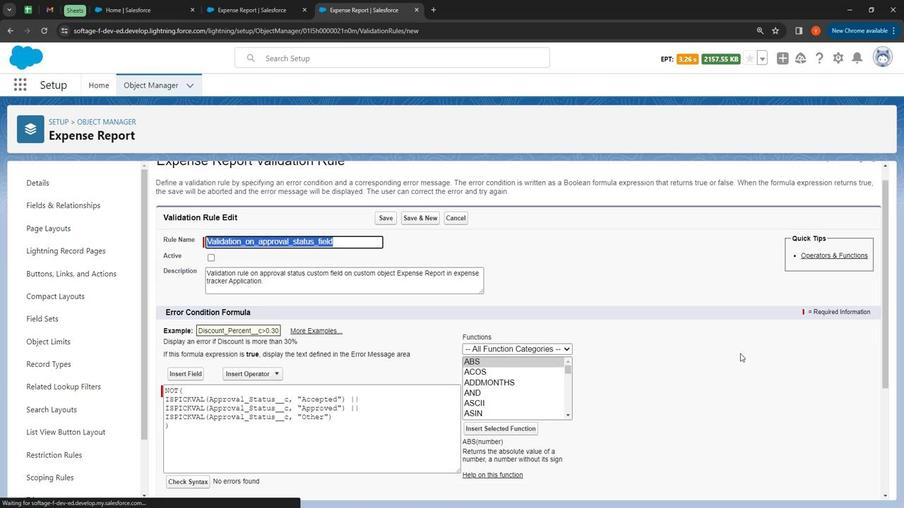 
Action: Mouse scrolled (739, 353) with delta (0, 0)
Screenshot: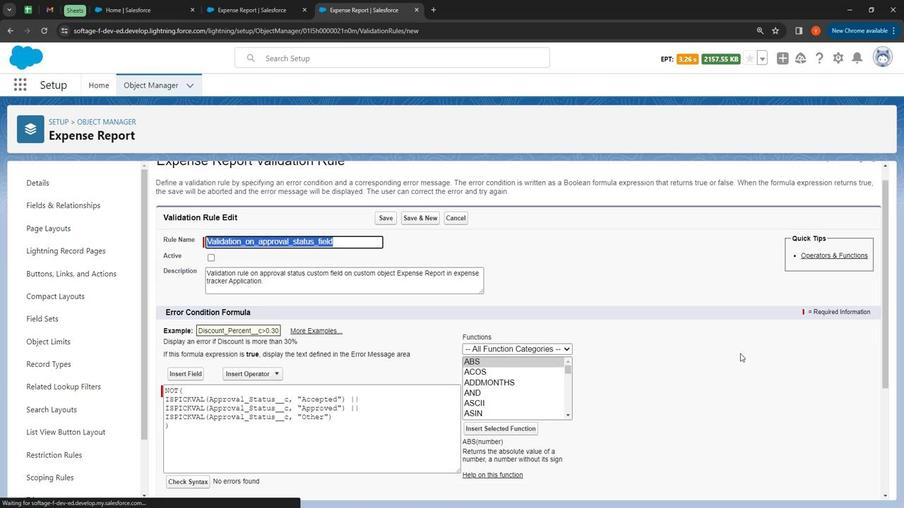 
Action: Mouse moved to (737, 353)
Screenshot: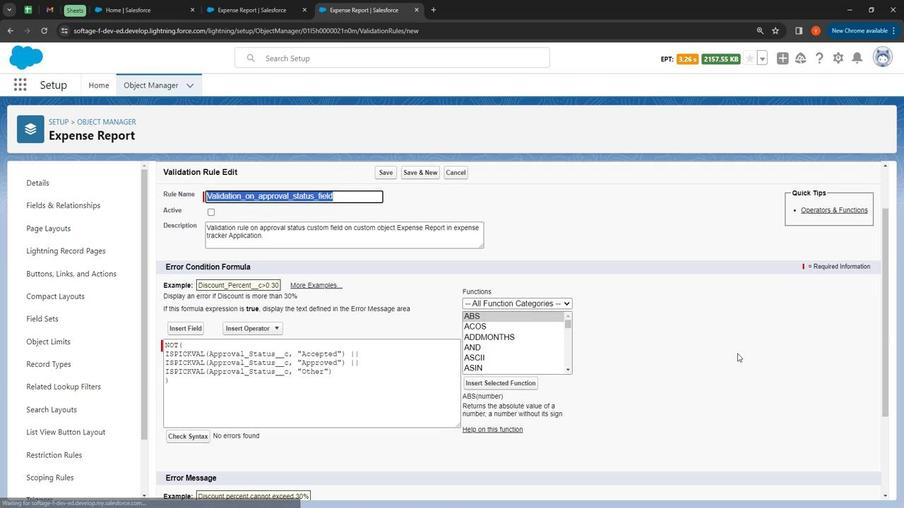 
Action: Mouse scrolled (737, 353) with delta (0, 0)
Screenshot: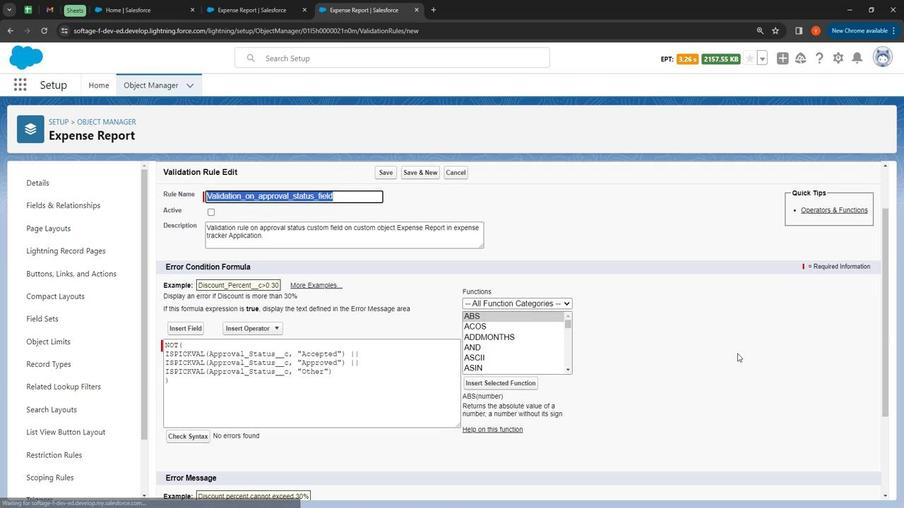 
Action: Mouse moved to (303, 276)
Screenshot: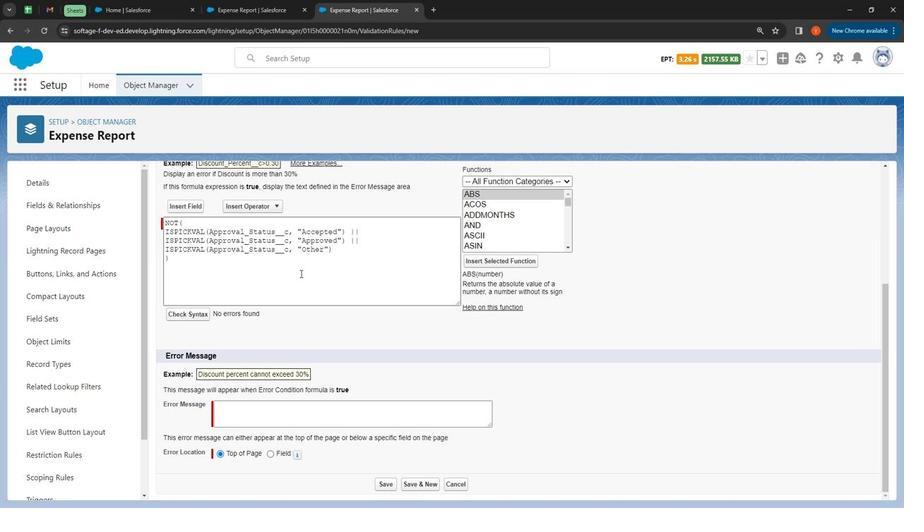 
Action: Mouse scrolled (303, 276) with delta (0, 0)
Screenshot: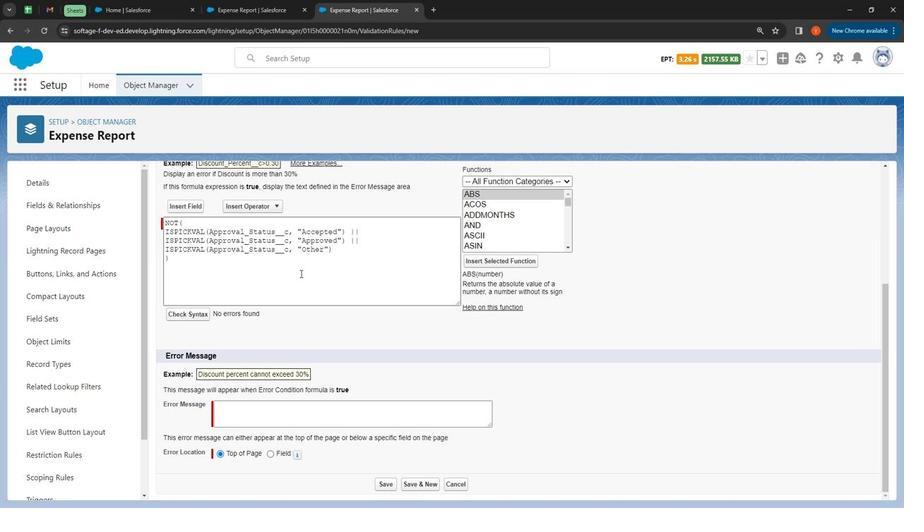 
Action: Mouse moved to (303, 277)
Screenshot: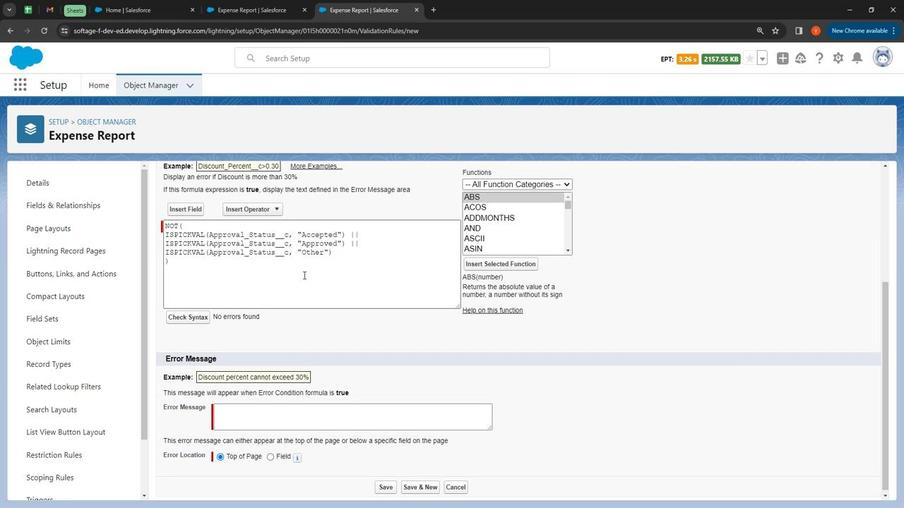 
Action: Mouse scrolled (303, 276) with delta (0, 0)
Screenshot: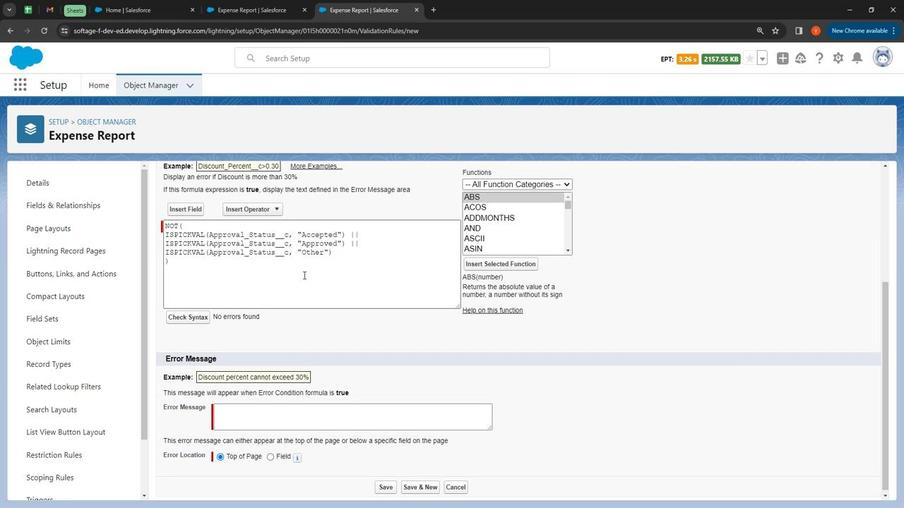 
Action: Mouse moved to (304, 279)
Screenshot: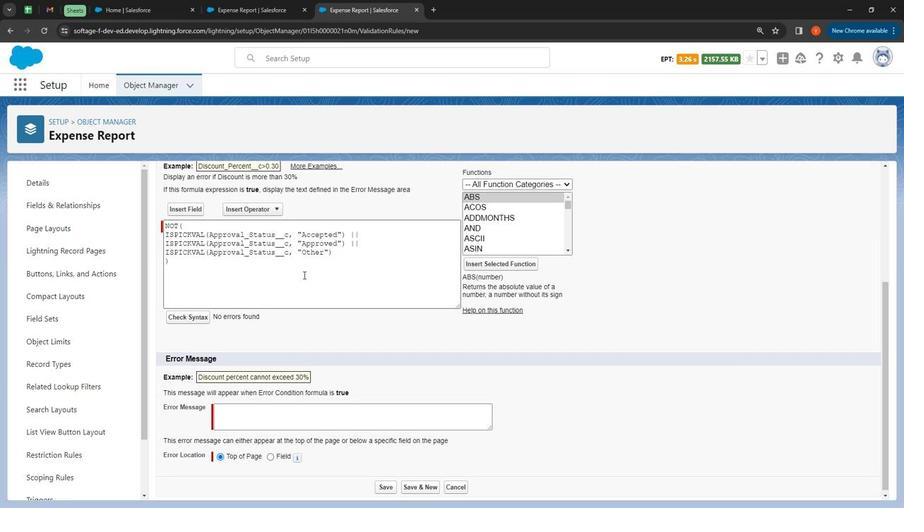 
Action: Mouse scrolled (304, 279) with delta (0, 0)
Screenshot: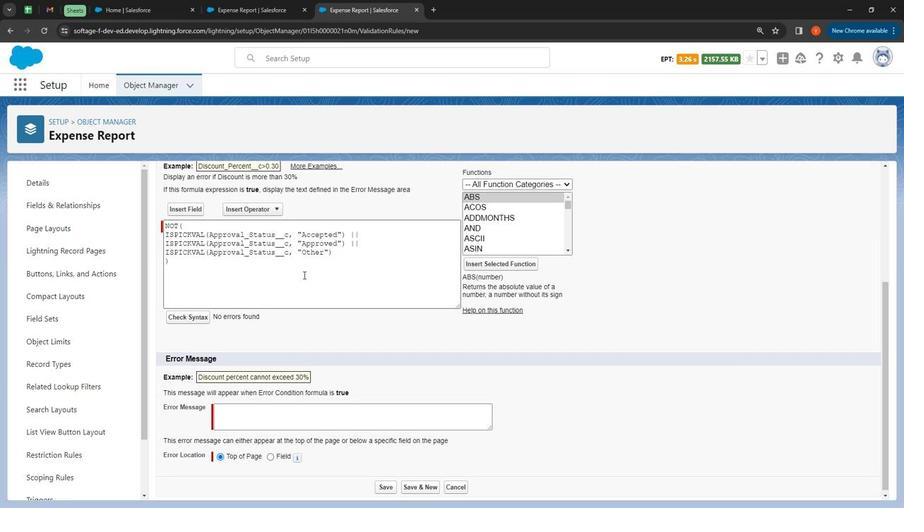 
Action: Mouse moved to (322, 200)
Screenshot: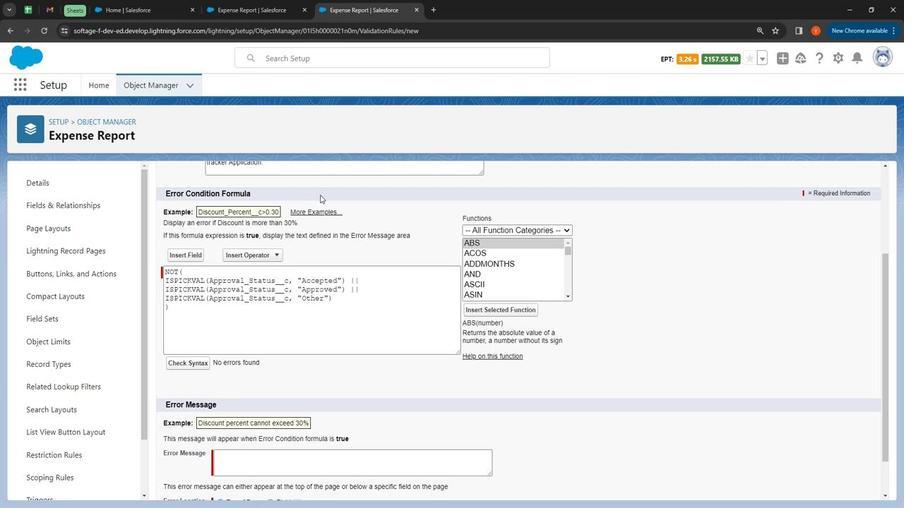 
Action: Mouse scrolled (322, 201) with delta (0, 0)
Screenshot: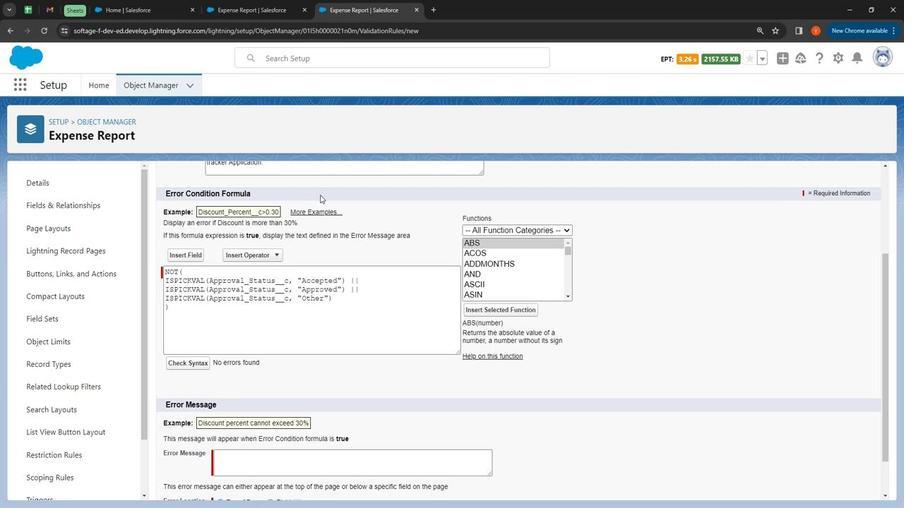 
Action: Mouse moved to (328, 202)
Screenshot: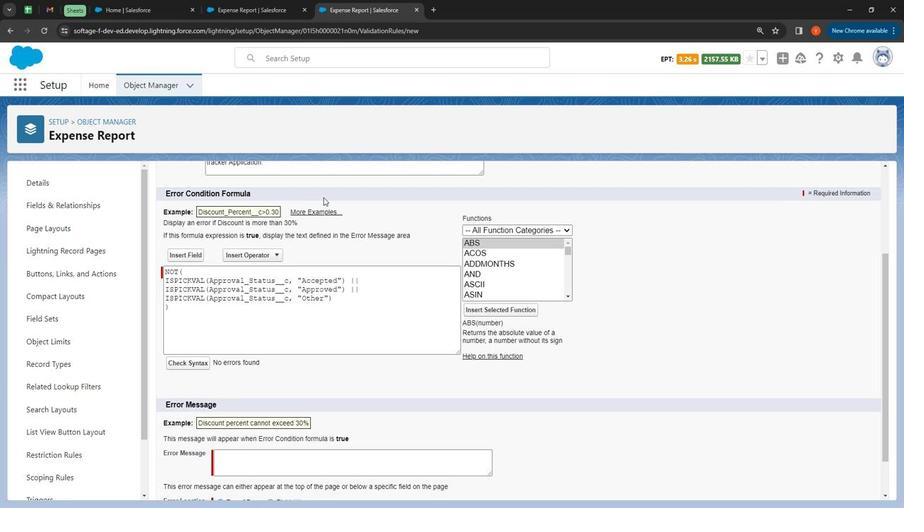 
Action: Mouse scrolled (328, 202) with delta (0, 0)
Screenshot: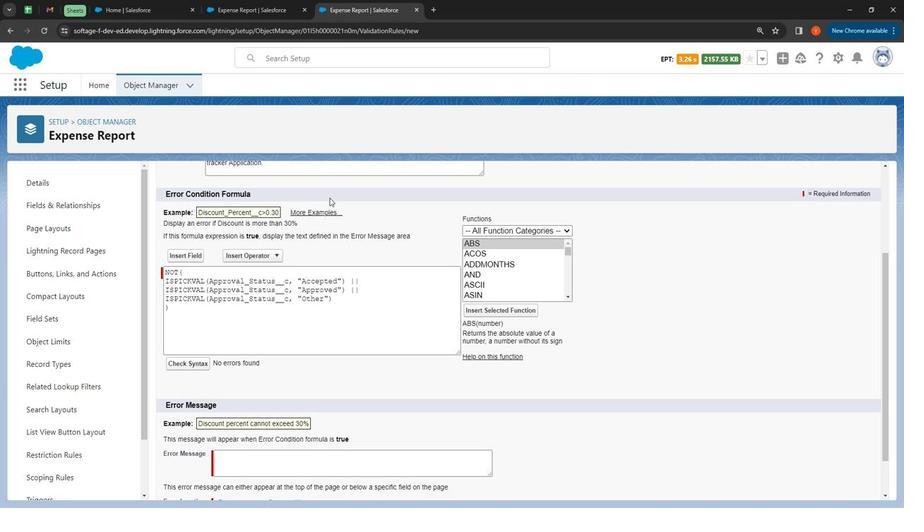 
Action: Mouse moved to (332, 202)
Screenshot: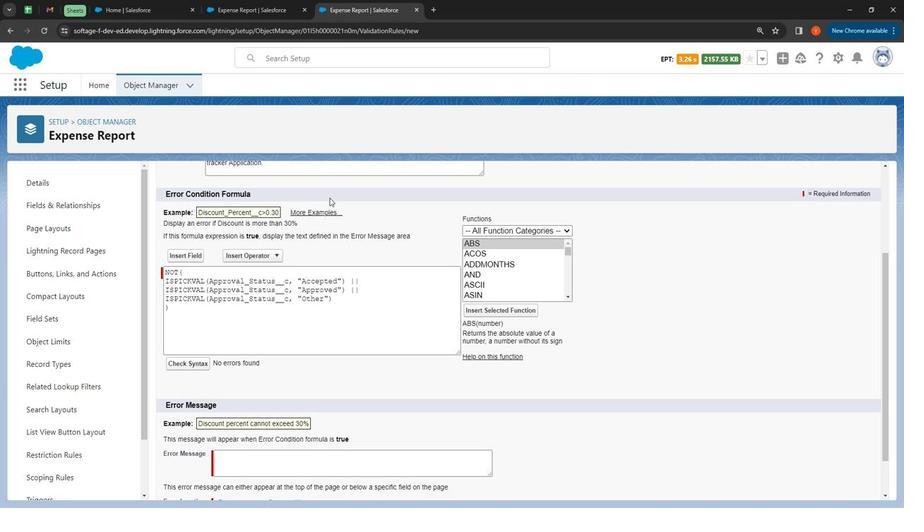 
Action: Mouse scrolled (332, 202) with delta (0, 0)
Screenshot: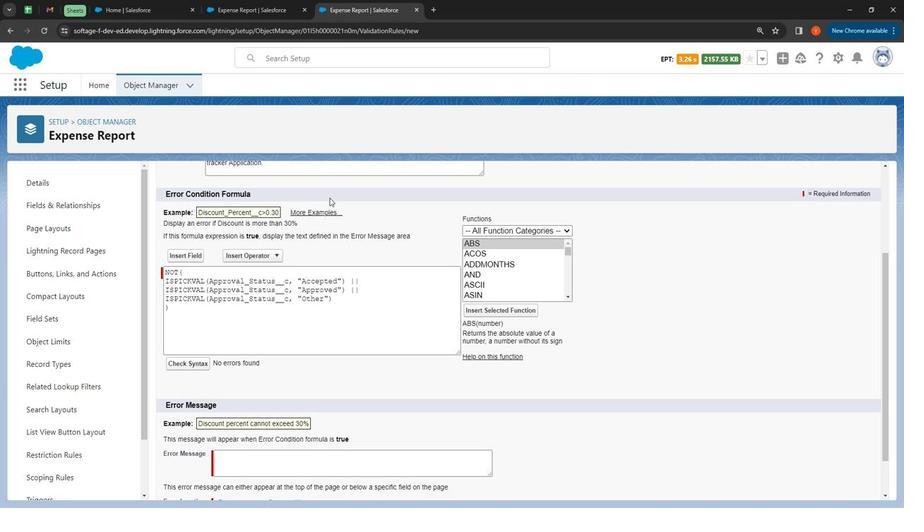 
Action: Mouse moved to (280, 264)
Screenshot: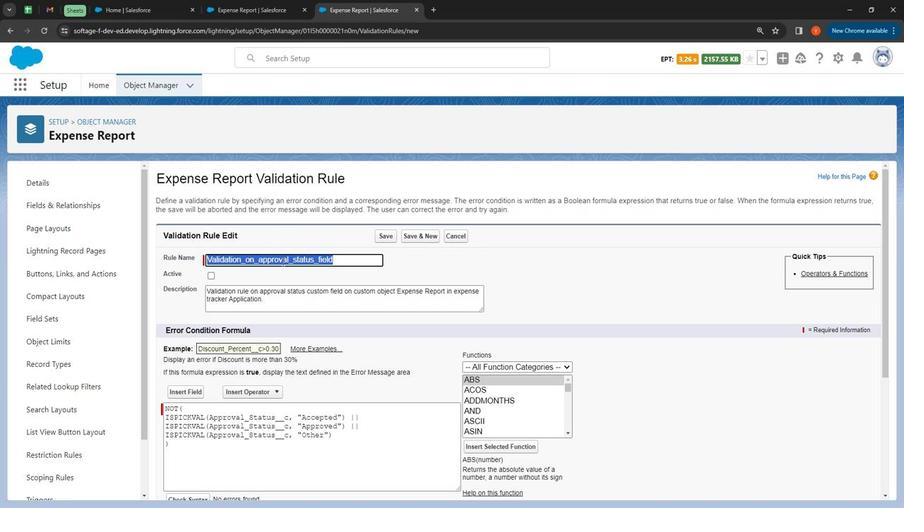 
Action: Mouse pressed left at (280, 264)
Screenshot: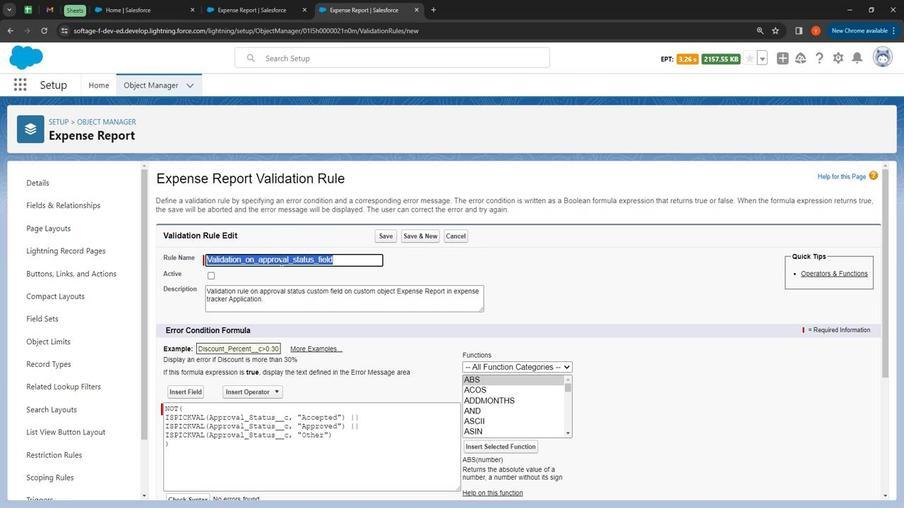 
Action: Mouse moved to (386, 304)
Screenshot: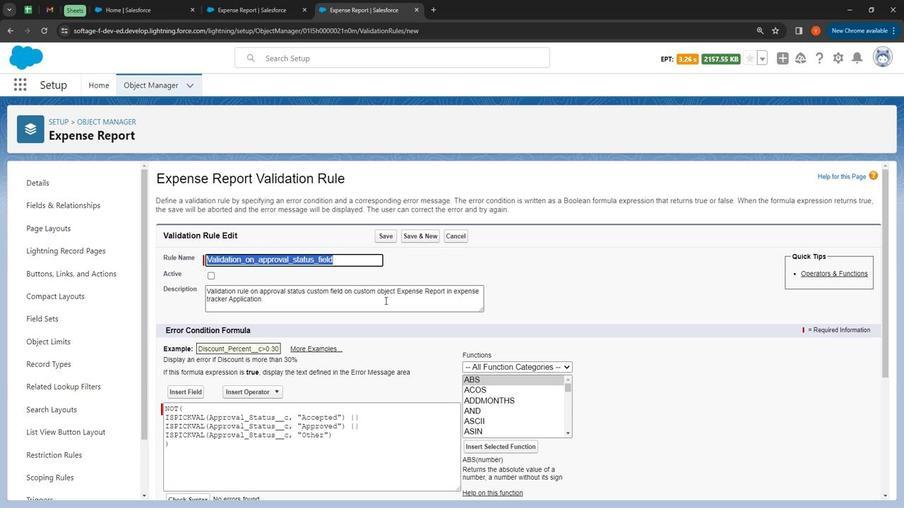 
Action: Mouse scrolled (386, 303) with delta (0, 0)
Screenshot: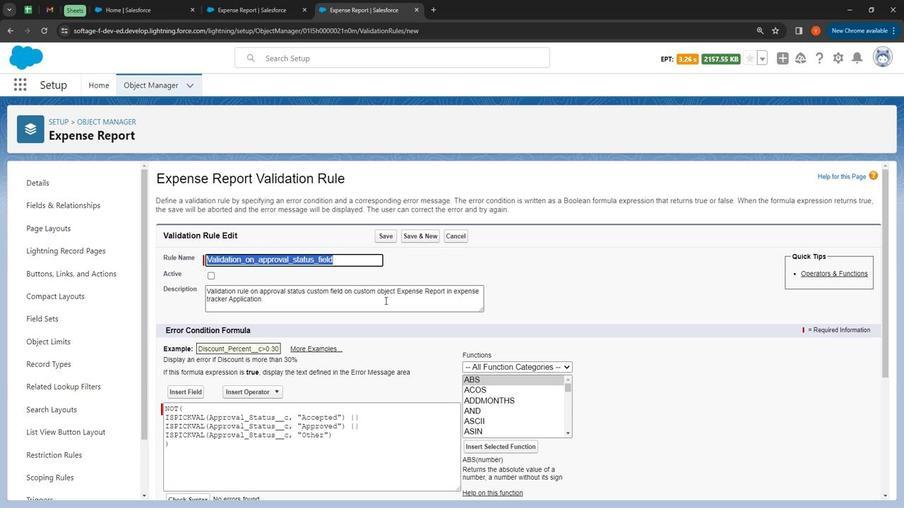 
Action: Mouse moved to (388, 309)
Screenshot: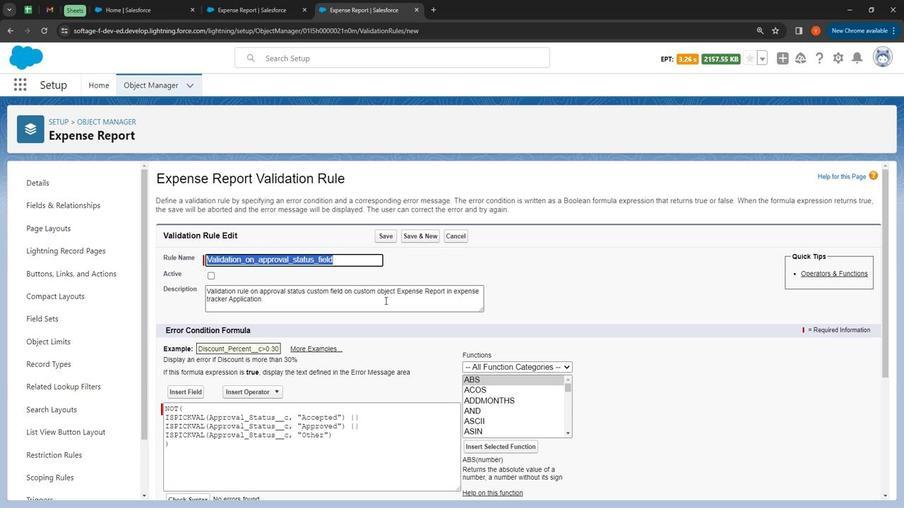 
Action: Mouse scrolled (388, 308) with delta (0, 0)
Screenshot: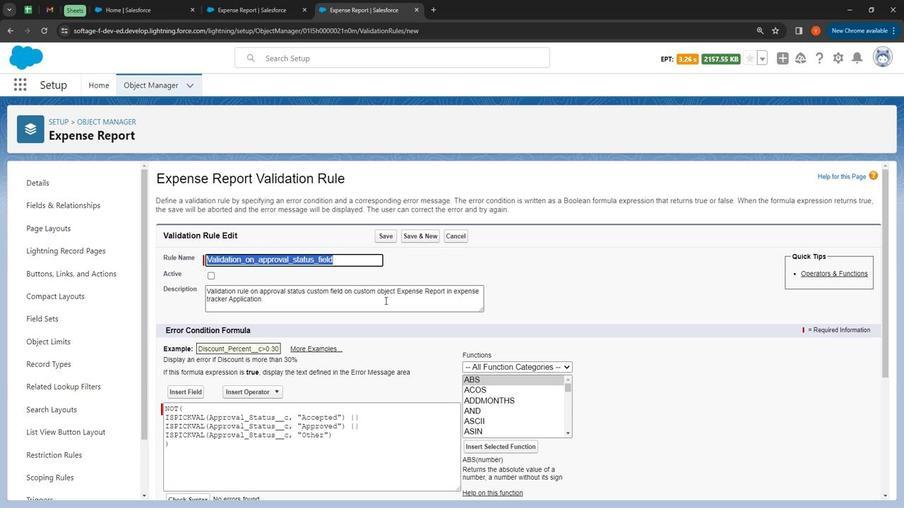 
Action: Mouse moved to (390, 310)
Screenshot: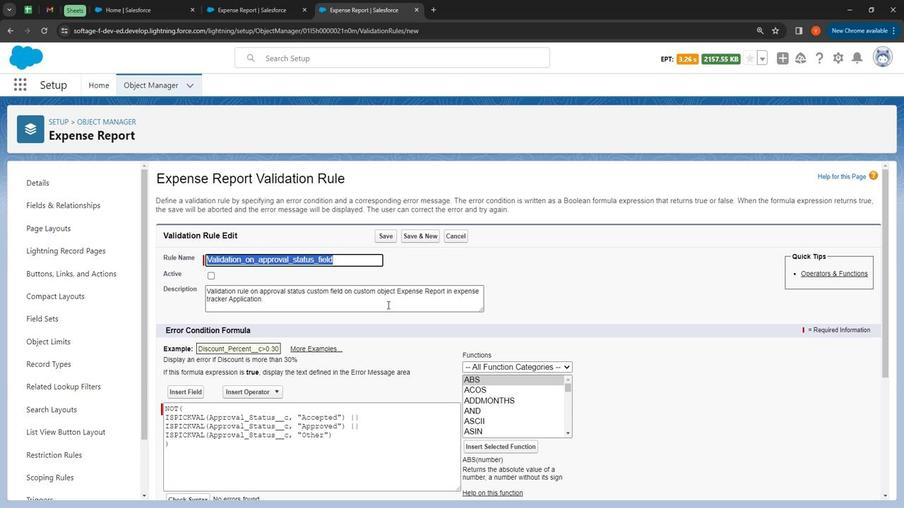 
Action: Mouse scrolled (390, 310) with delta (0, 0)
Screenshot: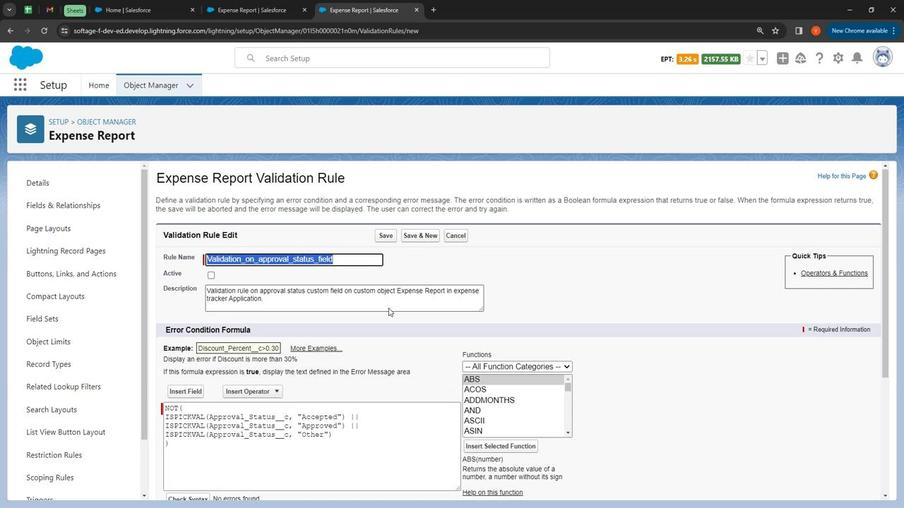
Action: Mouse moved to (391, 315)
Screenshot: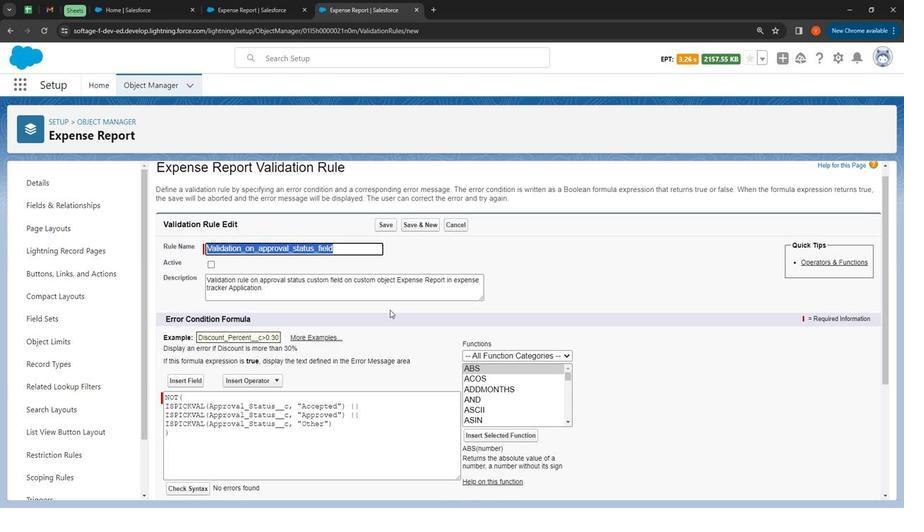 
Action: Mouse scrolled (391, 315) with delta (0, 0)
Screenshot: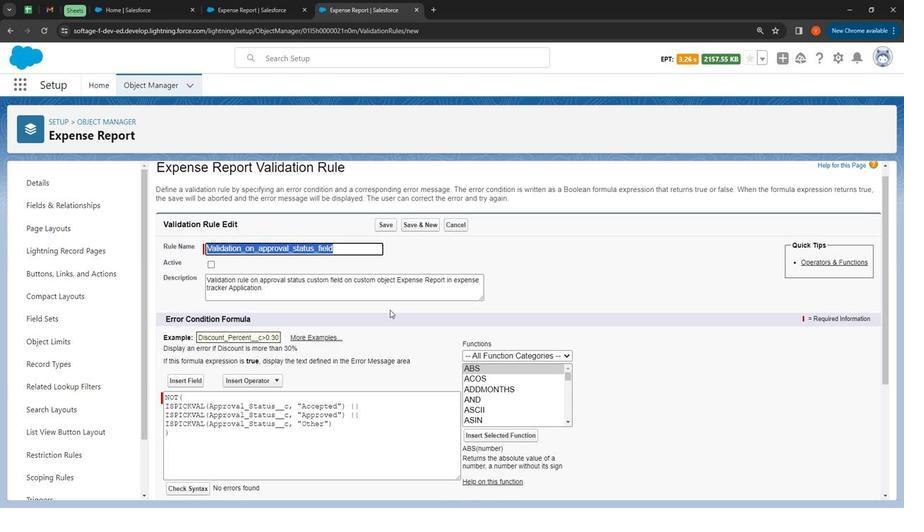 
Action: Mouse moved to (394, 319)
Screenshot: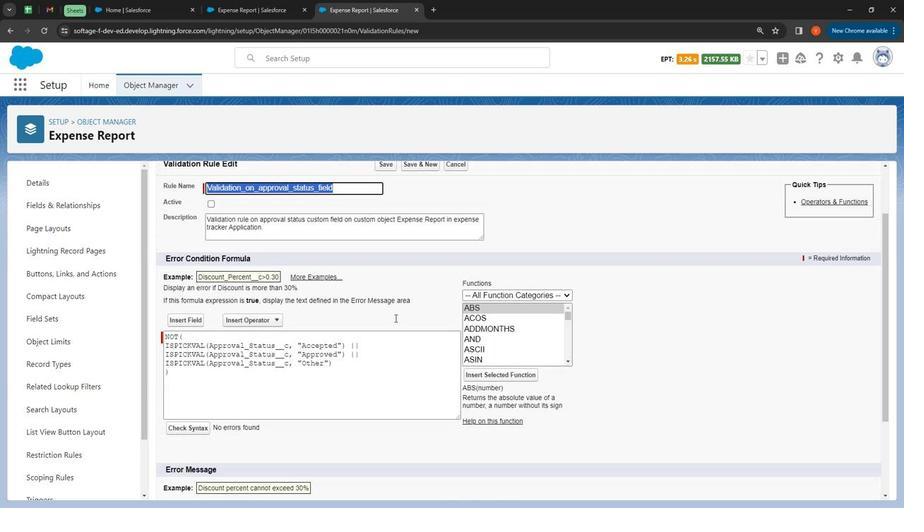 
Action: Mouse scrolled (394, 319) with delta (0, 0)
Screenshot: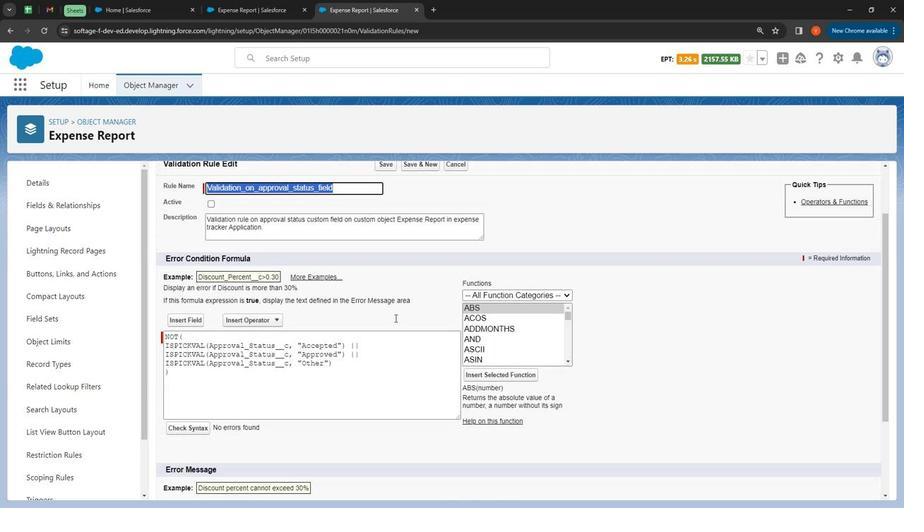
Action: Mouse moved to (397, 322)
Screenshot: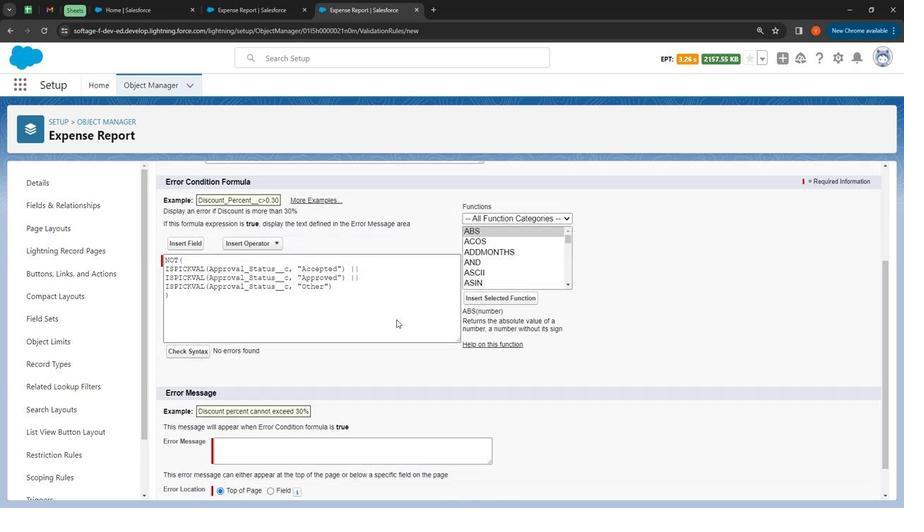 
Action: Mouse scrolled (397, 321) with delta (0, 0)
Screenshot: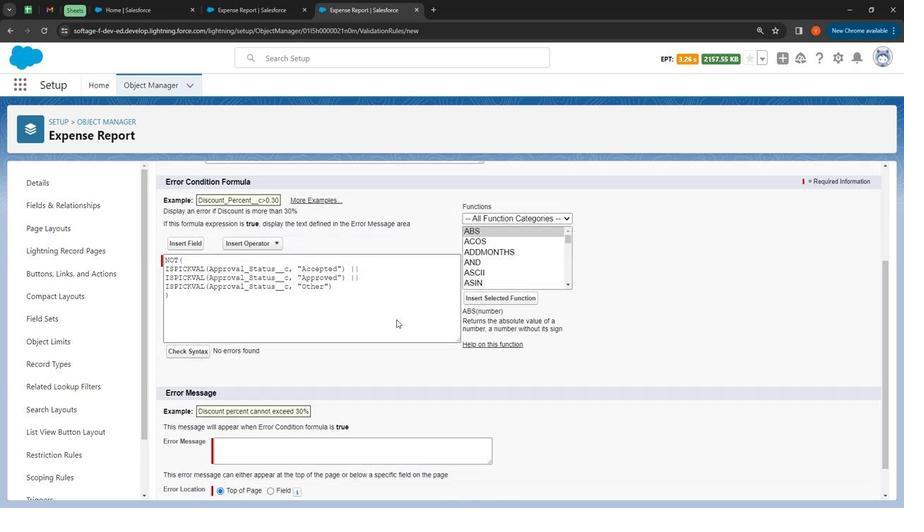 
Action: Mouse moved to (348, 426)
Screenshot: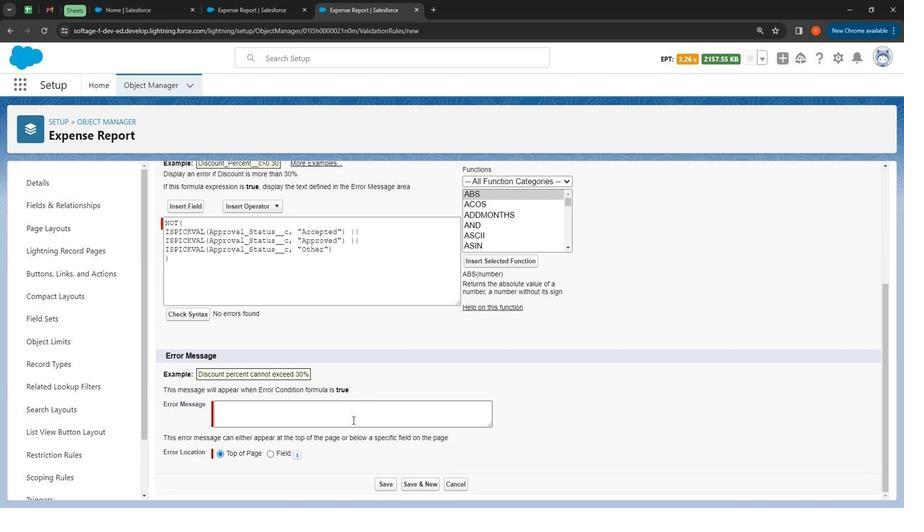 
Action: Mouse scrolled (348, 426) with delta (0, 0)
Screenshot: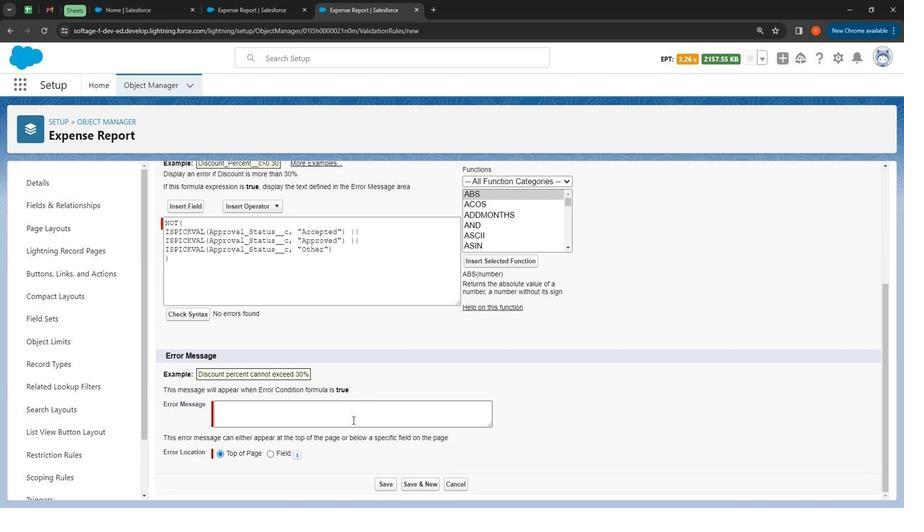 
Action: Mouse moved to (302, 448)
Screenshot: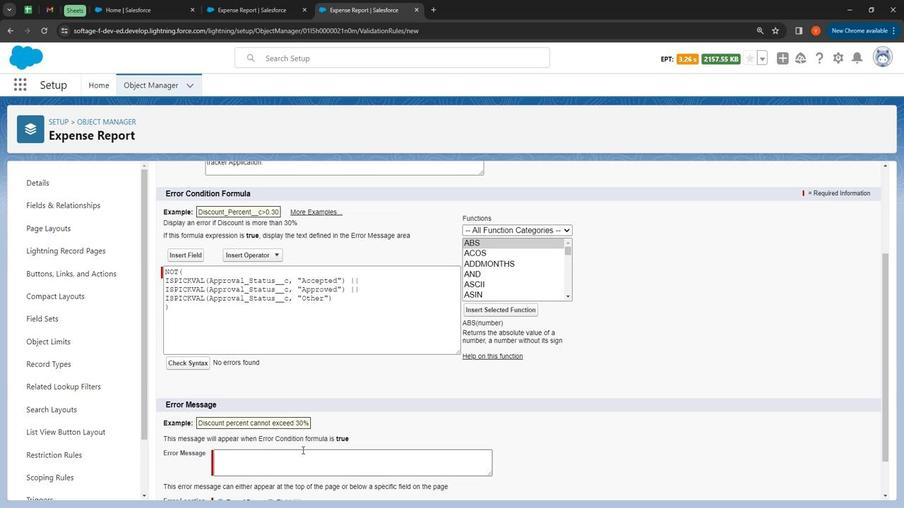 
Action: Mouse pressed left at (302, 448)
Screenshot: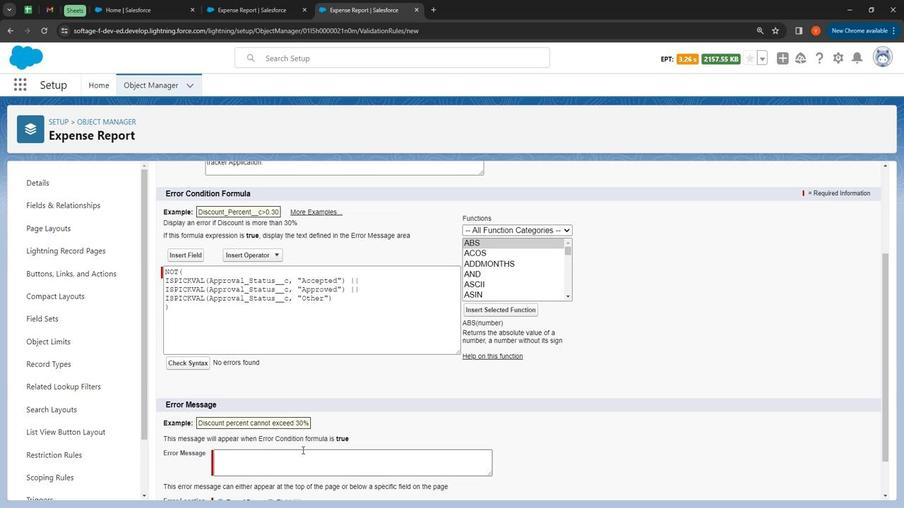 
Action: Mouse moved to (303, 451)
Screenshot: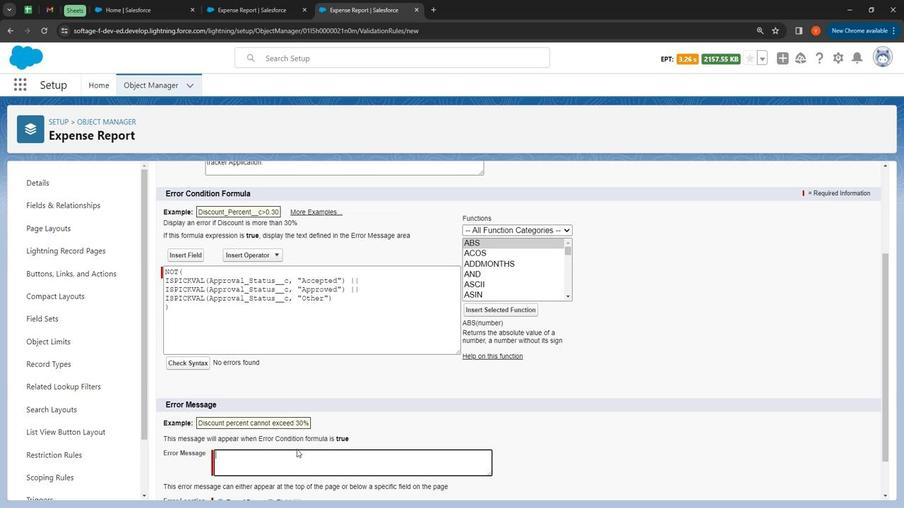 
Action: Key pressed <Key.shift>
Screenshot: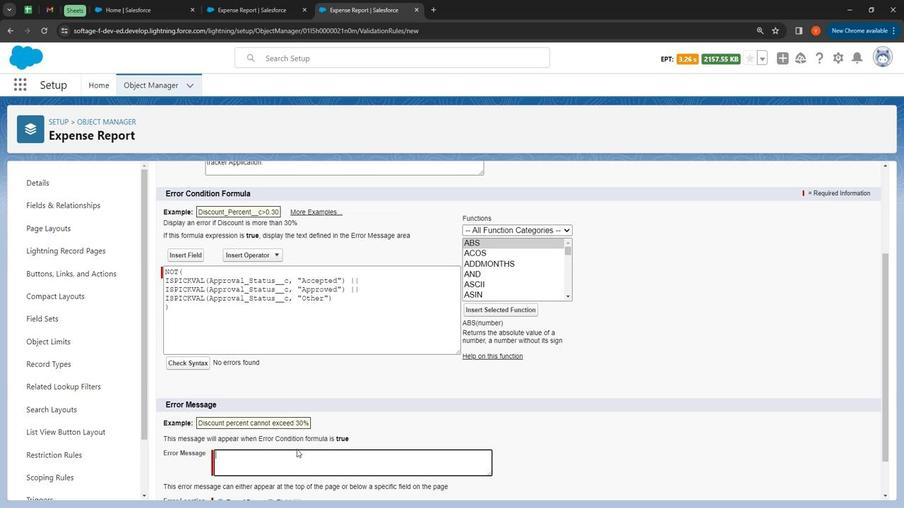 
Action: Mouse moved to (304, 451)
Screenshot: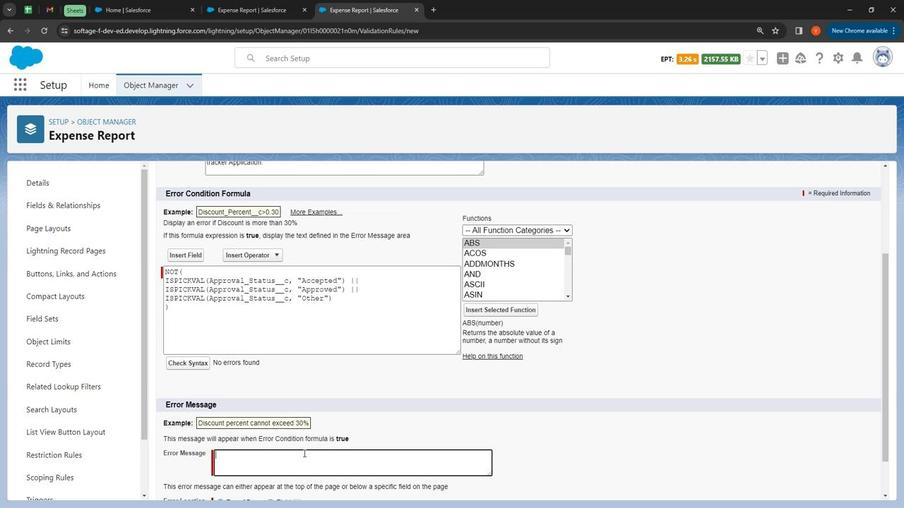 
Action: Key pressed <Key.shift><Key.shift><Key.shift><Key.shift><Key.shift><Key.shift><Key.shift><Key.shift><Key.shift><Key.shift><Key.shift><Key.shift><Key.shift><Key.shift><Key.shift><Key.shift>Please<Key.space>recheck<Key.space>your<Key.space>extered<Key.space><Key.shift>Data<Key.space>
Screenshot: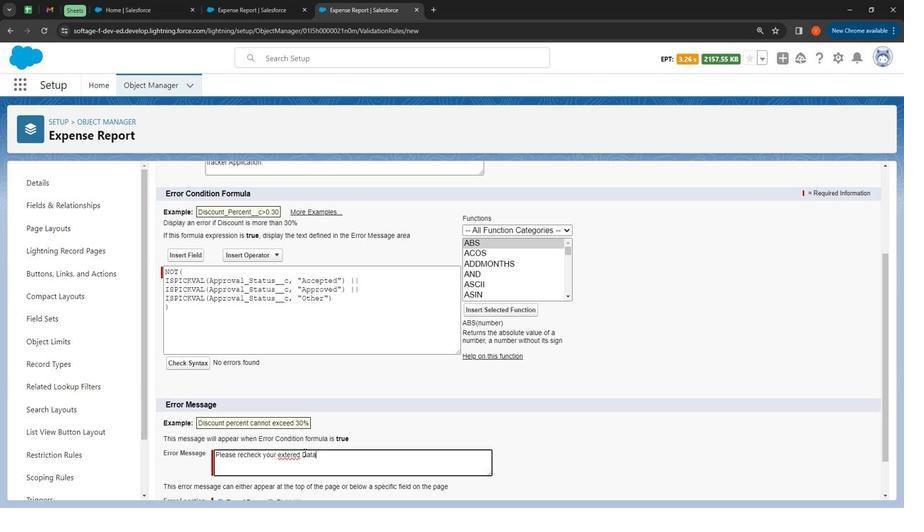 
Action: Mouse moved to (295, 457)
Screenshot: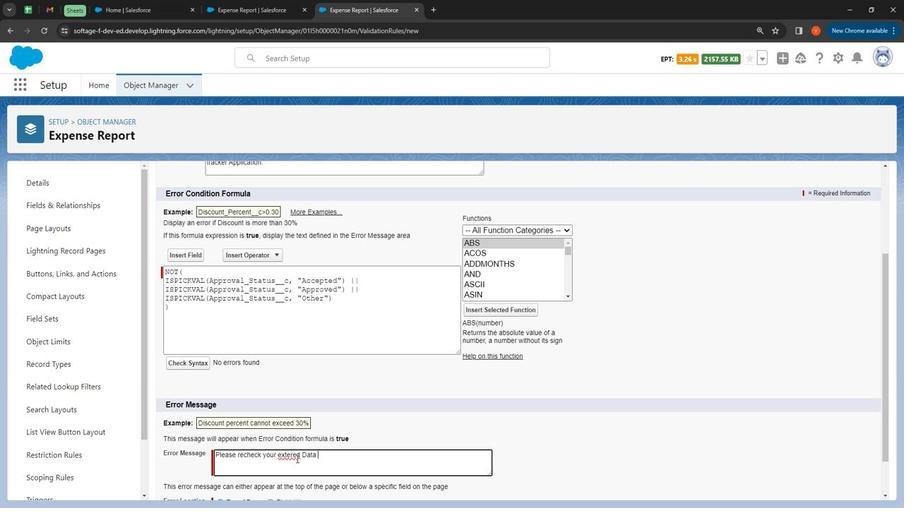
Action: Mouse pressed right at (295, 457)
Screenshot: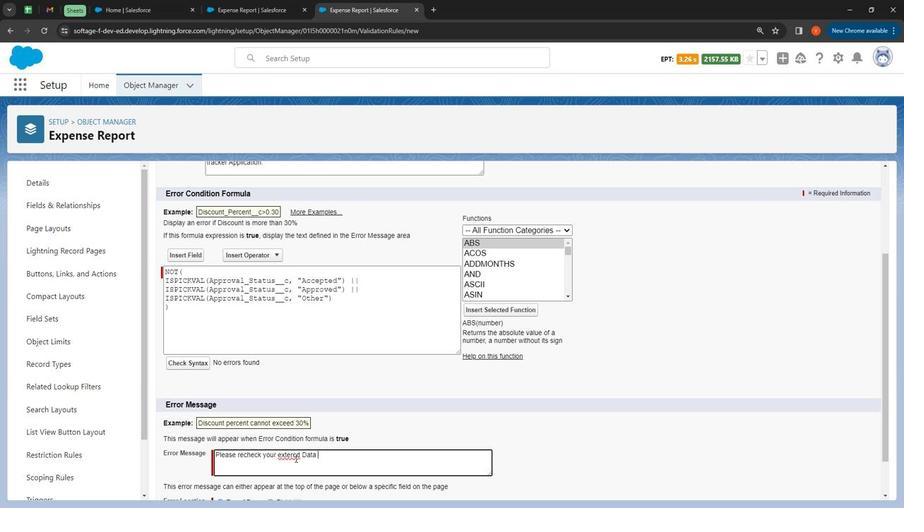 
Action: Mouse moved to (352, 279)
Screenshot: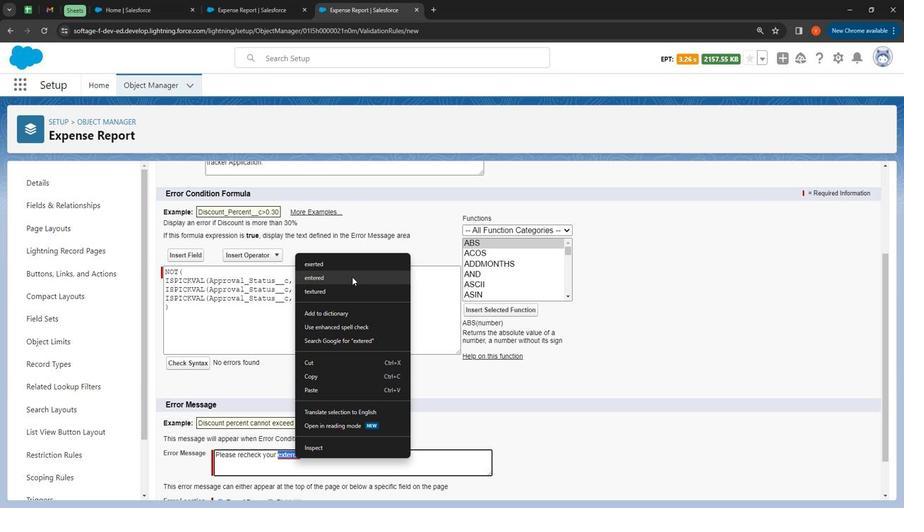 
Action: Mouse pressed left at (352, 279)
Screenshot: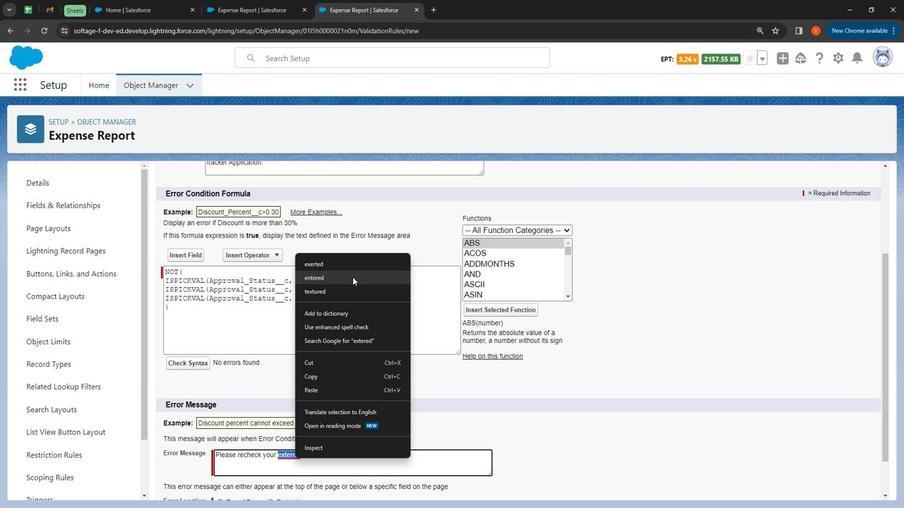 
Action: Mouse moved to (341, 450)
Screenshot: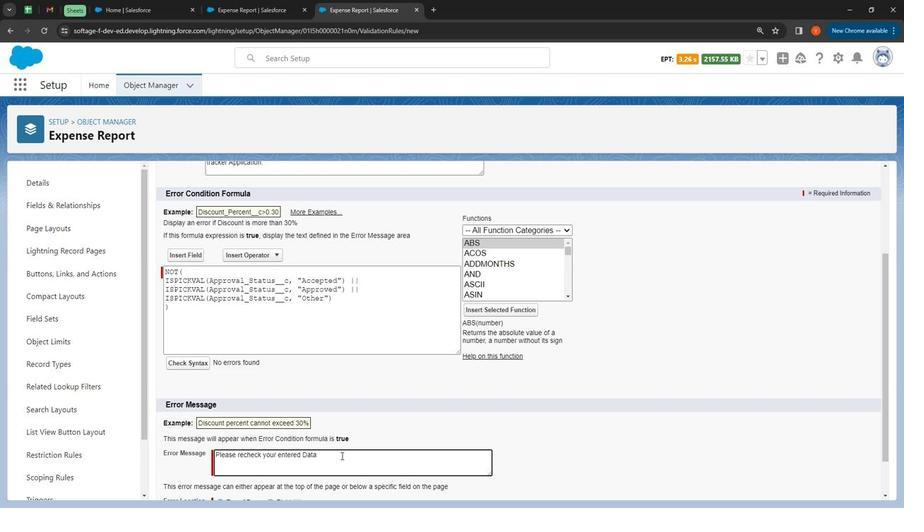 
Action: Mouse pressed left at (341, 450)
Screenshot: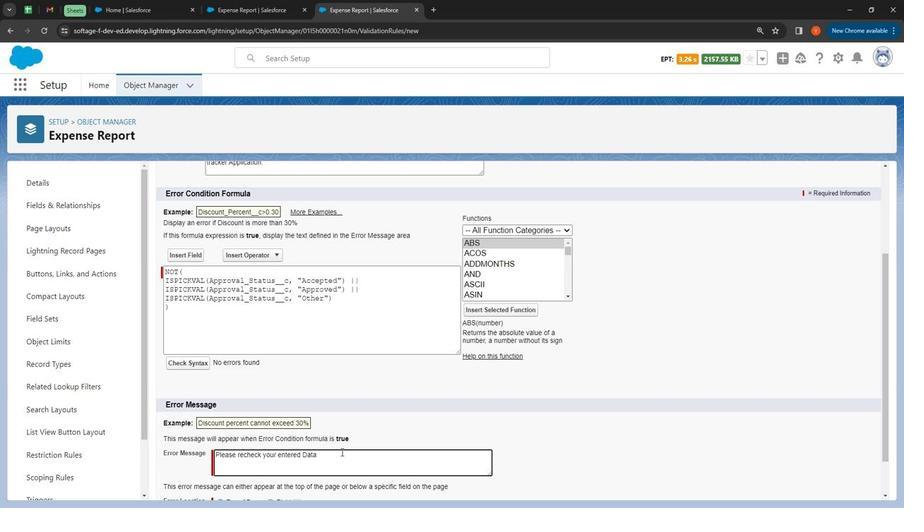 
Action: Mouse moved to (315, 384)
Screenshot: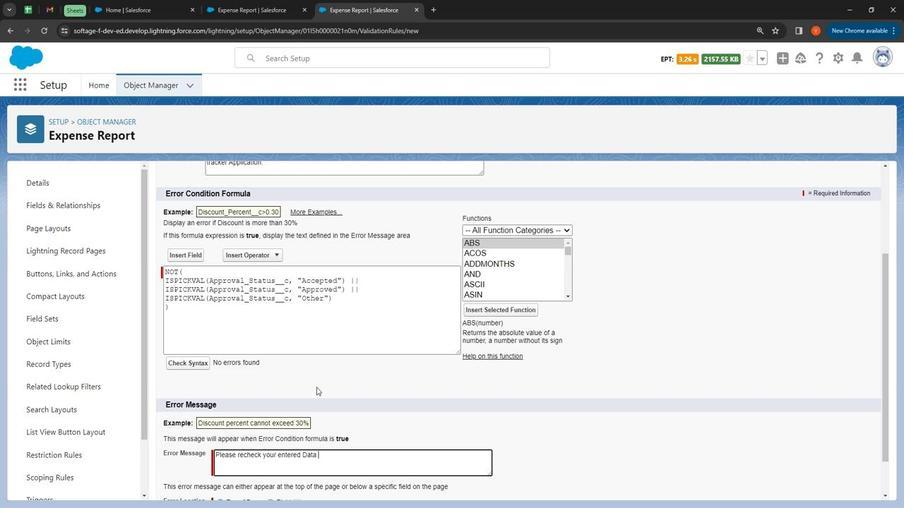 
Action: Key pressed <Key.shift><Key.shift><Key.shift>Look<Key.space>like<Key.space>something<Key.space>is<Key.space>missing.
Screenshot: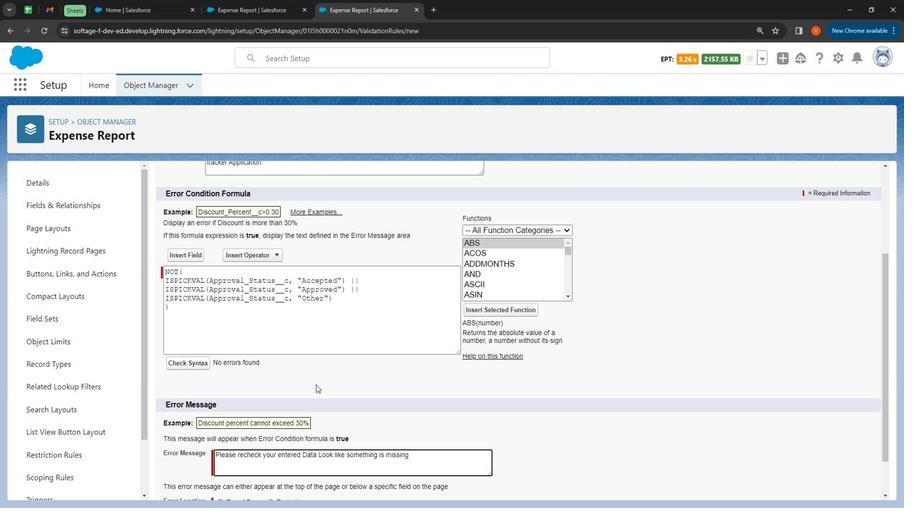 
Action: Mouse moved to (631, 389)
Screenshot: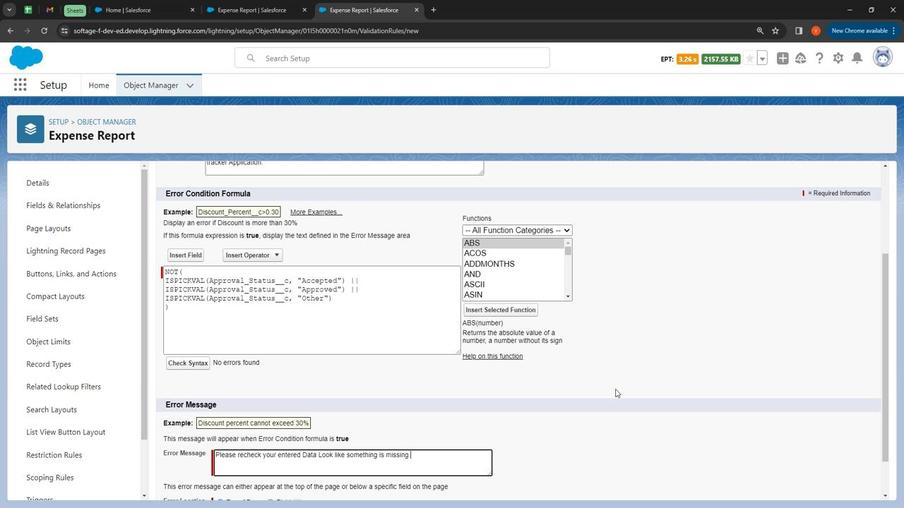 
Action: Mouse scrolled (631, 388) with delta (0, 0)
Screenshot: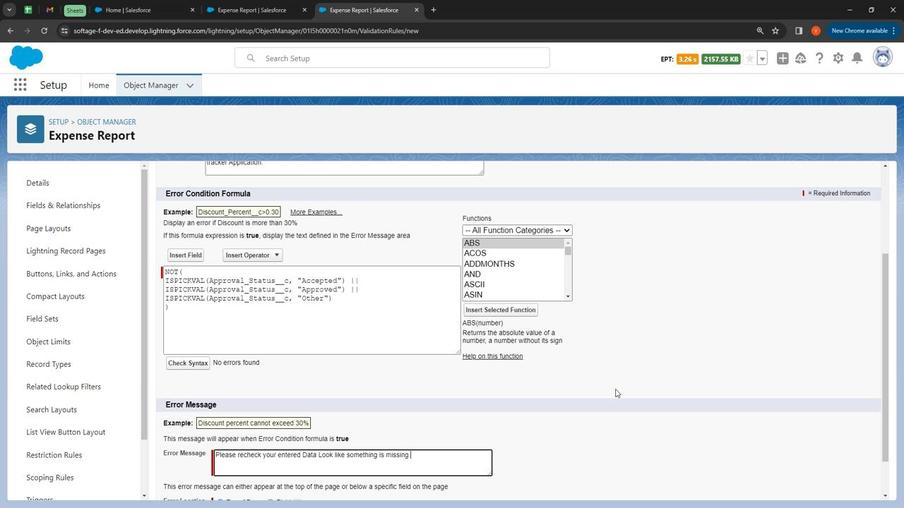 
Action: Mouse moved to (645, 385)
Screenshot: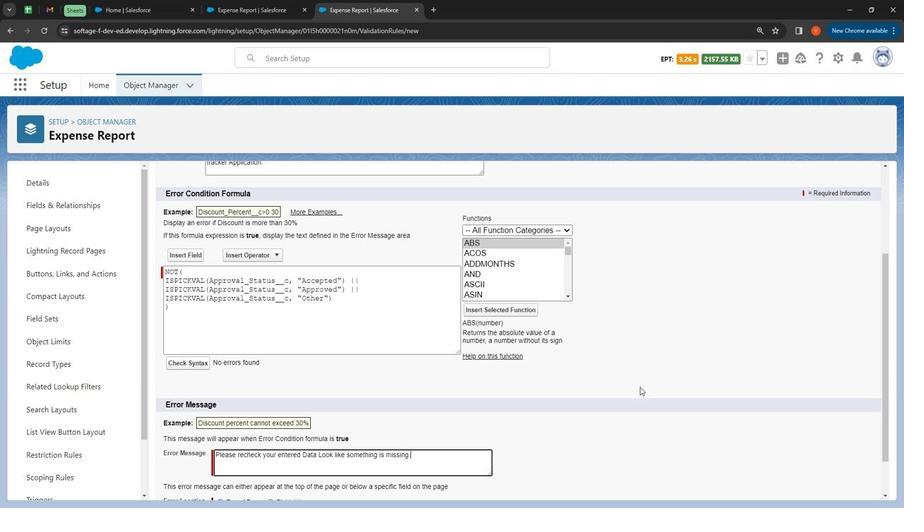 
Action: Mouse scrolled (645, 385) with delta (0, 0)
Screenshot: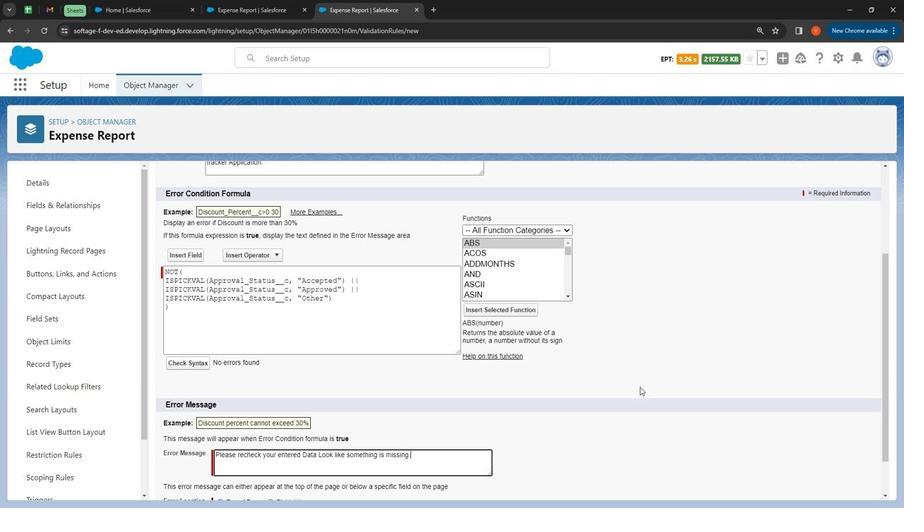 
Action: Mouse moved to (650, 383)
Screenshot: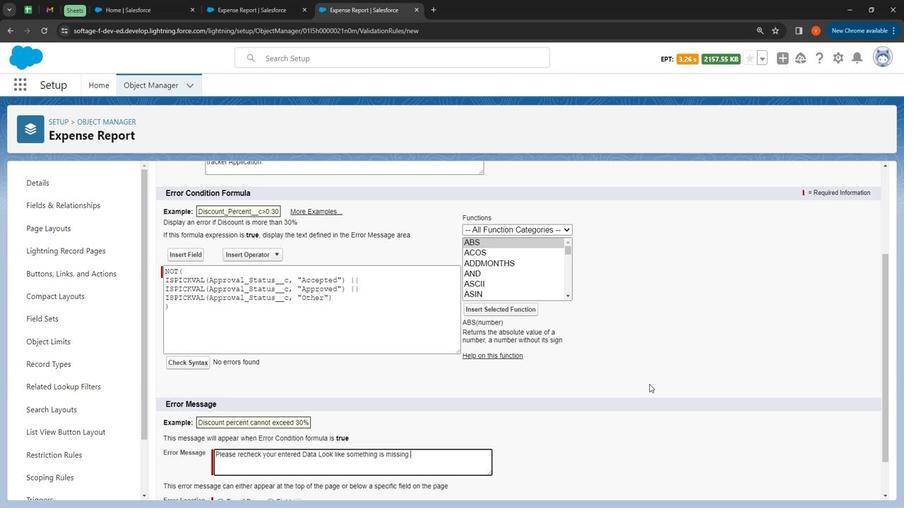 
Action: Mouse scrolled (650, 384) with delta (0, 0)
Screenshot: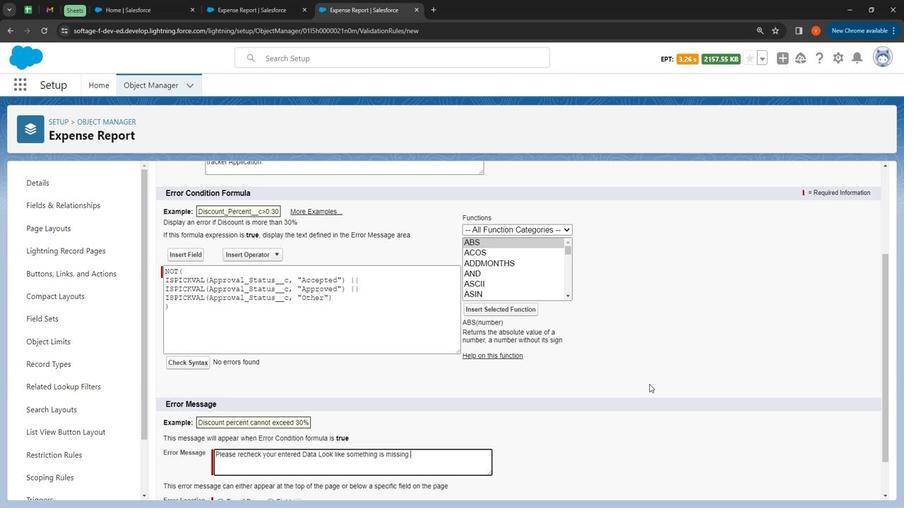 
Action: Mouse scrolled (650, 382) with delta (0, 0)
Screenshot: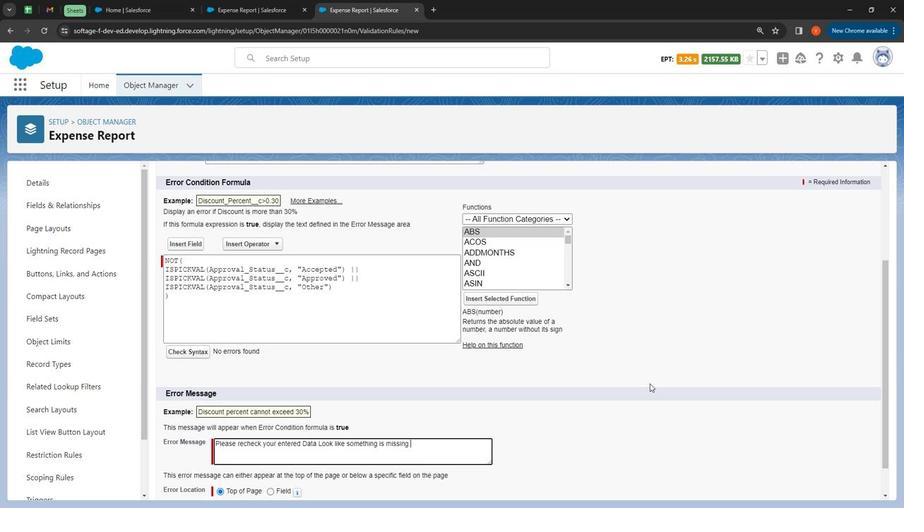 
Action: Mouse moved to (650, 383)
Screenshot: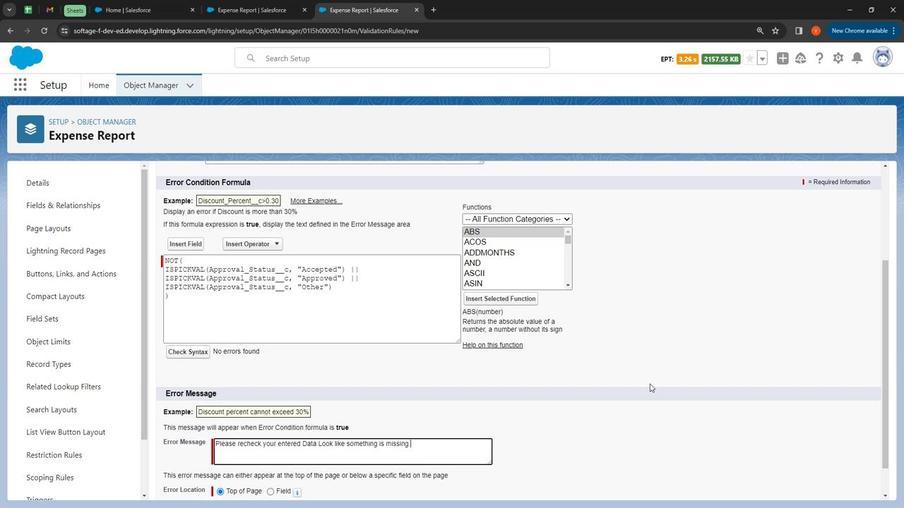 
Action: Mouse scrolled (650, 382) with delta (0, 0)
Screenshot: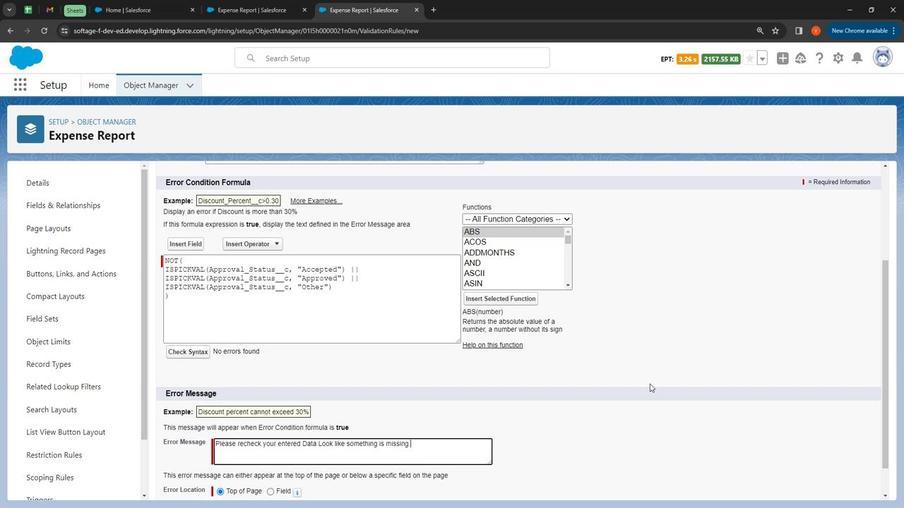 
Action: Mouse moved to (378, 483)
Screenshot: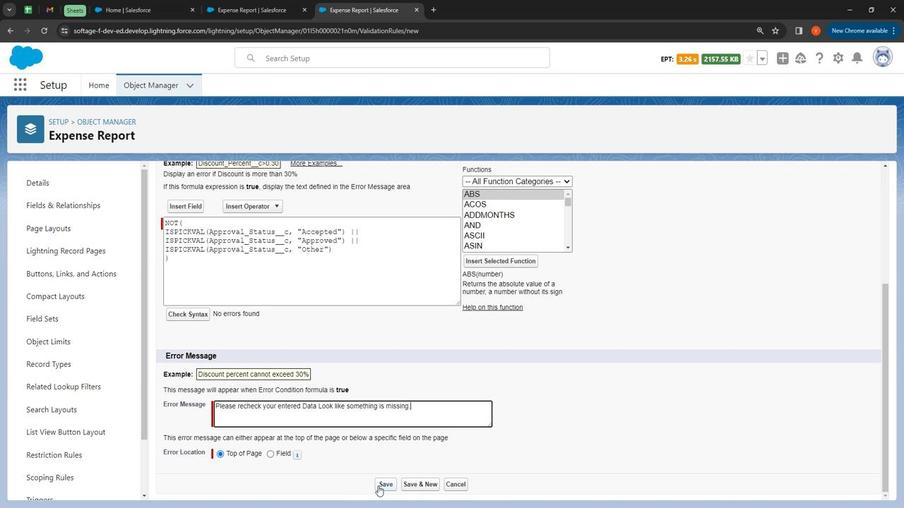 
Action: Mouse pressed left at (378, 483)
Screenshot: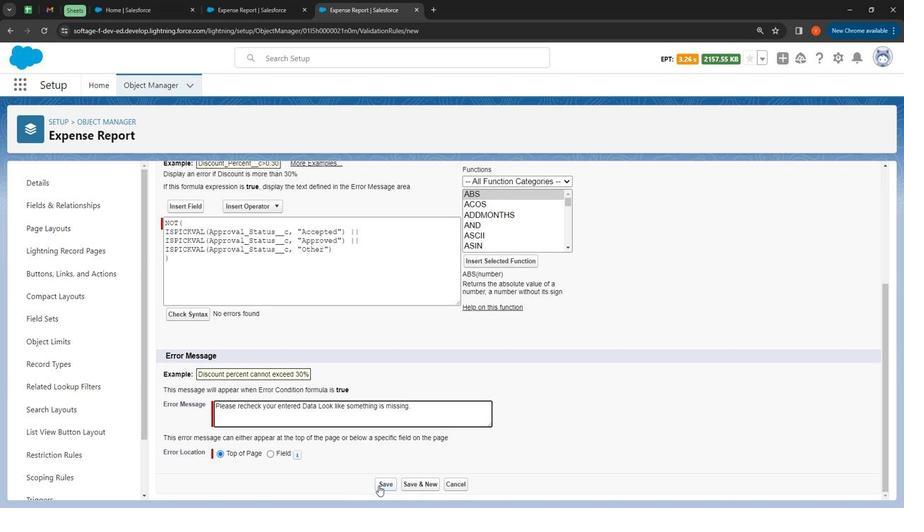 
Action: Mouse moved to (264, 17)
Screenshot: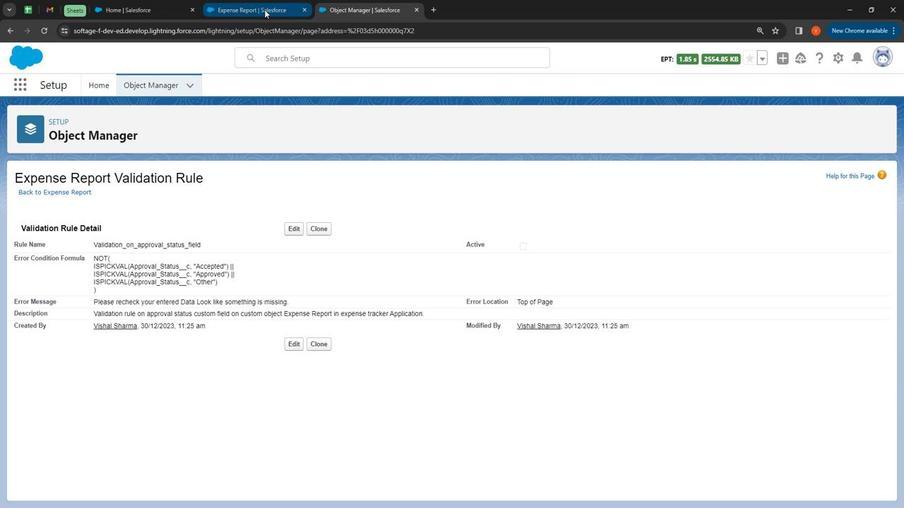 
Action: Mouse pressed left at (264, 17)
Screenshot: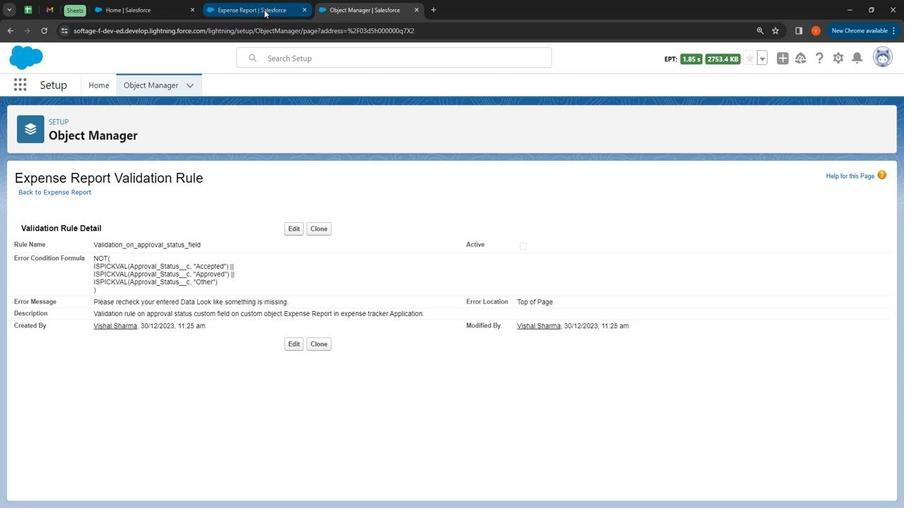 
Action: Mouse moved to (77, 201)
Screenshot: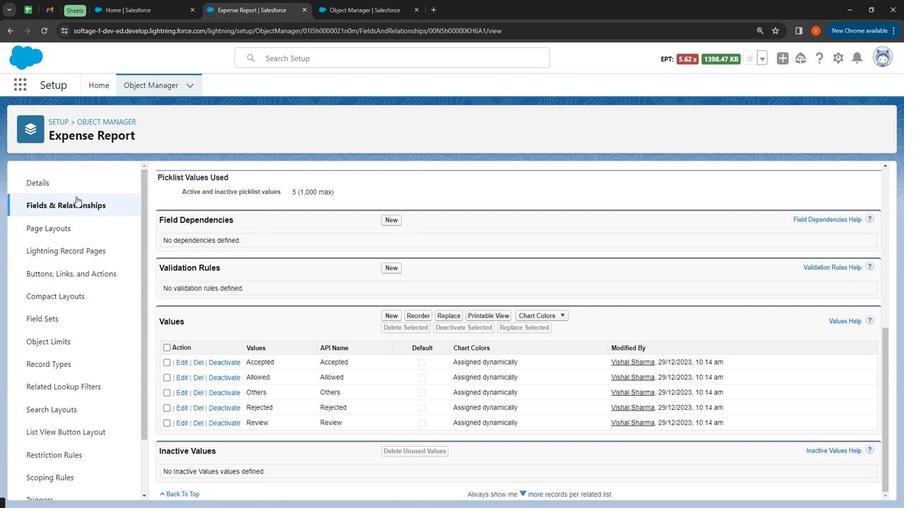
Action: Mouse pressed left at (77, 201)
Screenshot: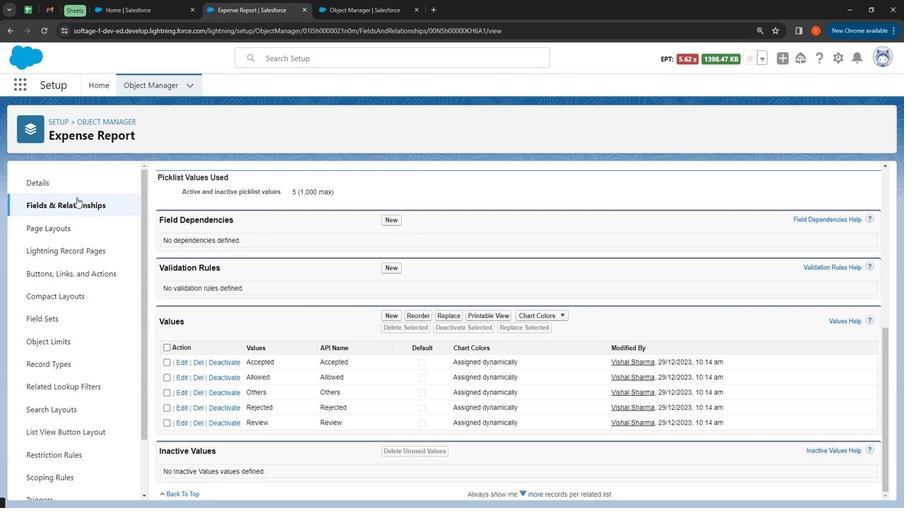 
Action: Mouse moved to (365, 10)
Screenshot: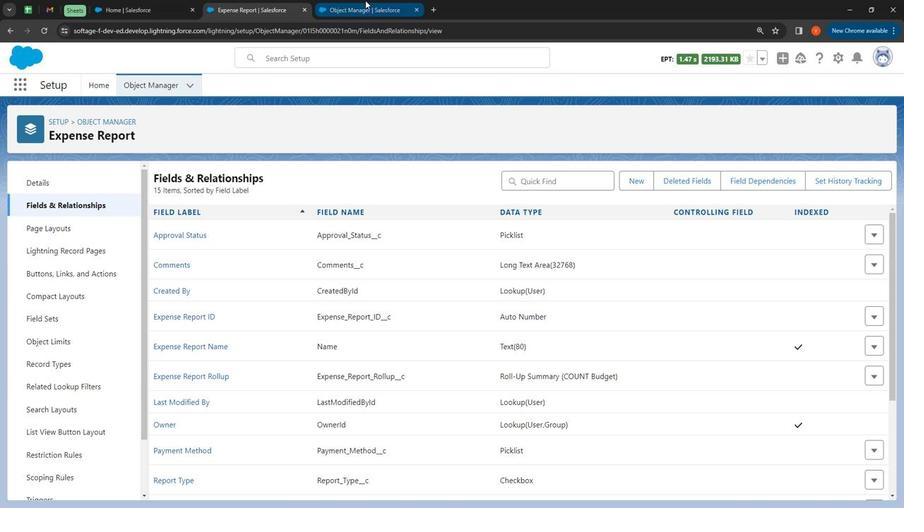 
Action: Mouse pressed left at (365, 10)
Screenshot: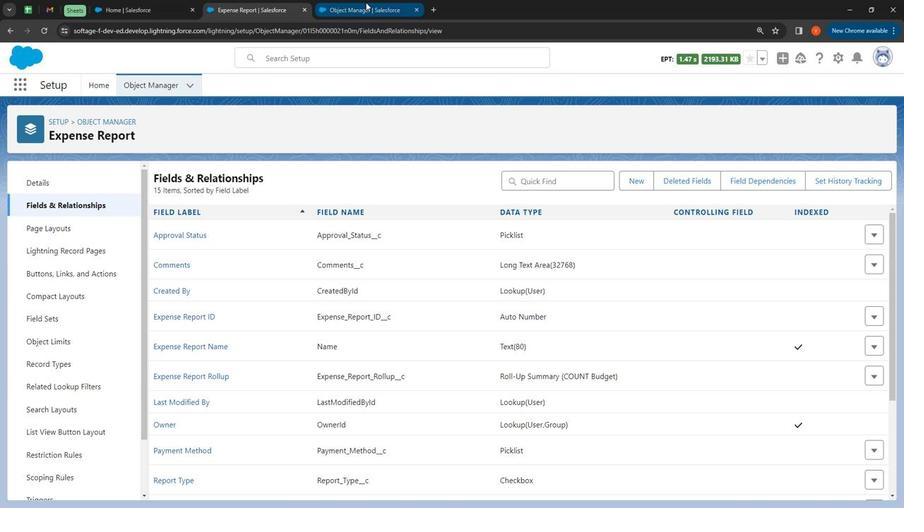 
Action: Mouse moved to (144, 93)
Screenshot: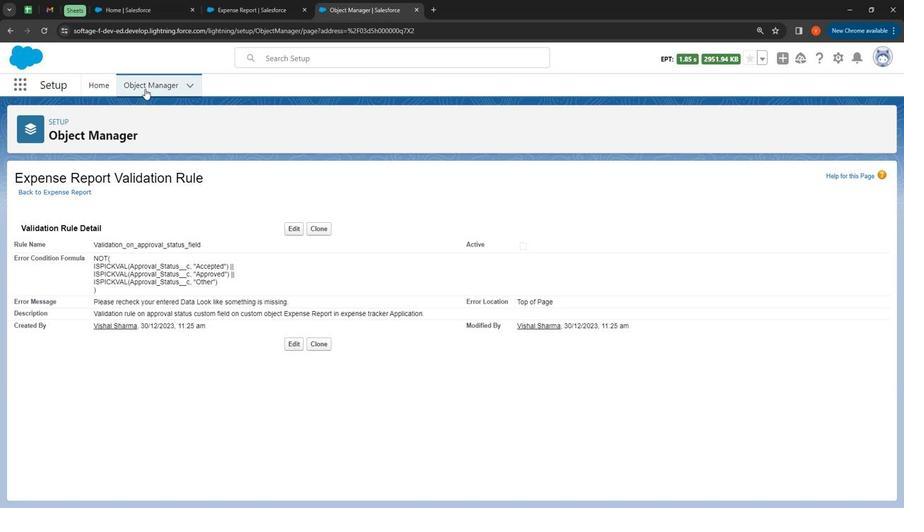 
Action: Mouse pressed left at (144, 93)
Screenshot: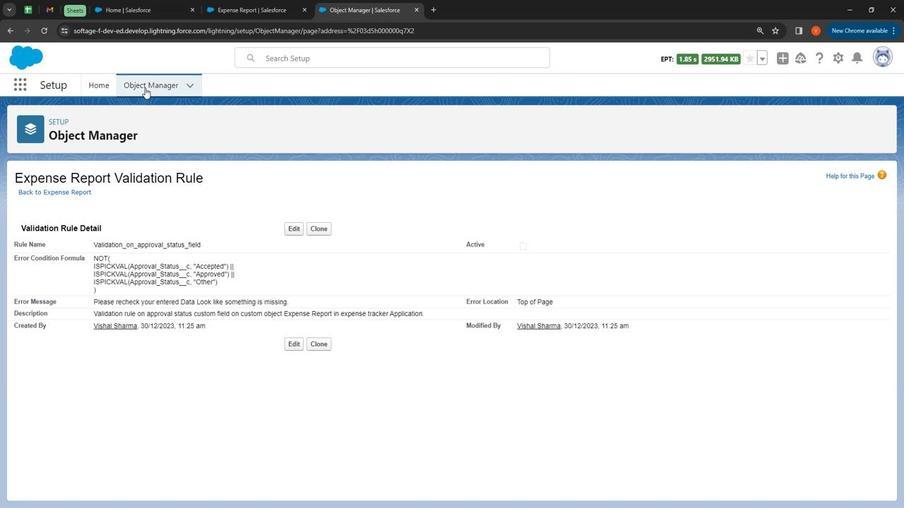 
Action: Mouse moved to (845, 130)
Screenshot: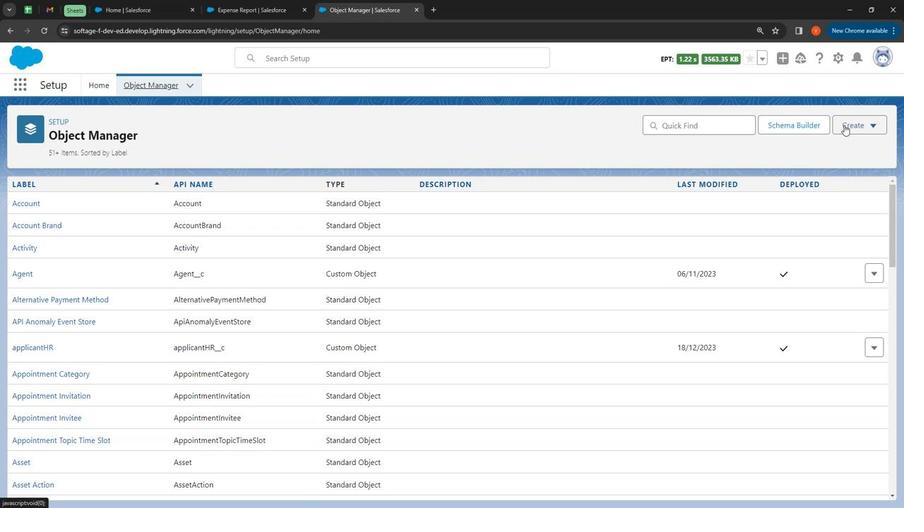 
Action: Mouse pressed left at (845, 130)
Screenshot: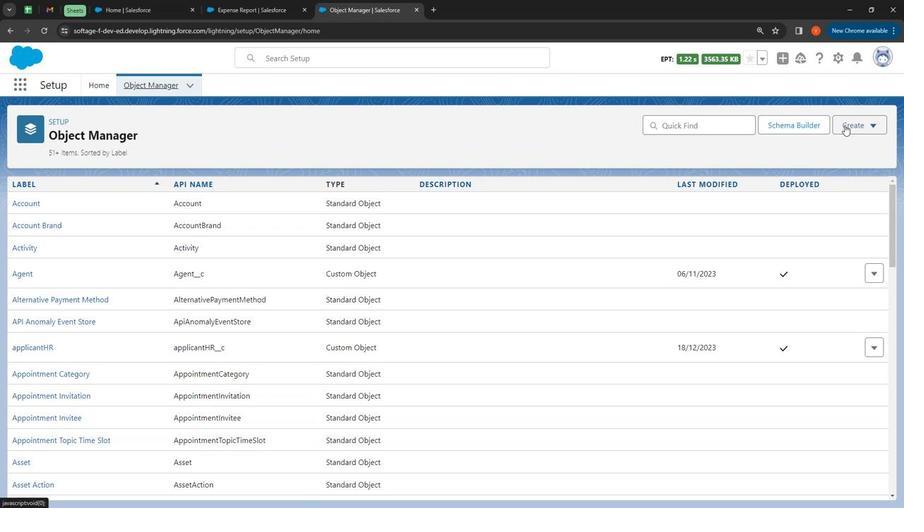 
Action: Mouse moved to (705, 134)
Screenshot: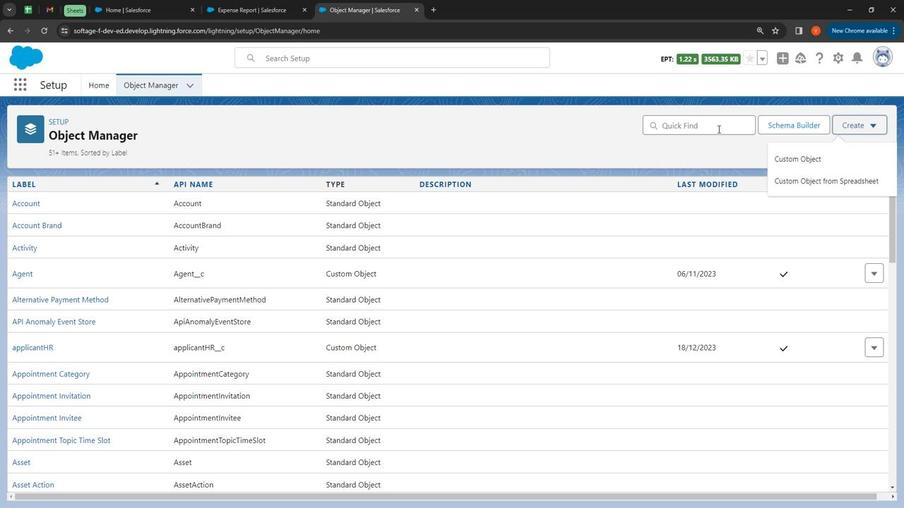 
Action: Mouse pressed left at (705, 134)
Screenshot: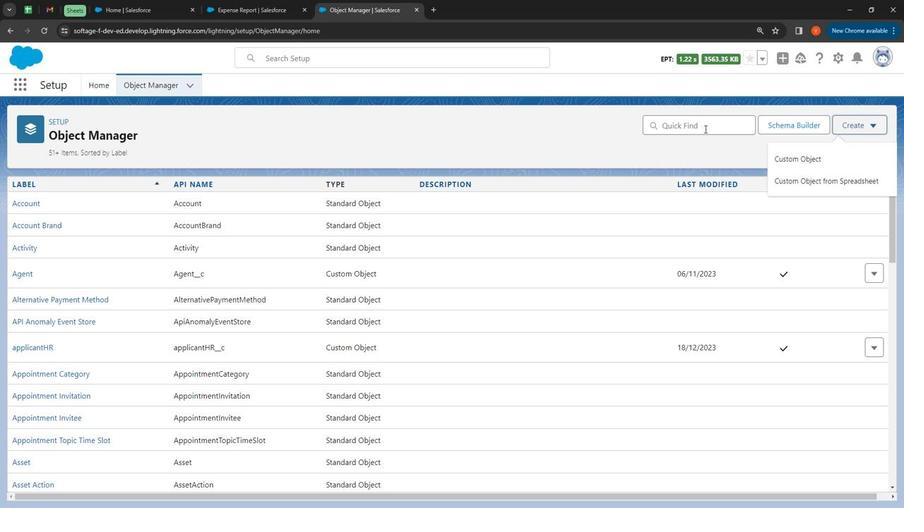 
Action: Key pressed <Key.shift>
Screenshot: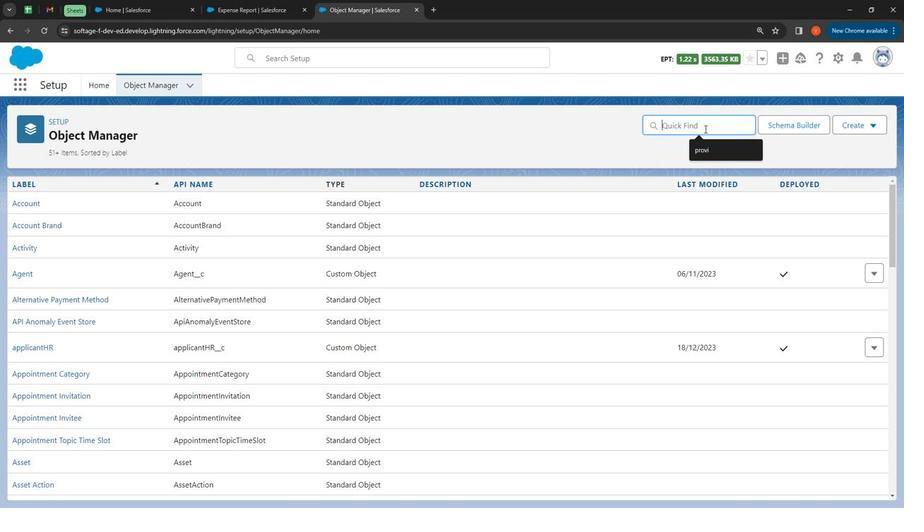 
Action: Mouse moved to (517, 7)
Screenshot: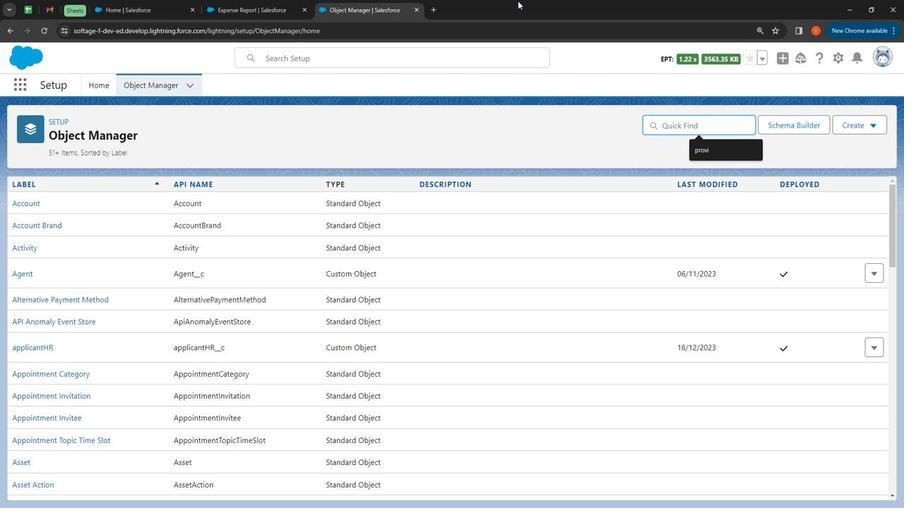 
Action: Key pressed <Key.shift>
Screenshot: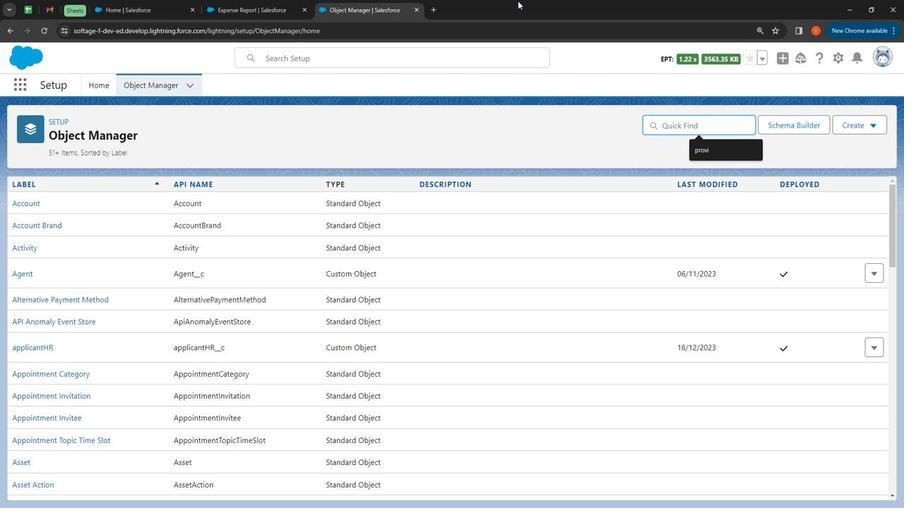 
Action: Mouse moved to (517, 7)
Screenshot: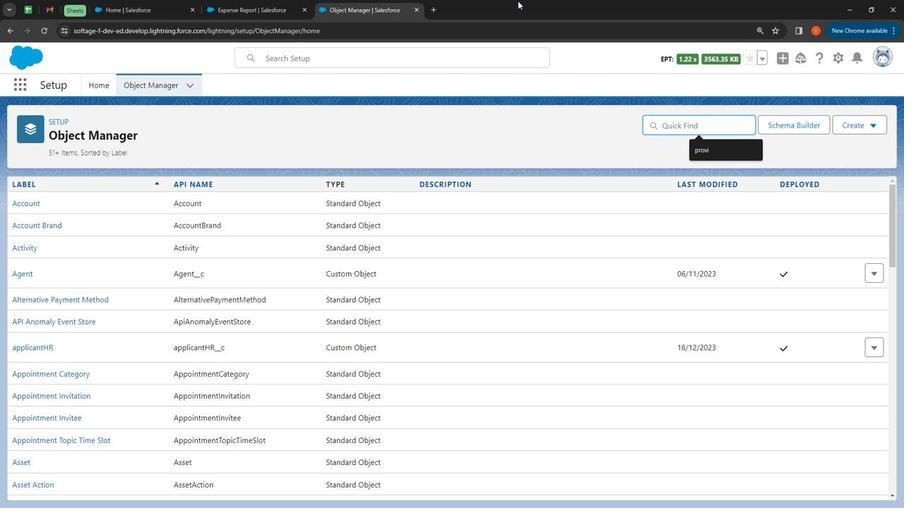 
Action: Key pressed <Key.shift><Key.shift><Key.shift><Key.shift><Key.shift><Key.shift><Key.shift><Key.shift><Key.shift><Key.shift><Key.shift><Key.shift><Key.shift><Key.shift><Key.shift><Key.shift><Key.shift><Key.shift><Key.shift><Key.shift><Key.shift><Key.shift><Key.shift><Key.shift><Key.shift><Key.shift><Key.shift><Key.shift><Key.shift><Key.shift><Key.shift><Key.shift><Key.shift><Key.shift><Key.shift><Key.shift><Key.shift><Key.shift><Key.shift><Key.shift><Key.shift><Key.shift><Key.shift><Key.shift><Key.shift><Key.shift><Key.shift><Key.shift><Key.shift><Key.shift><Key.shift><Key.shift><Key.shift><Key.shift><Key.shift><Key.shift><Key.shift><Key.shift><Key.shift><Key.shift><Key.shift><Key.shift><Key.shift><Key.shift><Key.shift><Key.shift><Key.shift><Key.shift><Key.shift><Key.shift><Key.shift><Key.shift><Key.shift><Key.shift><Key.shift><Key.shift><Key.shift><Key.shift><Key.shift><Key.shift><Key.shift><Key.shift><Key.shift><Key.shift><Key.shift><Key.shift><Key.shift><Key.shift><Key.shift><Key.shift><Key.shift><Key.shift><Key.shift><Key.shift><Key.shift><Key.shift><Key.shift><Key.shift><Key.shift><Key.shift><Key.shift><Key.shift><Key.shift><Key.shift><Key.shift>Expen
Screenshot: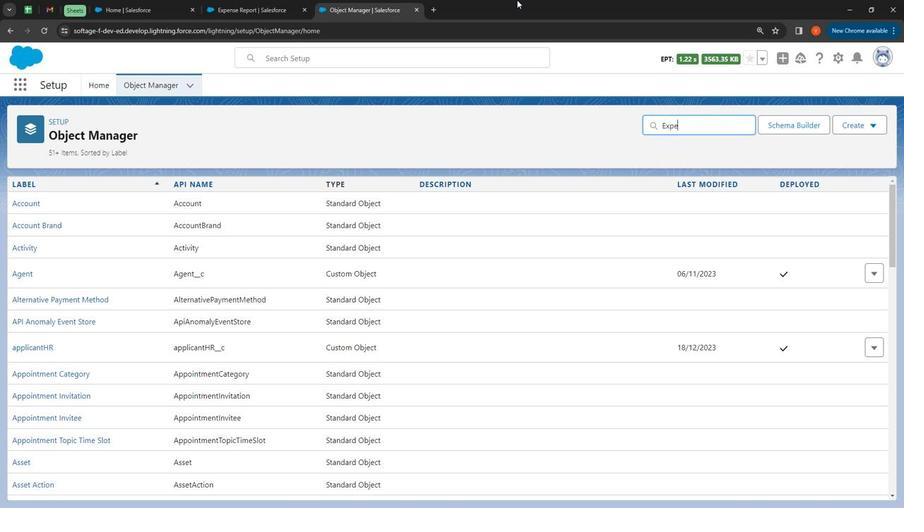 
Action: Mouse moved to (47, 273)
Screenshot: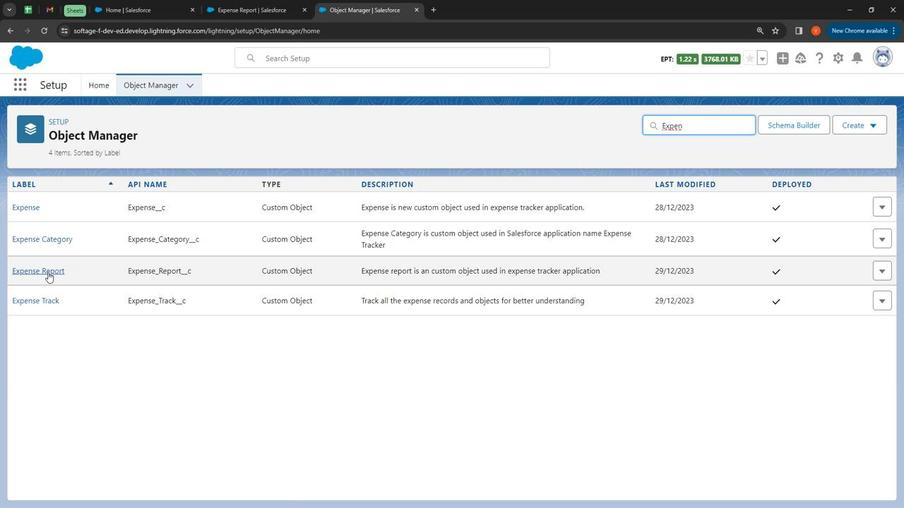 
Action: Mouse pressed left at (47, 273)
Screenshot: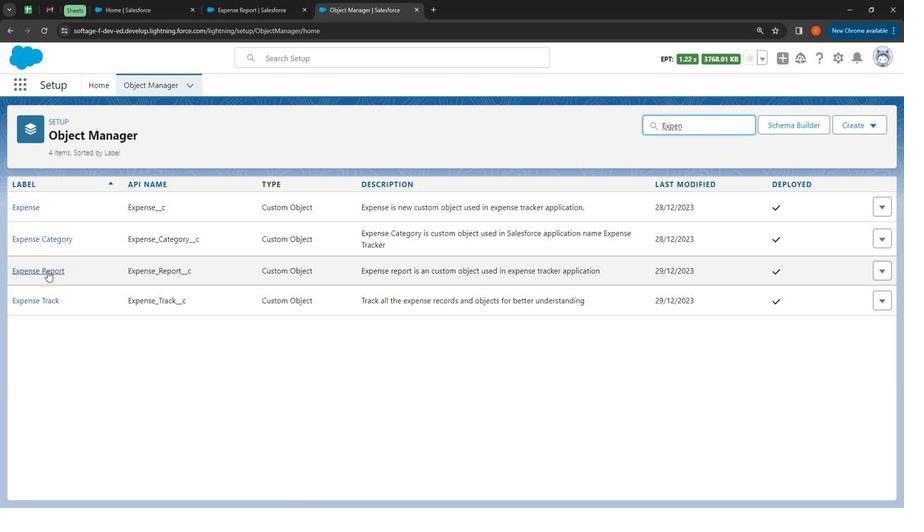 
Action: Mouse moved to (105, 420)
Screenshot: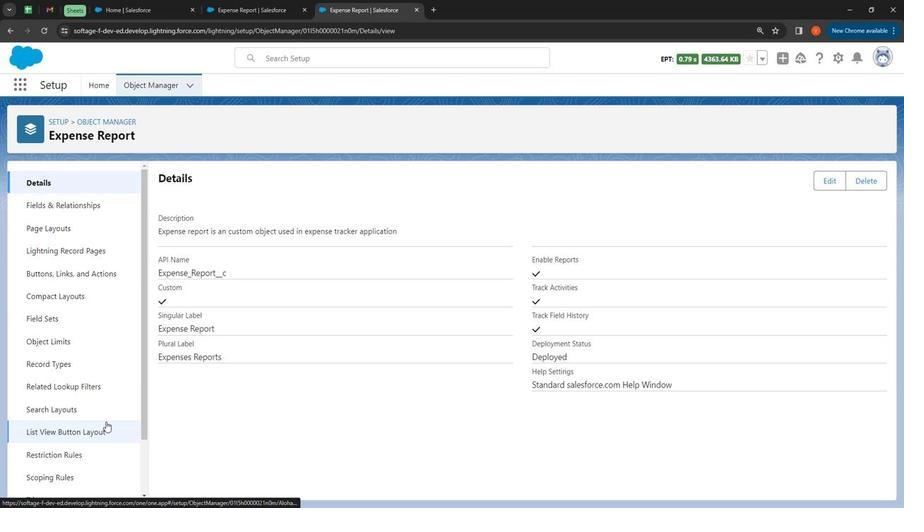 
Action: Mouse scrolled (105, 420) with delta (0, 0)
Screenshot: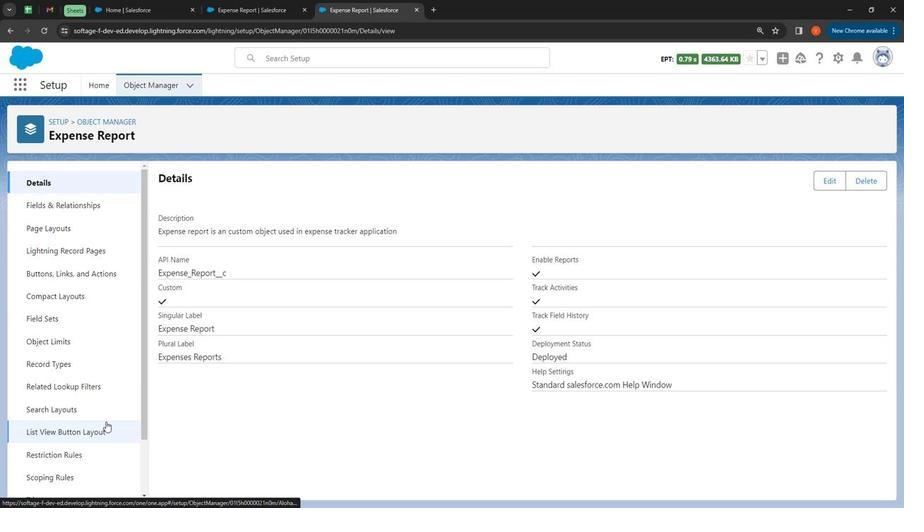 
Action: Mouse moved to (106, 419)
Screenshot: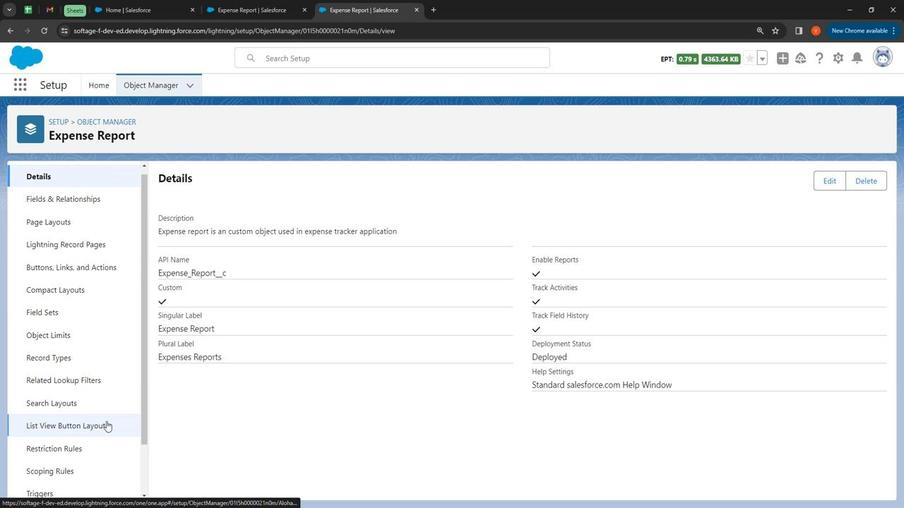 
Action: Mouse scrolled (106, 420) with delta (0, 0)
Screenshot: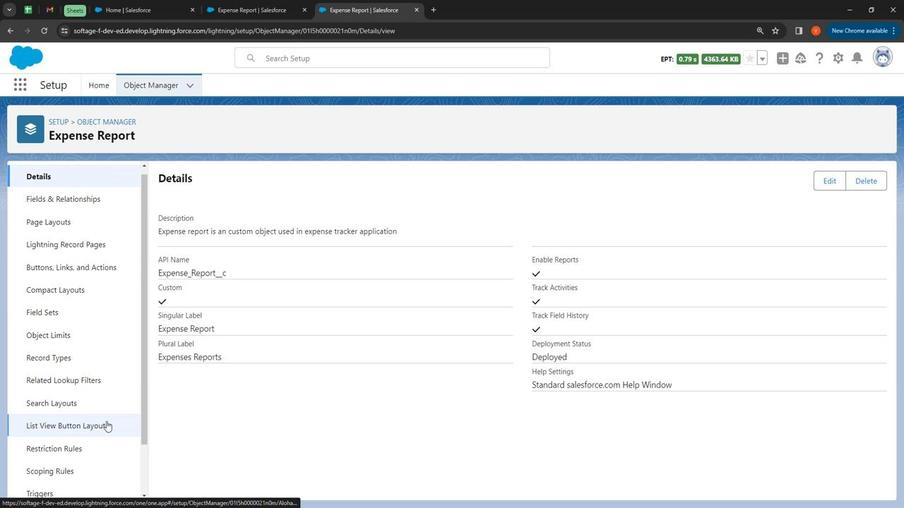 
Action: Mouse moved to (106, 418)
Screenshot: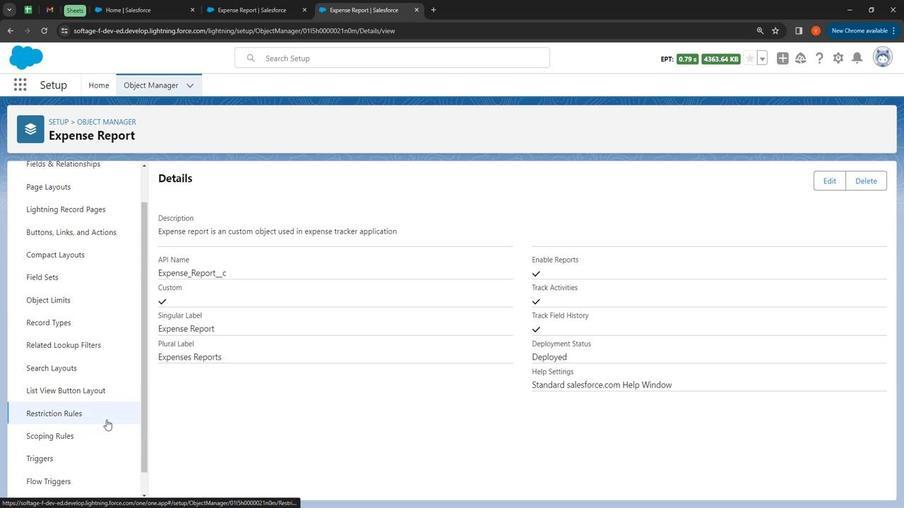 
Action: Mouse scrolled (106, 418) with delta (0, 0)
Screenshot: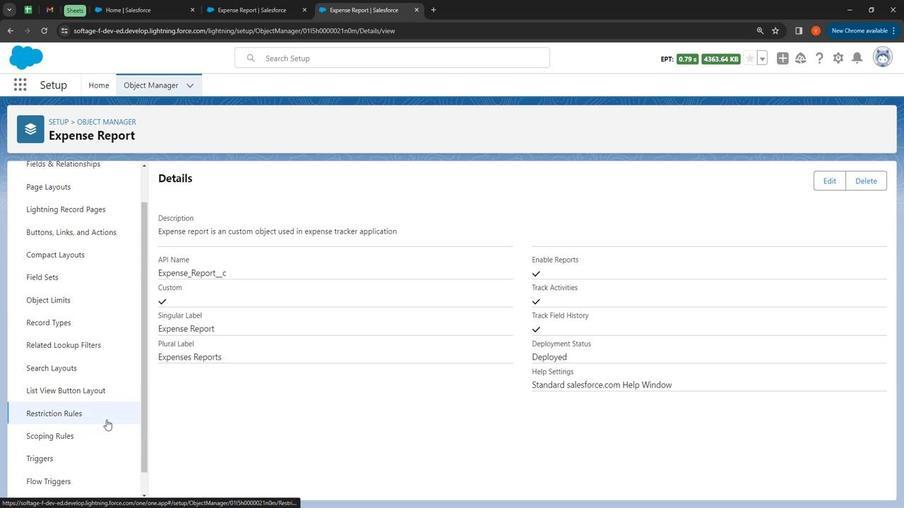 
Action: Mouse moved to (106, 417)
Screenshot: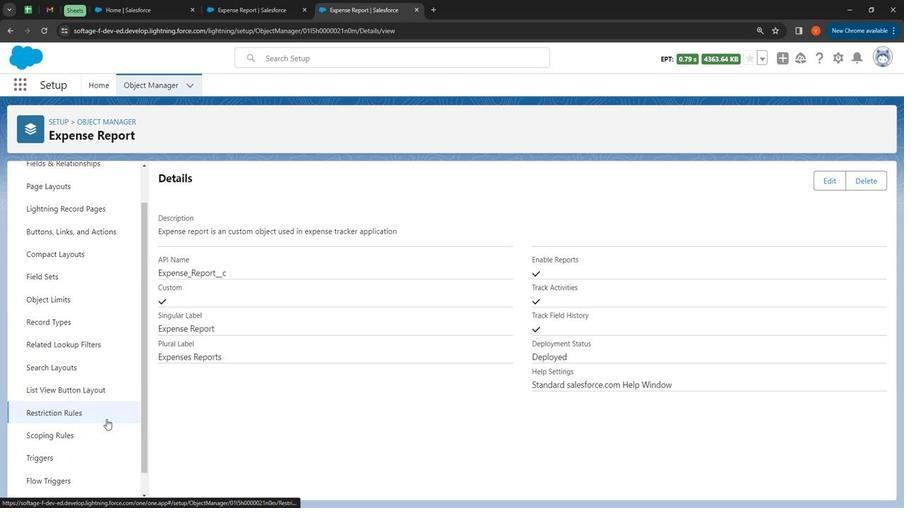 
Action: Mouse scrolled (106, 416) with delta (0, 0)
Screenshot: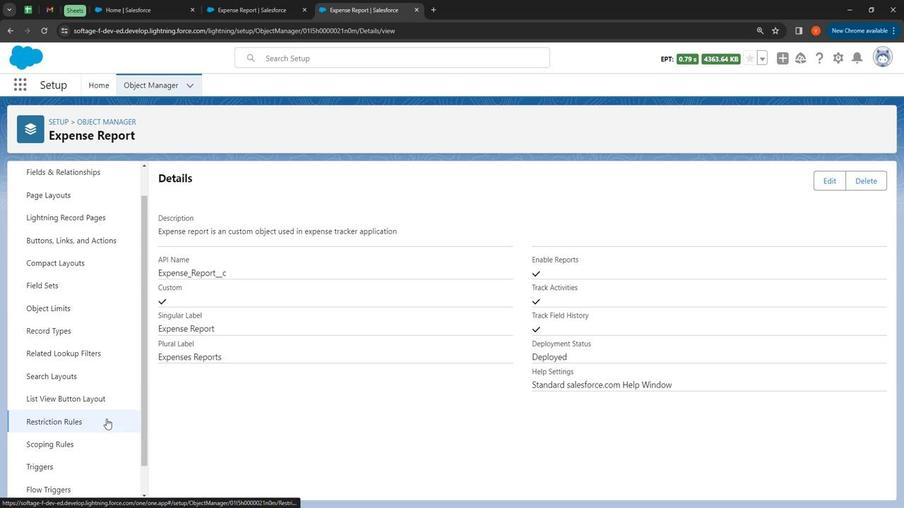 
Action: Mouse moved to (108, 416)
Screenshot: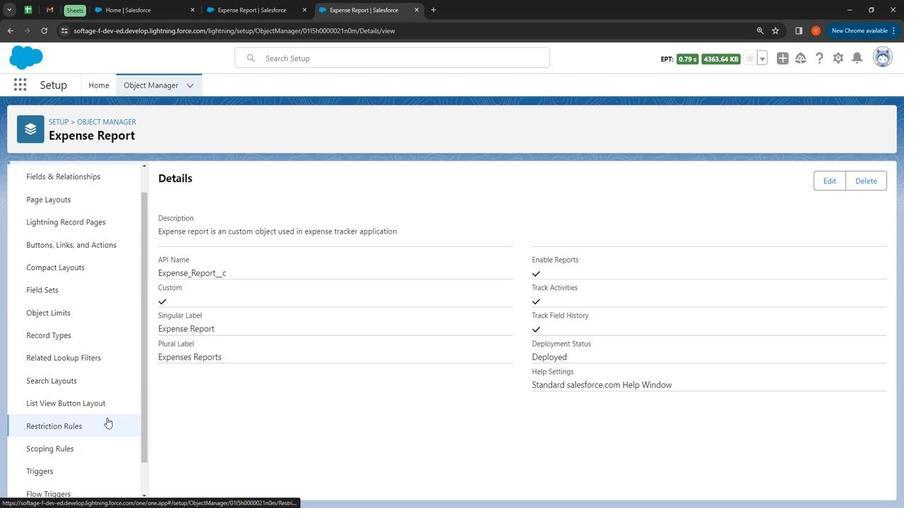 
Action: Mouse scrolled (108, 416) with delta (0, 0)
Screenshot: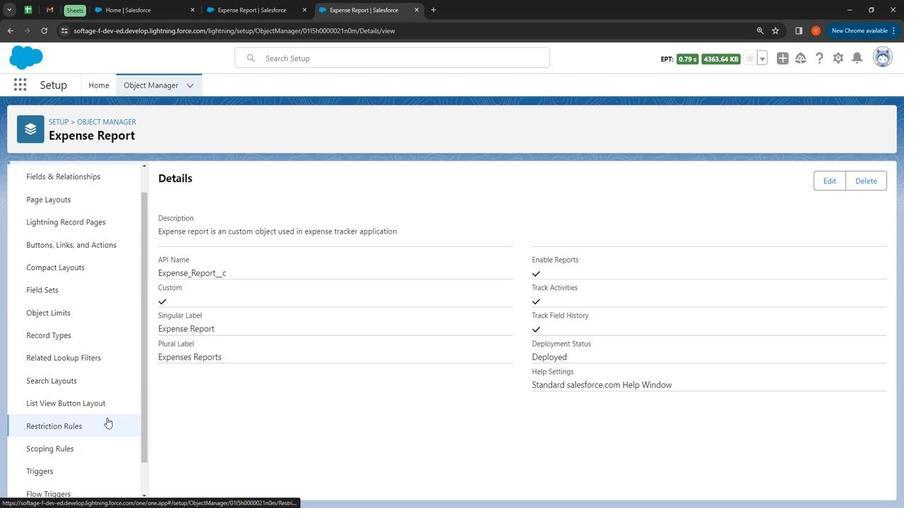 
Action: Mouse moved to (59, 474)
Screenshot: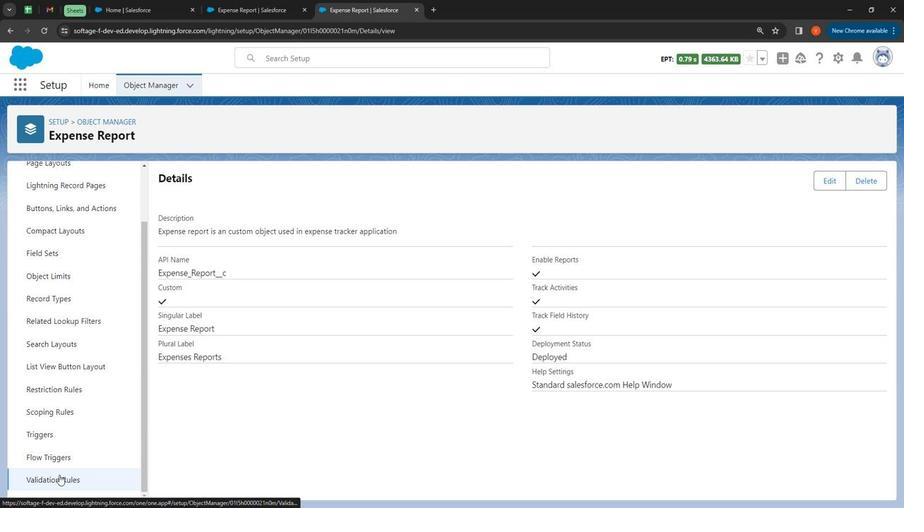 
Action: Mouse pressed left at (59, 474)
Screenshot: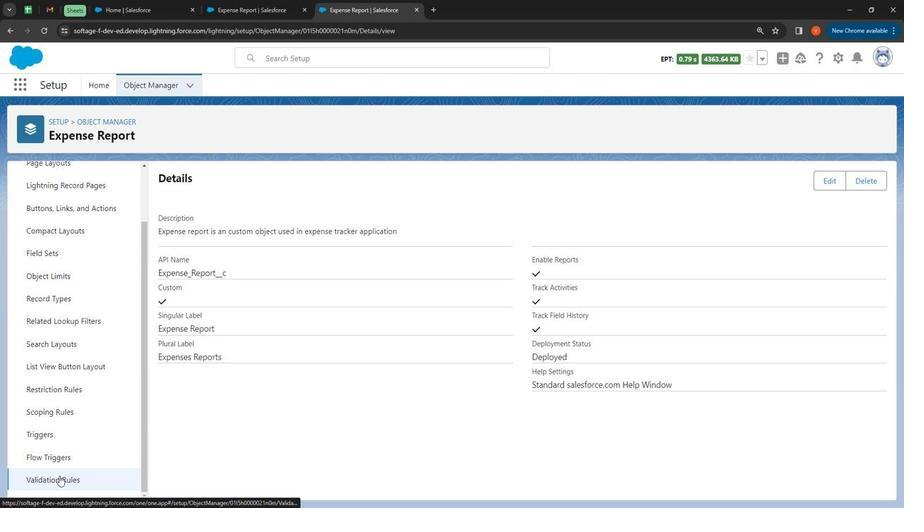 
Action: Mouse moved to (231, 12)
Screenshot: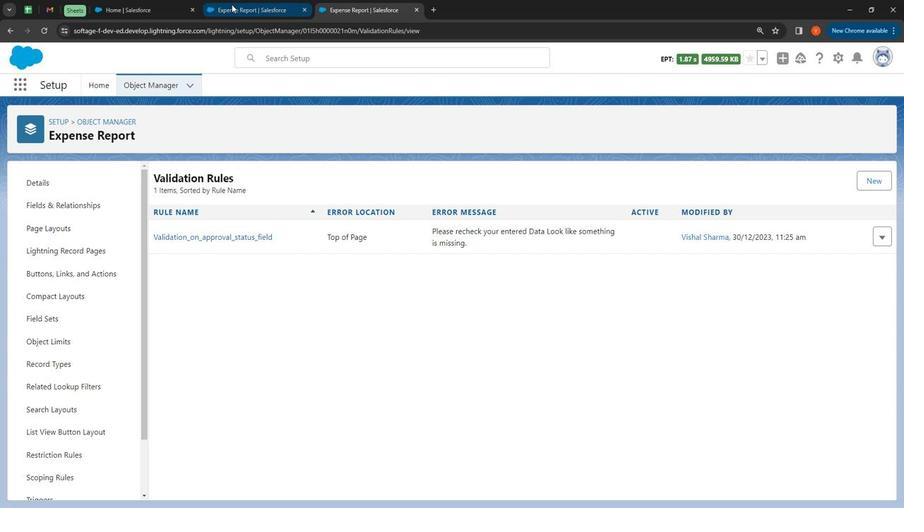 
Action: Mouse pressed left at (231, 12)
Screenshot: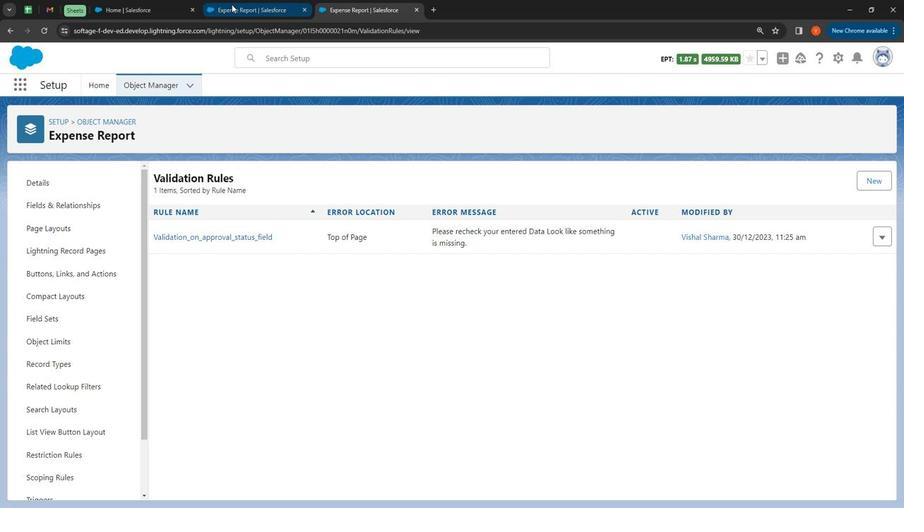 
Action: Mouse moved to (361, 7)
Screenshot: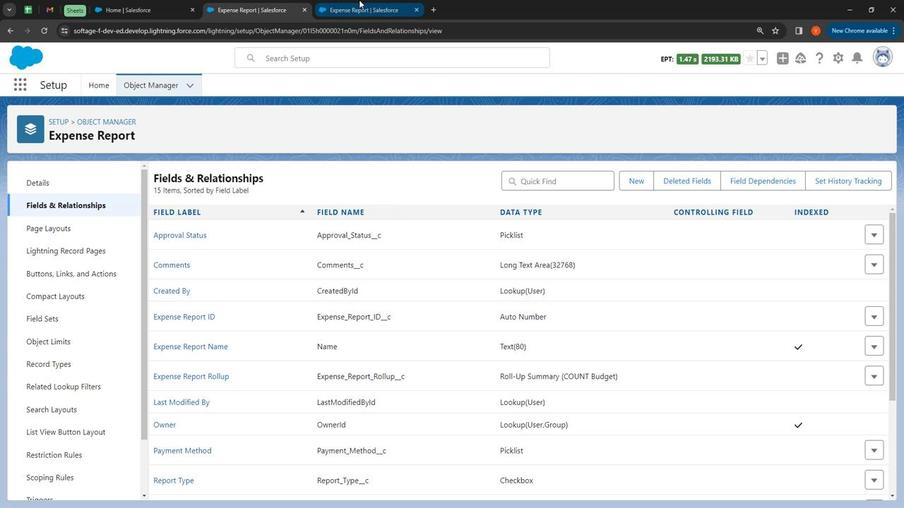 
Action: Mouse pressed left at (361, 7)
Screenshot: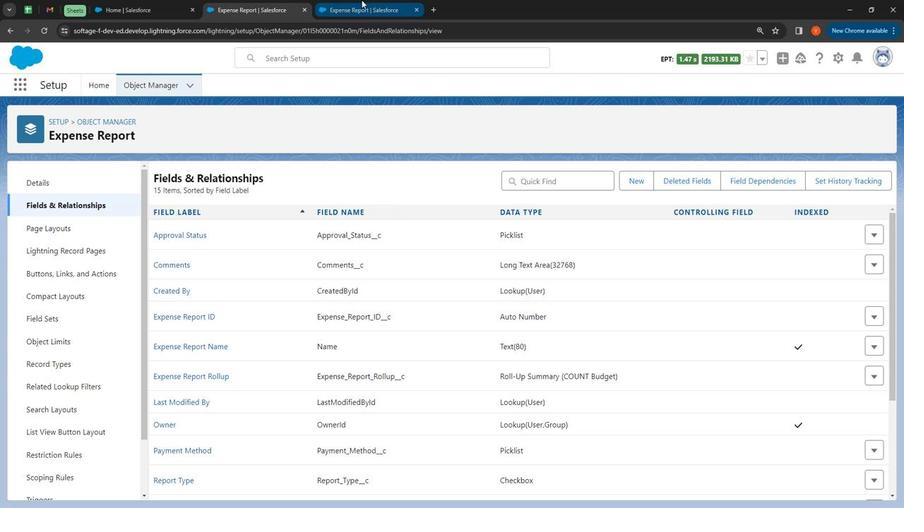 
Action: Mouse moved to (860, 188)
Screenshot: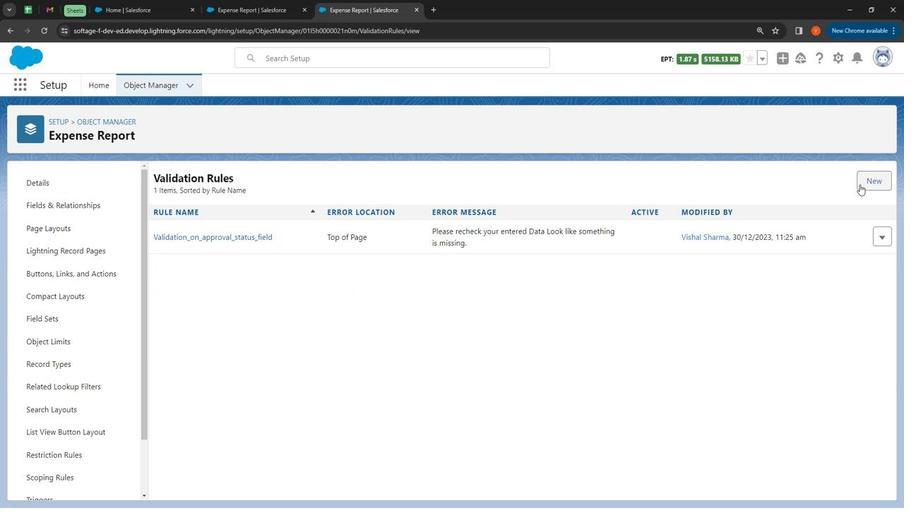 
Action: Mouse pressed left at (860, 188)
Screenshot: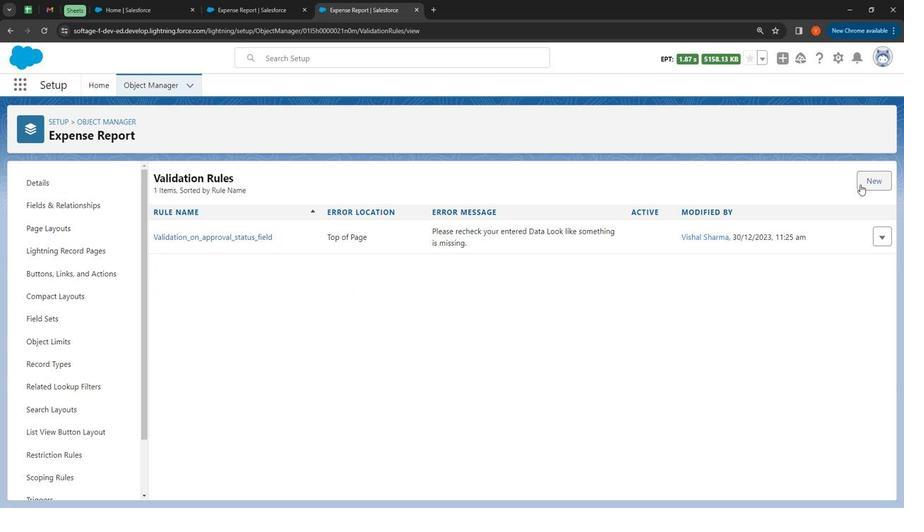 
Action: Mouse moved to (270, 262)
Screenshot: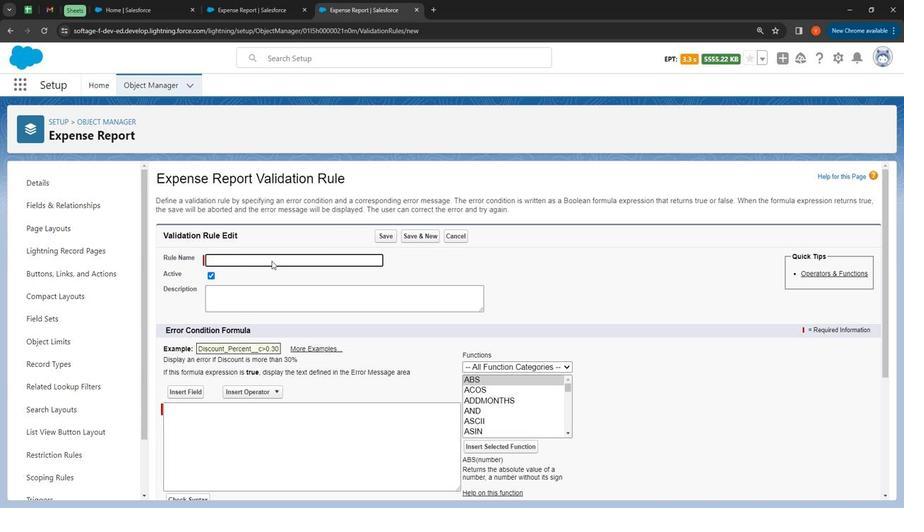 
Action: Mouse pressed left at (270, 262)
Screenshot: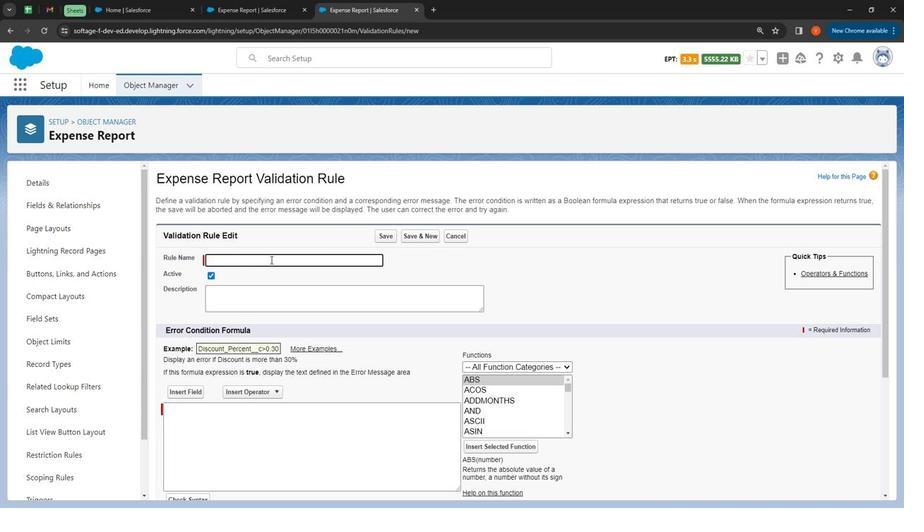 
Action: Key pressed <Key.shift>
Screenshot: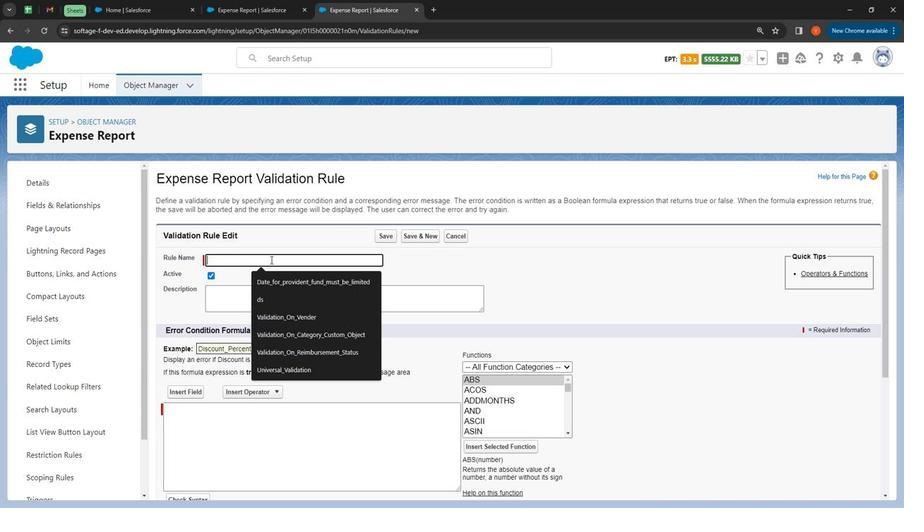 
Action: Mouse moved to (245, 245)
Screenshot: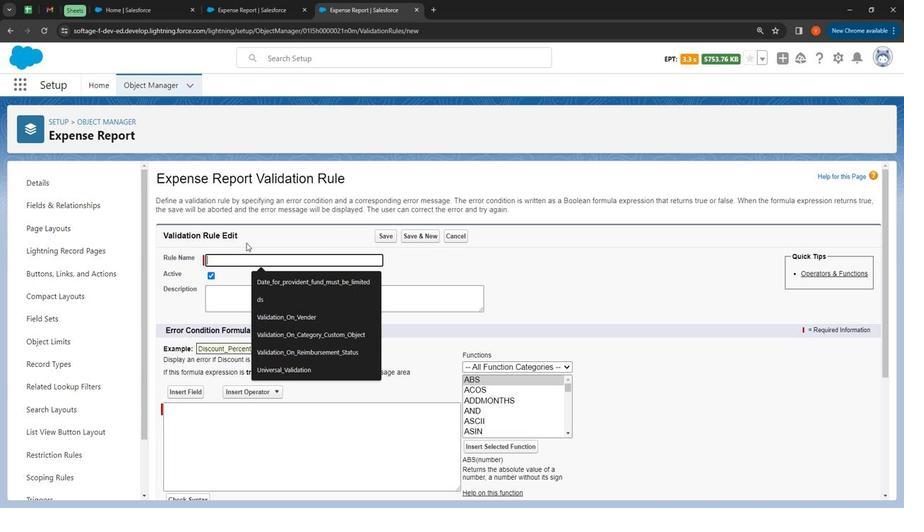 
Action: Key pressed <Key.shift>Validation<Key.space>on<Key.space><Key.shift>Text<Key.space><Key.shift>Fields<Key.space>
Screenshot: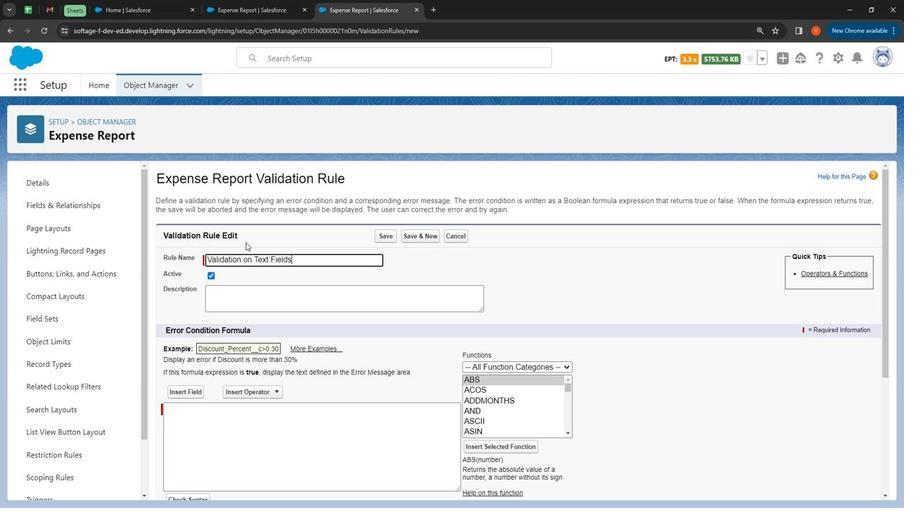 
Action: Mouse moved to (265, 307)
Screenshot: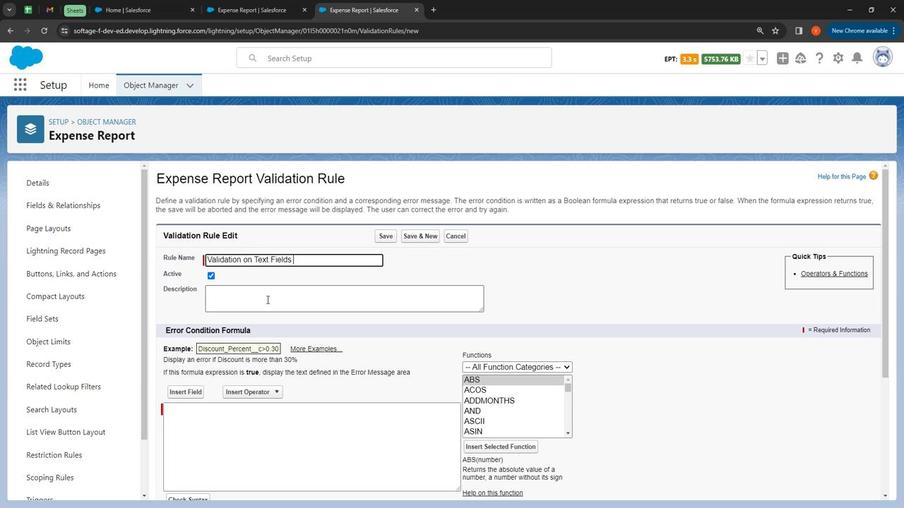 
Action: Mouse pressed left at (265, 307)
Screenshot: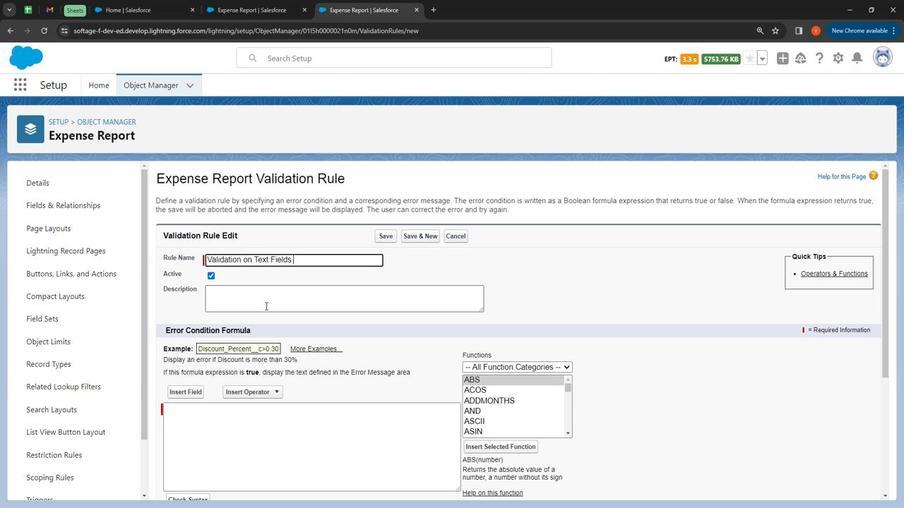 
Action: Mouse moved to (235, 305)
Screenshot: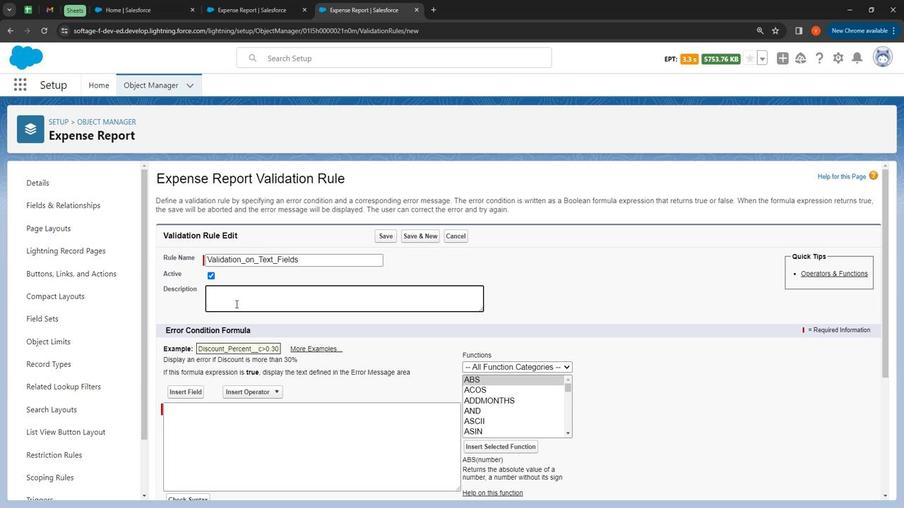 
Action: Key pressed <Key.shift>
Screenshot: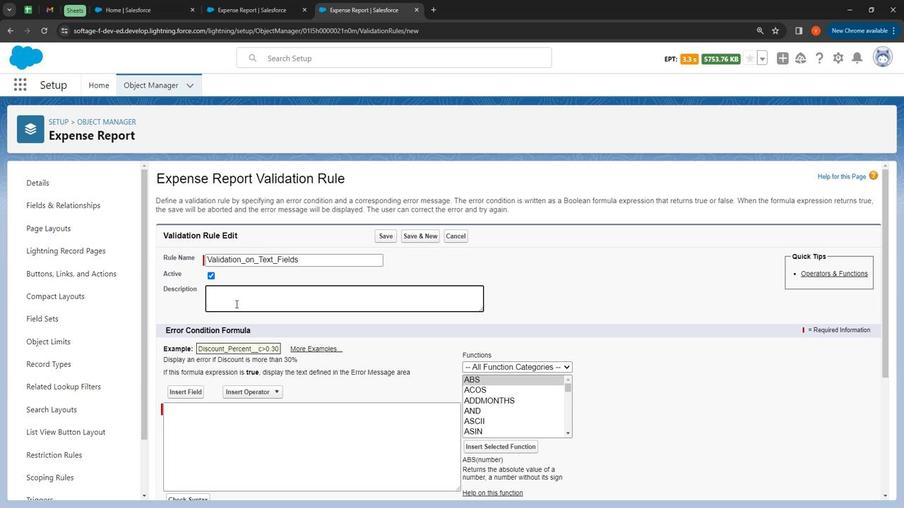 
Action: Mouse moved to (232, 304)
Screenshot: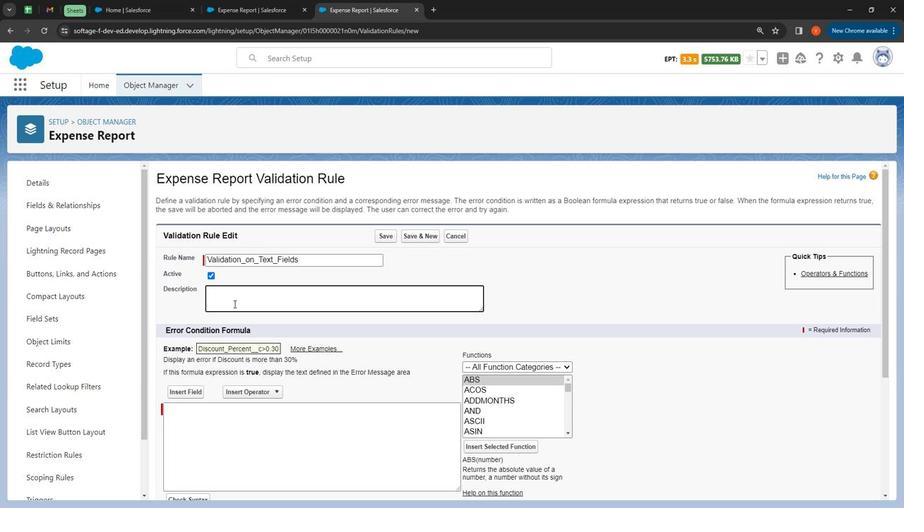
Action: Key pressed <Key.shift><Key.shift><Key.shift><Key.shift><Key.shift><Key.shift><Key.shift><Key.shift><Key.shift><Key.shift><Key.shift><Key.shift>Validation<Key.space>rule<Key.space>on<Key.space>text<Key.space>fields<Key.space>in<Key.space>custom<Key.space>object<Key.space>expense<Key.space><Key.shift>Report<Key.space>on<Key.space>custom<Key.space>application<Key.space><Key.shift><Key.shift><Key.shift><Key.shift><Key.shift><Key.shift><Key.shift><Key.shift><Key.shift><Key.shift><Key.shift><Key.shift><Key.shift><Key.shift><Key.shift><Key.shift><Key.shift><Key.shift>Expense<Key.space><Key.shift>Tracker
Screenshot: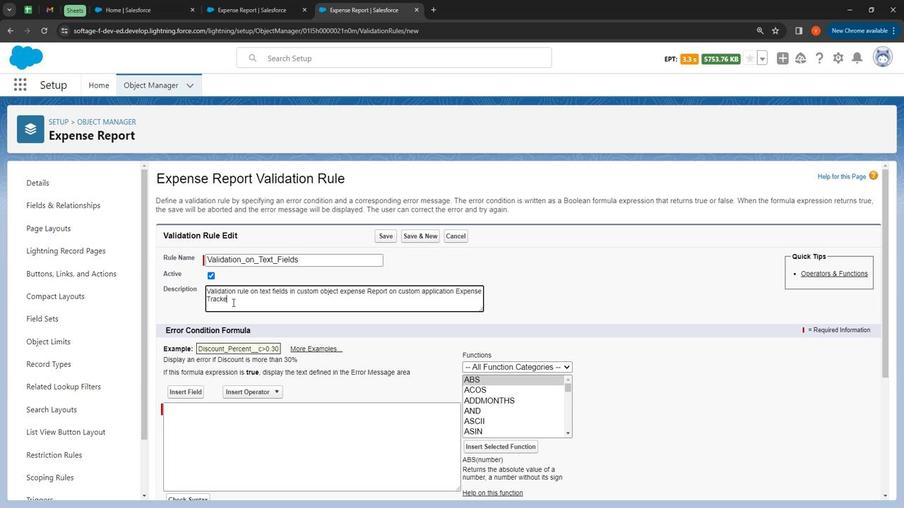 
Action: Mouse moved to (297, 342)
Screenshot: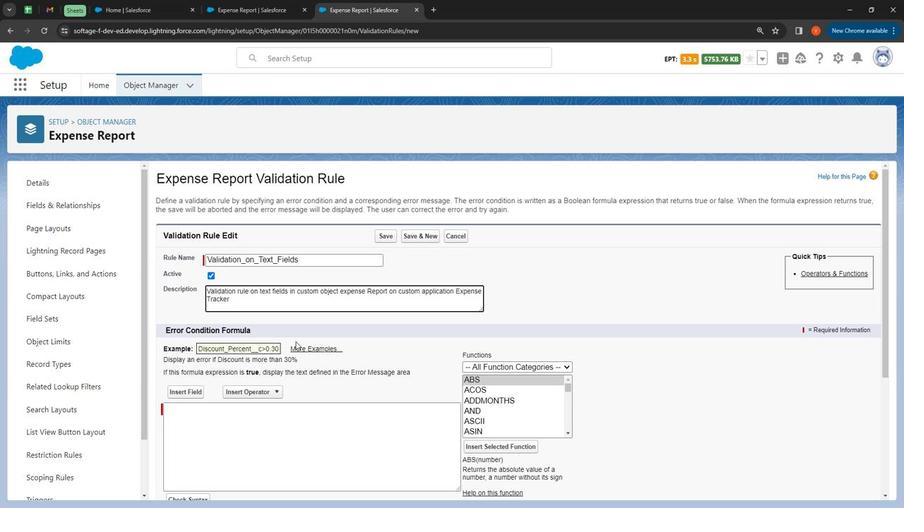 
Action: Mouse scrolled (297, 341) with delta (0, 0)
Screenshot: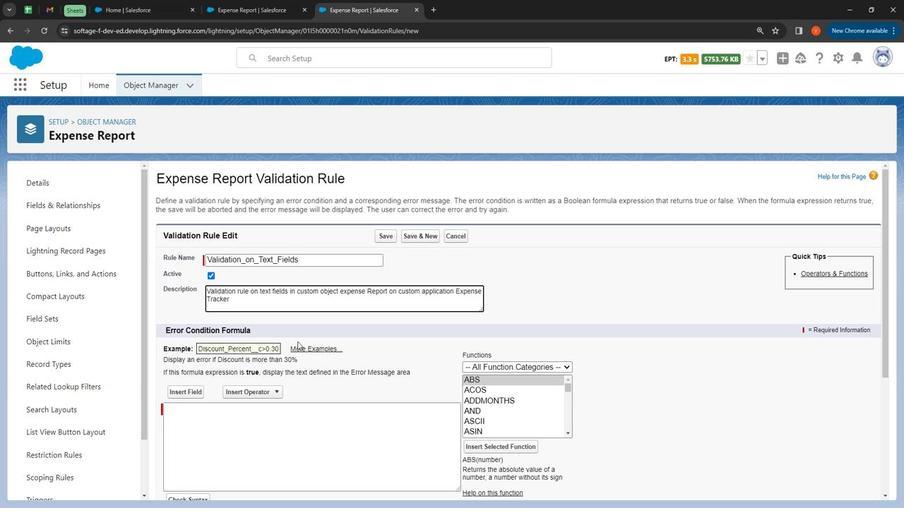 
Action: Mouse moved to (301, 343)
Screenshot: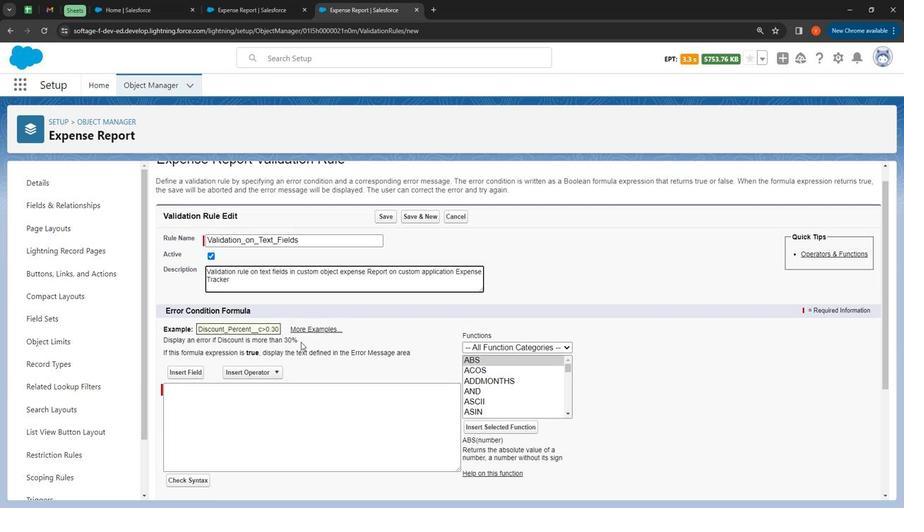 
Action: Mouse scrolled (301, 343) with delta (0, 0)
Screenshot: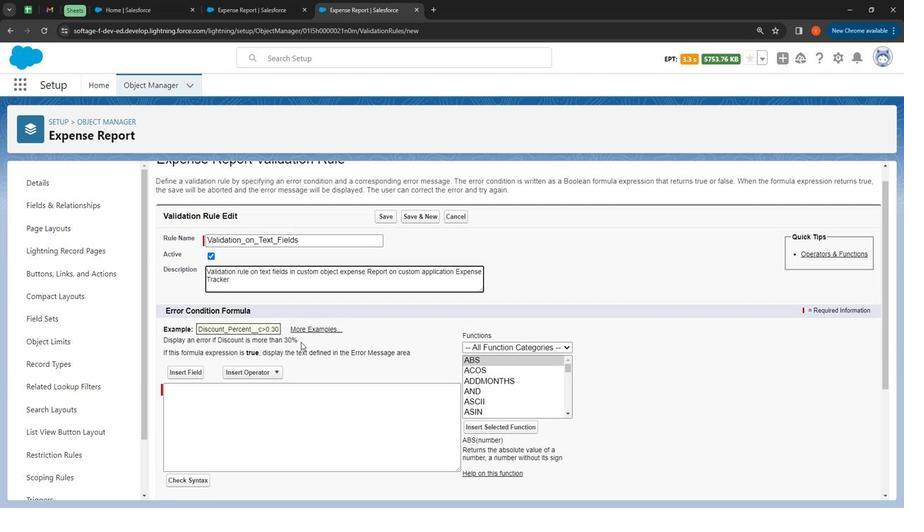 
Action: Mouse moved to (246, 320)
Screenshot: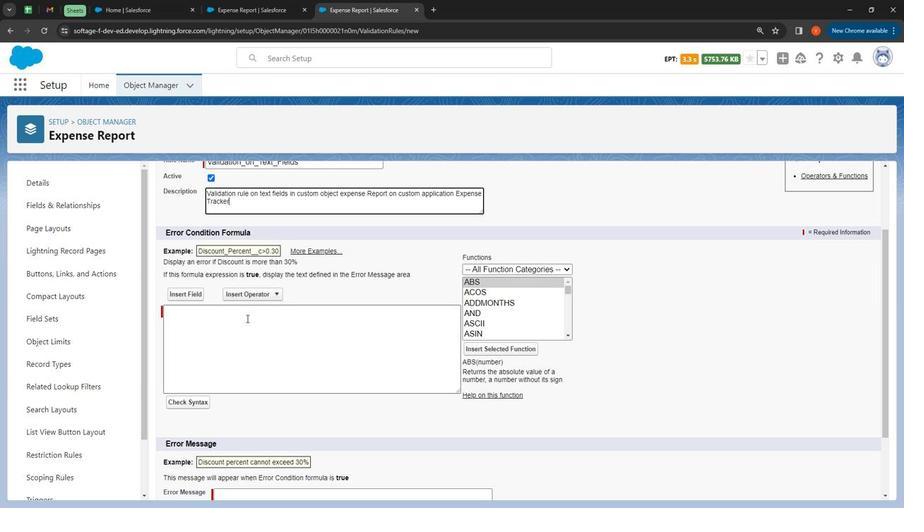 
Action: Mouse pressed left at (246, 320)
Screenshot: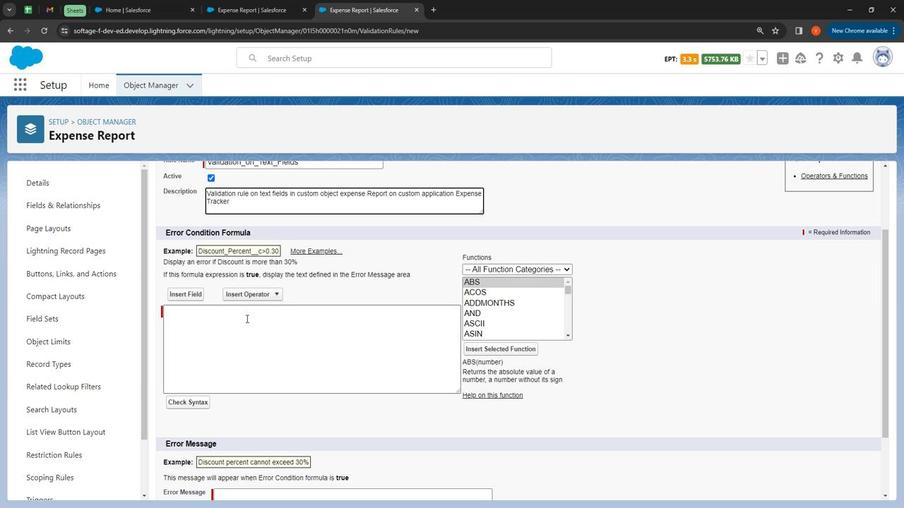 
Action: Mouse moved to (380, 305)
